Task: Search one way flight ticket for 3 adults, 3 children in premium economy from Champaign/urbana/savoy: University Of Illinois - Willard Airport to Indianapolis: Indianapolis International Airport on 8-5-2023. Choice of flights is Frontier. Number of bags: 1 carry on bag. Price is upto 84000. Outbound departure time preference is 11:45.
Action: Mouse moved to (395, 362)
Screenshot: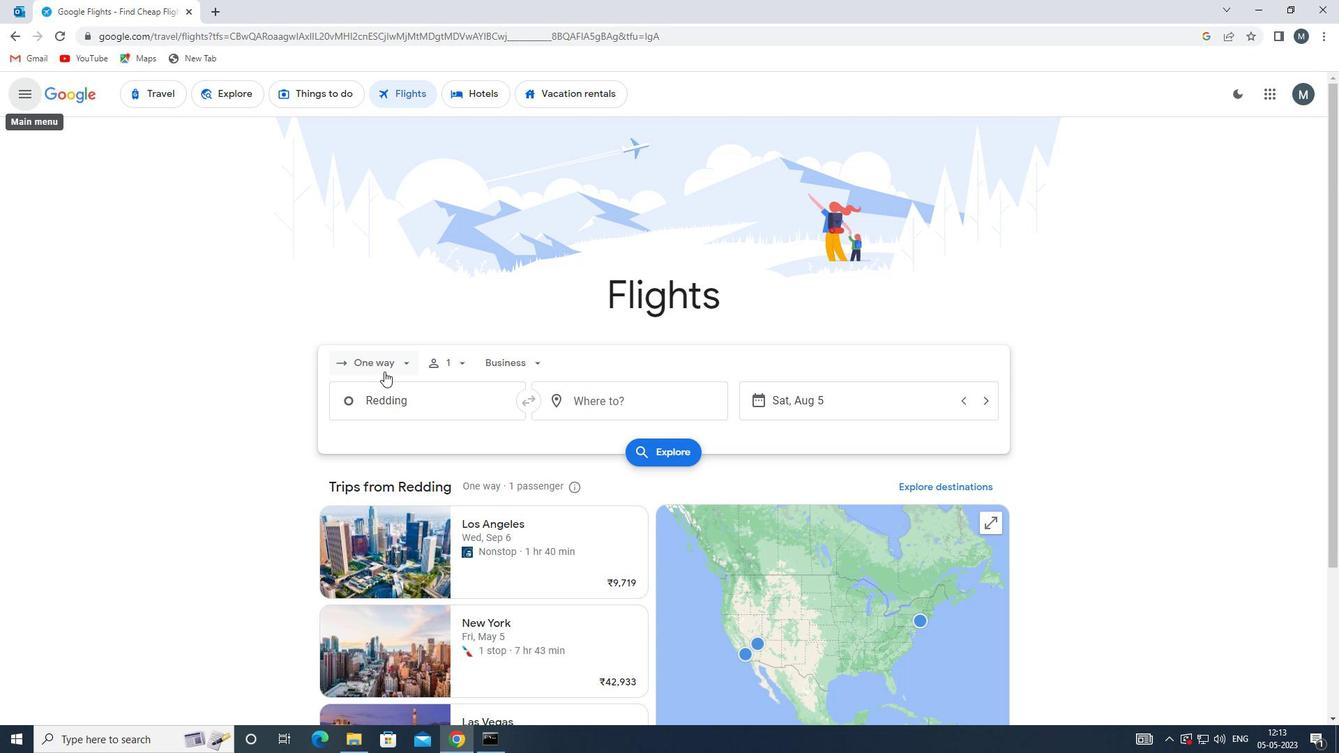 
Action: Mouse pressed left at (395, 362)
Screenshot: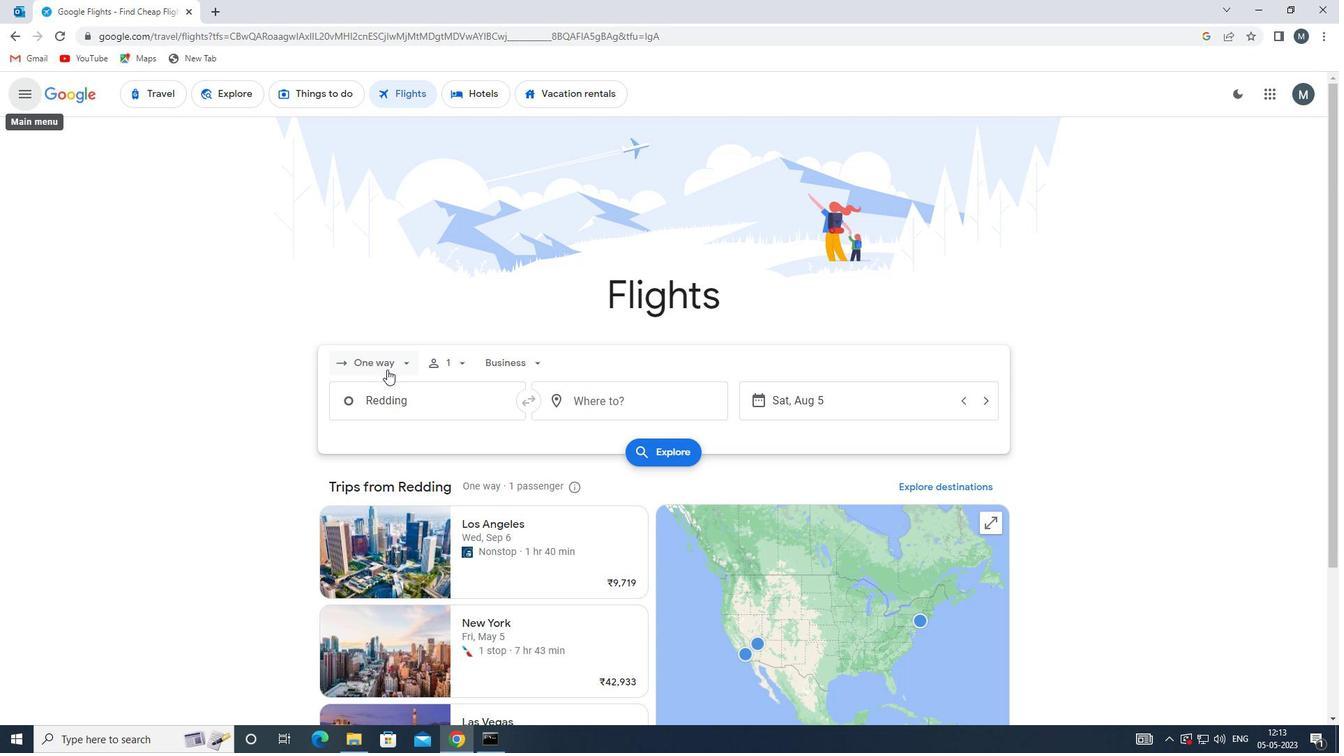 
Action: Mouse moved to (381, 433)
Screenshot: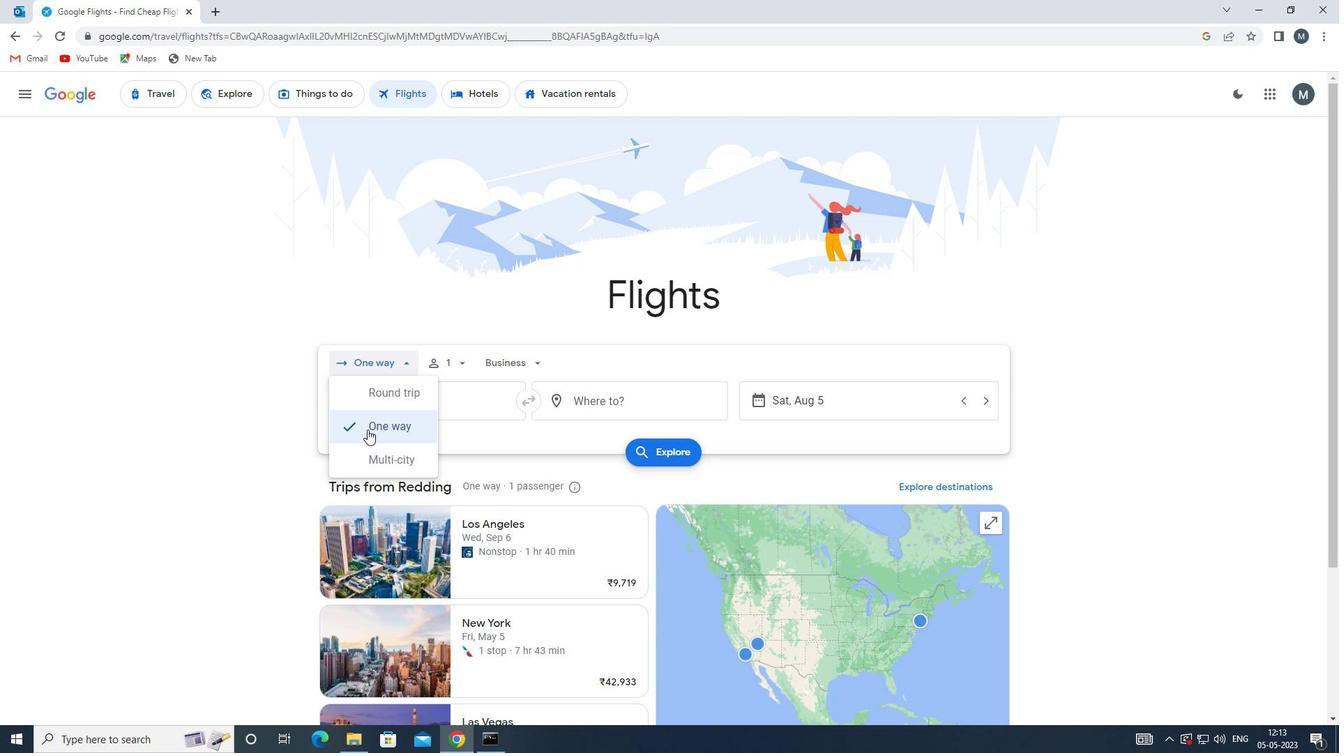 
Action: Mouse pressed left at (381, 433)
Screenshot: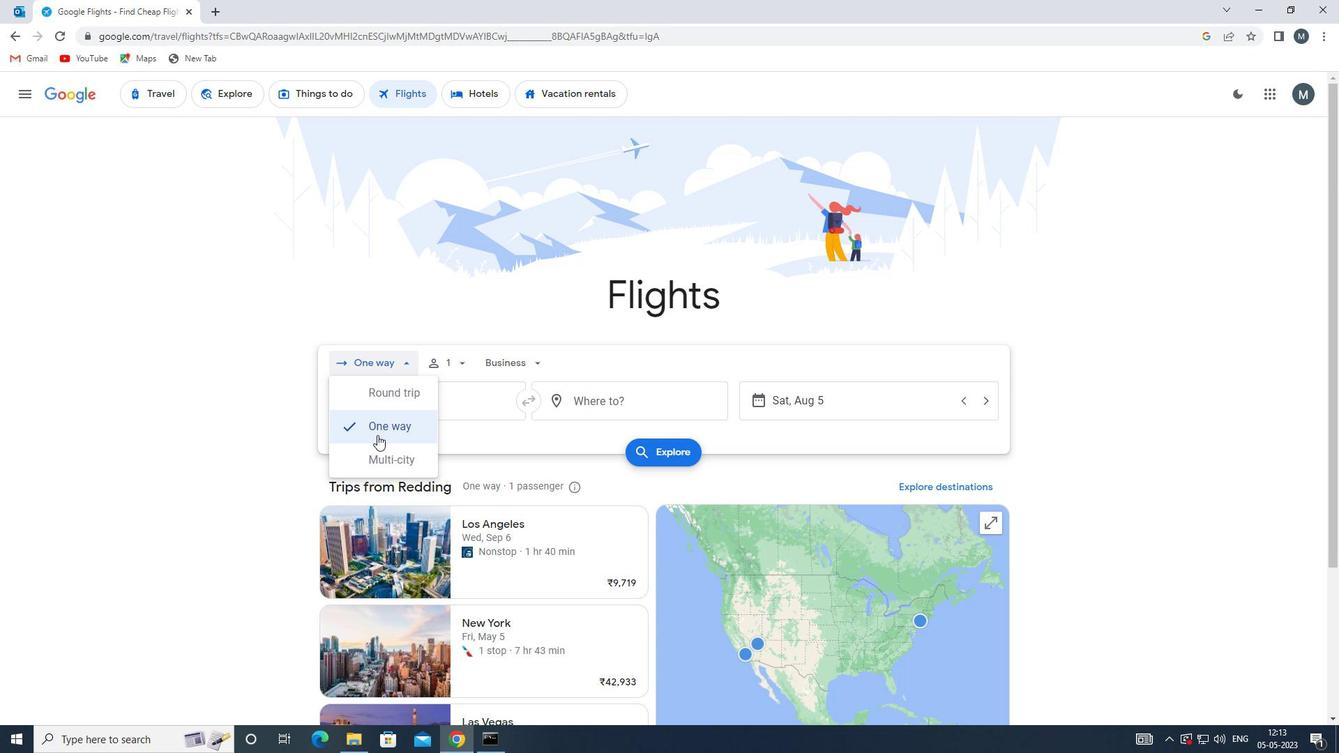 
Action: Mouse moved to (459, 364)
Screenshot: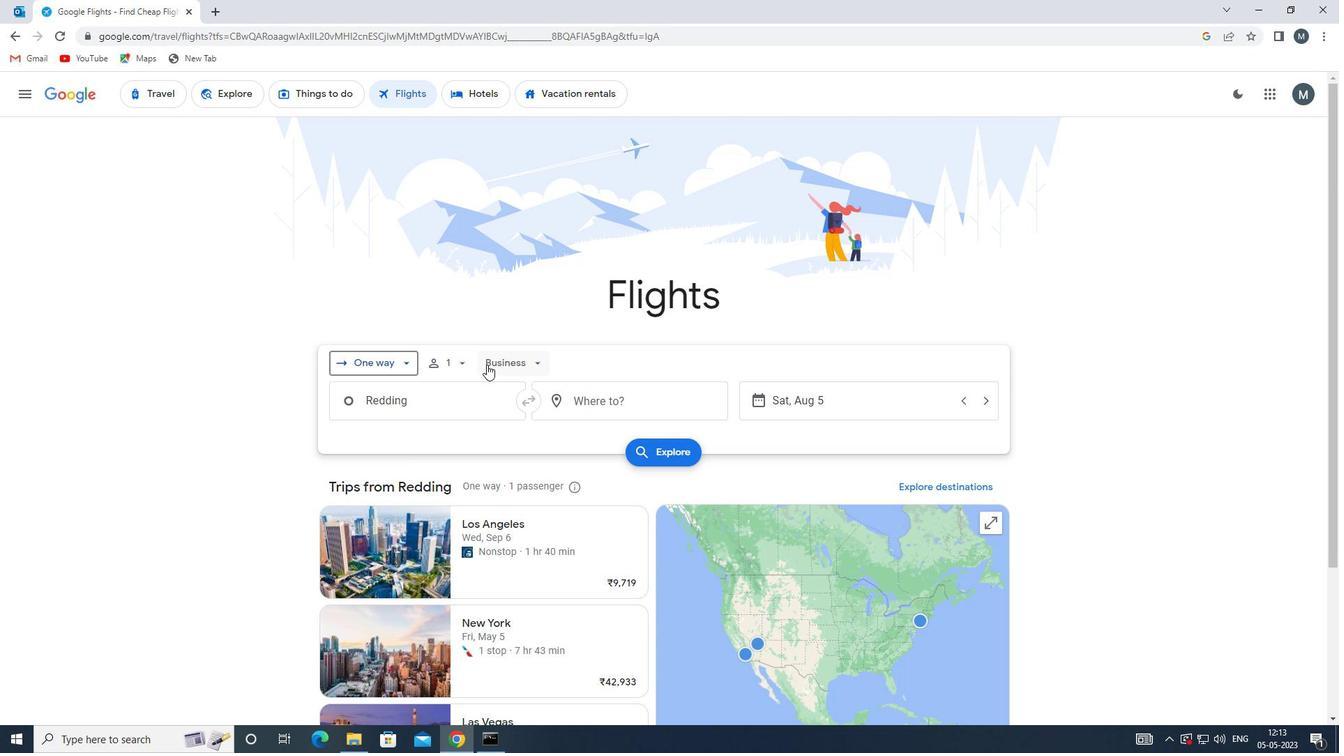 
Action: Mouse pressed left at (459, 364)
Screenshot: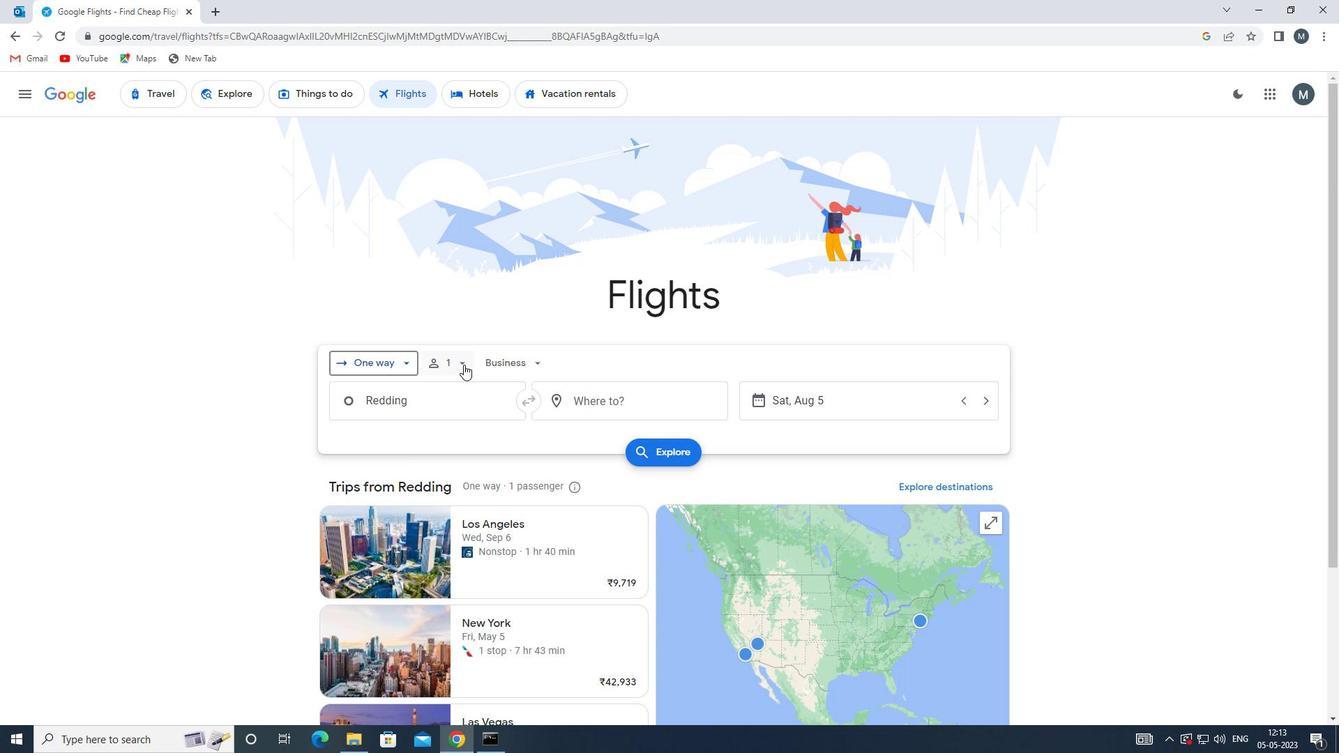 
Action: Mouse moved to (562, 397)
Screenshot: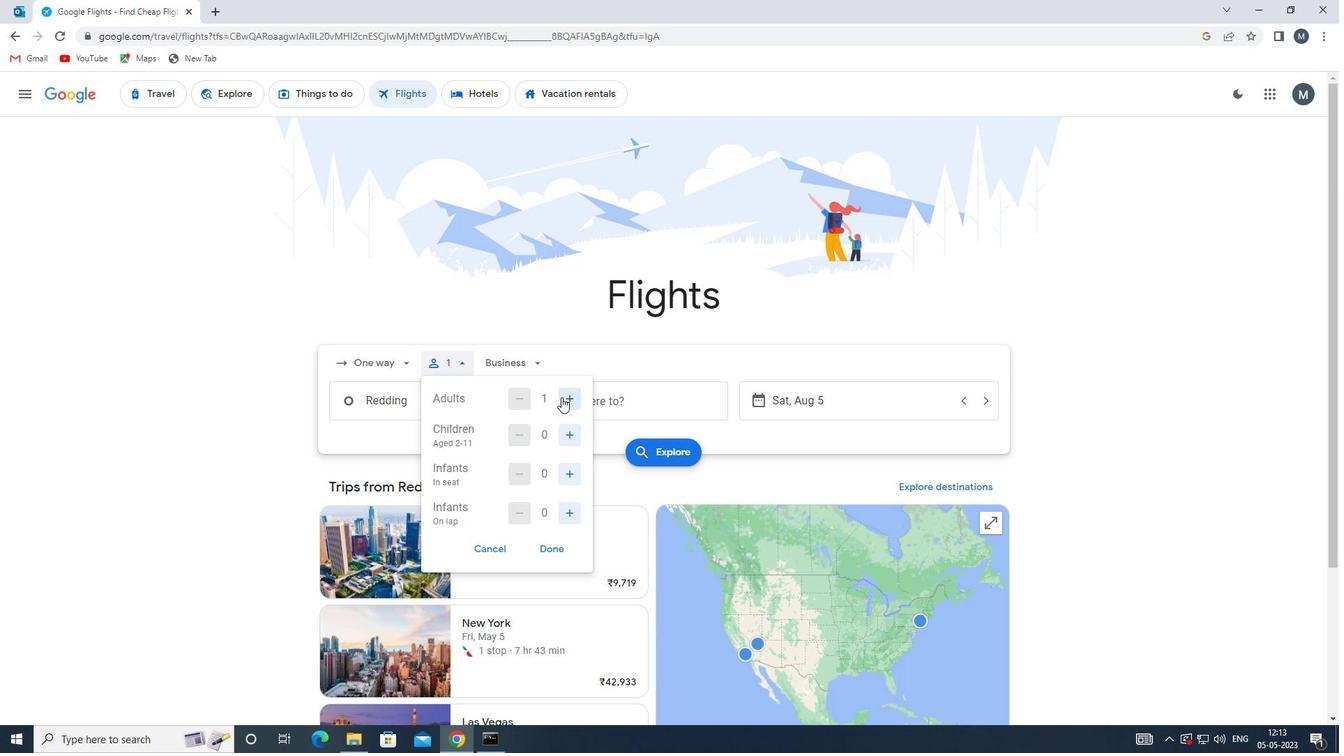 
Action: Mouse pressed left at (562, 397)
Screenshot: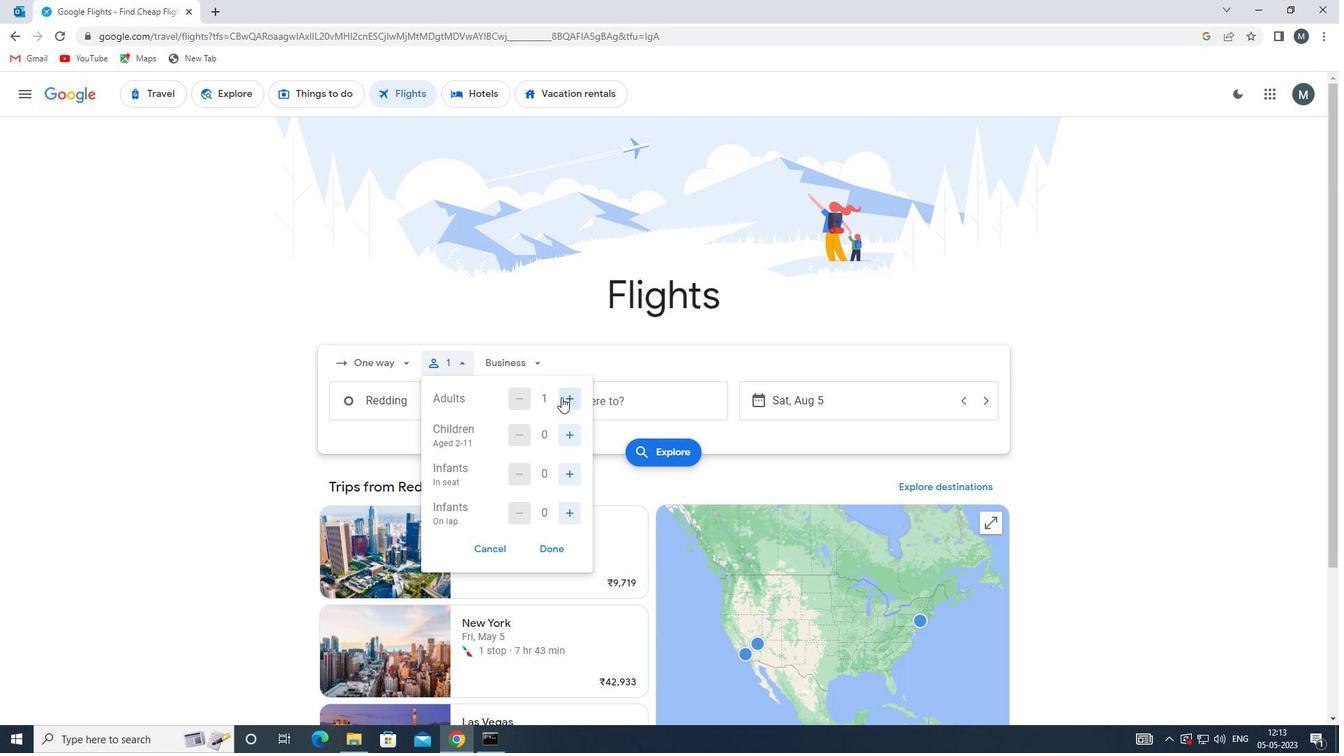 
Action: Mouse moved to (565, 399)
Screenshot: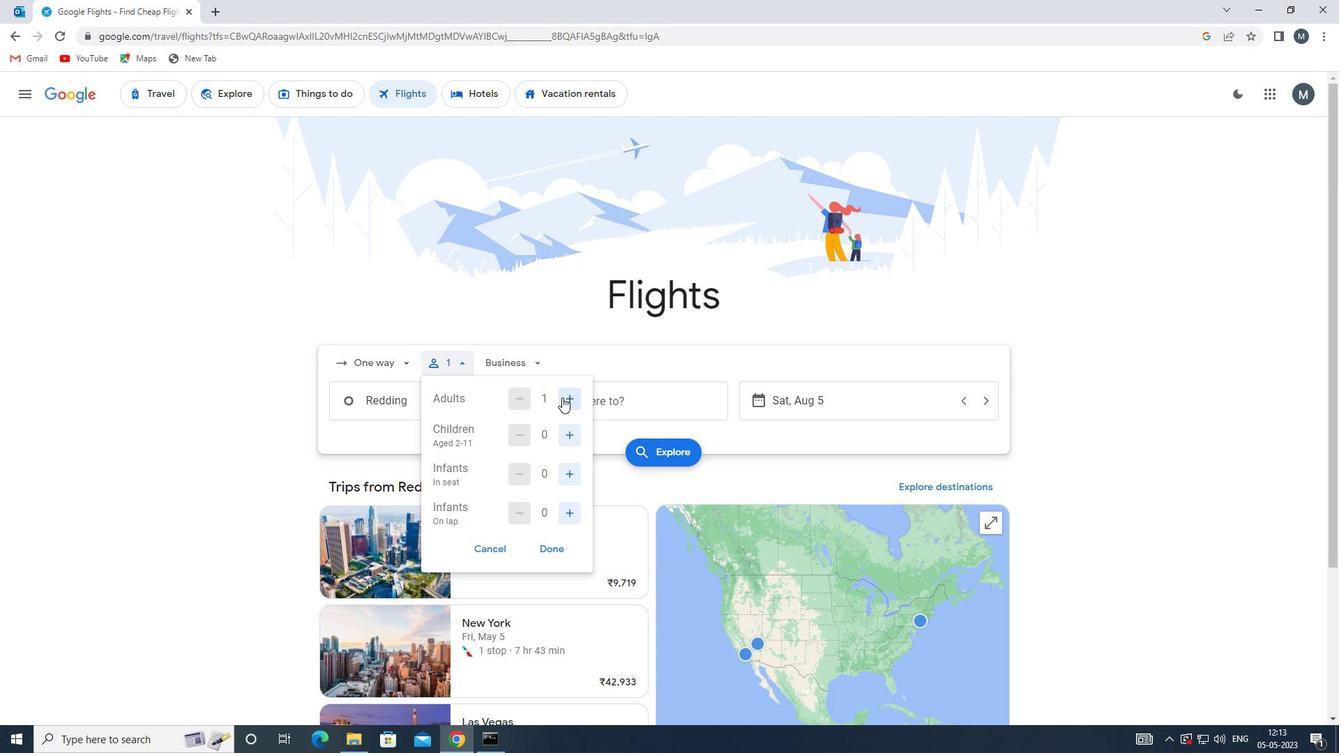 
Action: Mouse pressed left at (565, 399)
Screenshot: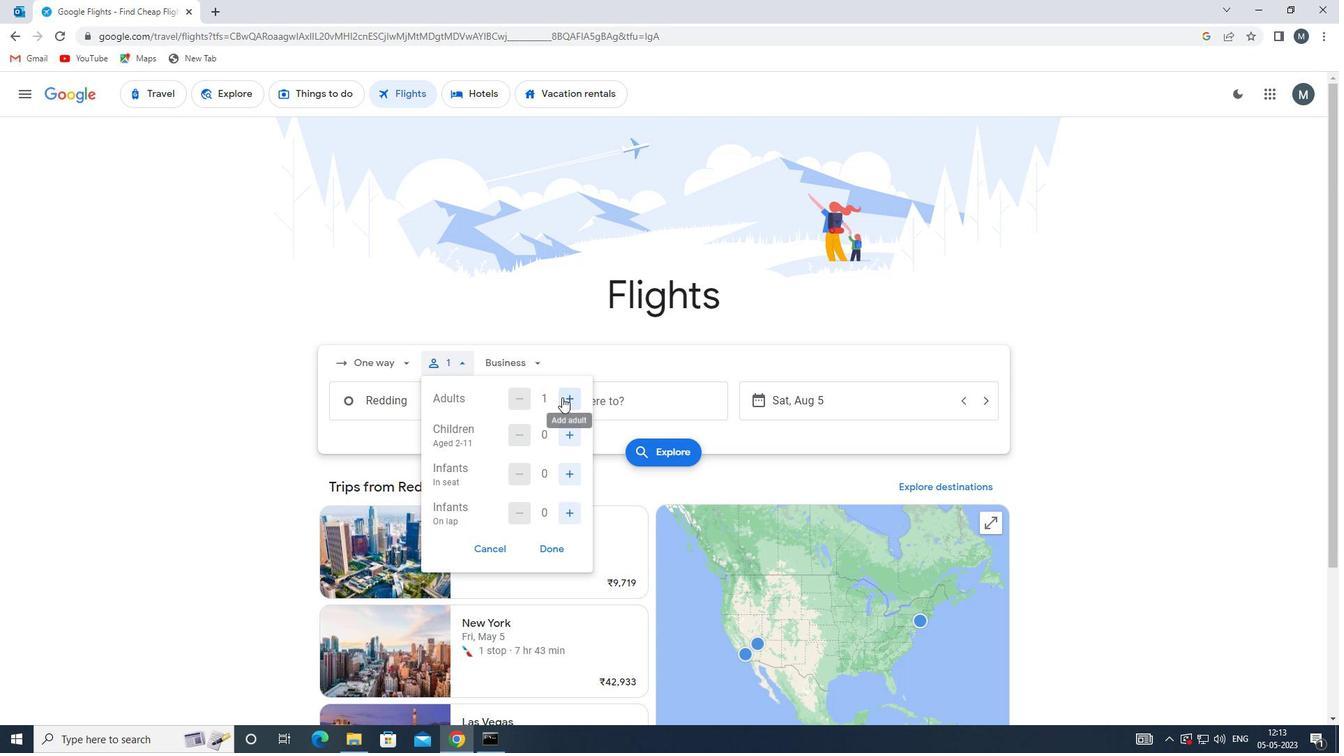 
Action: Mouse moved to (567, 399)
Screenshot: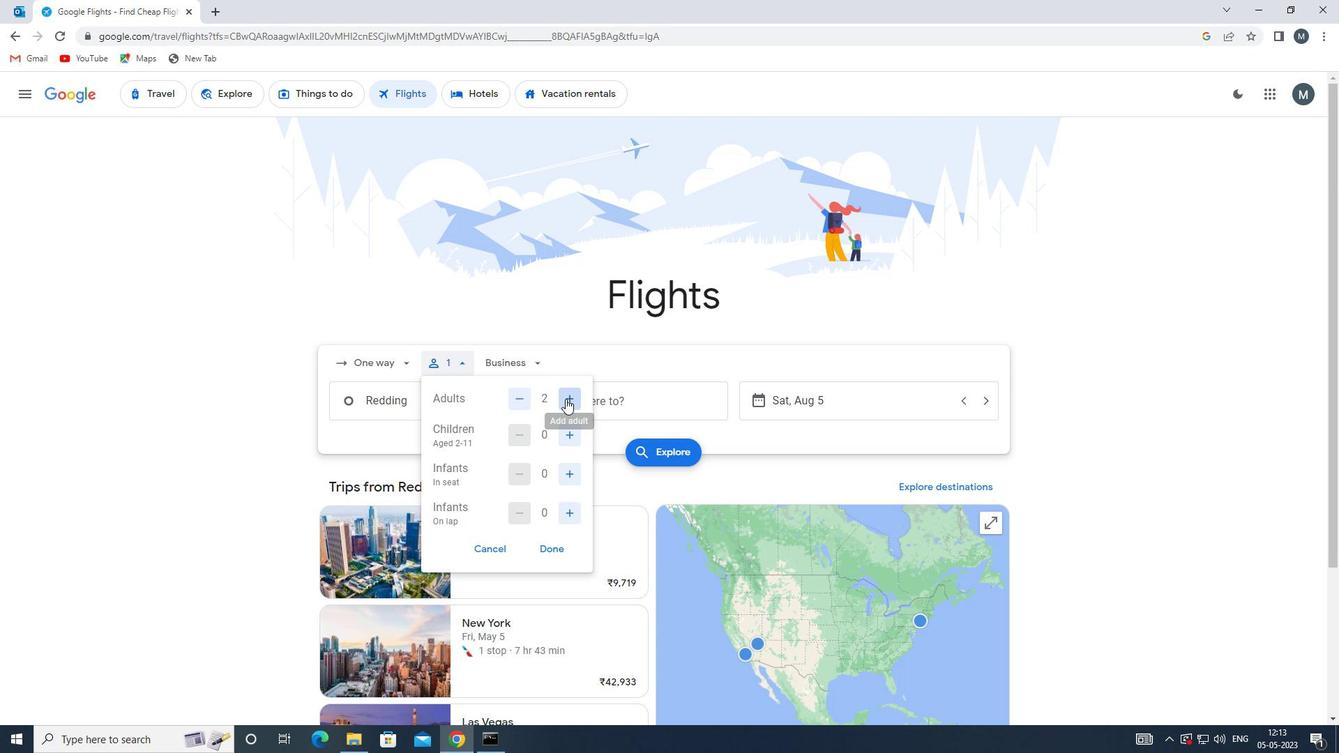 
Action: Mouse pressed left at (567, 399)
Screenshot: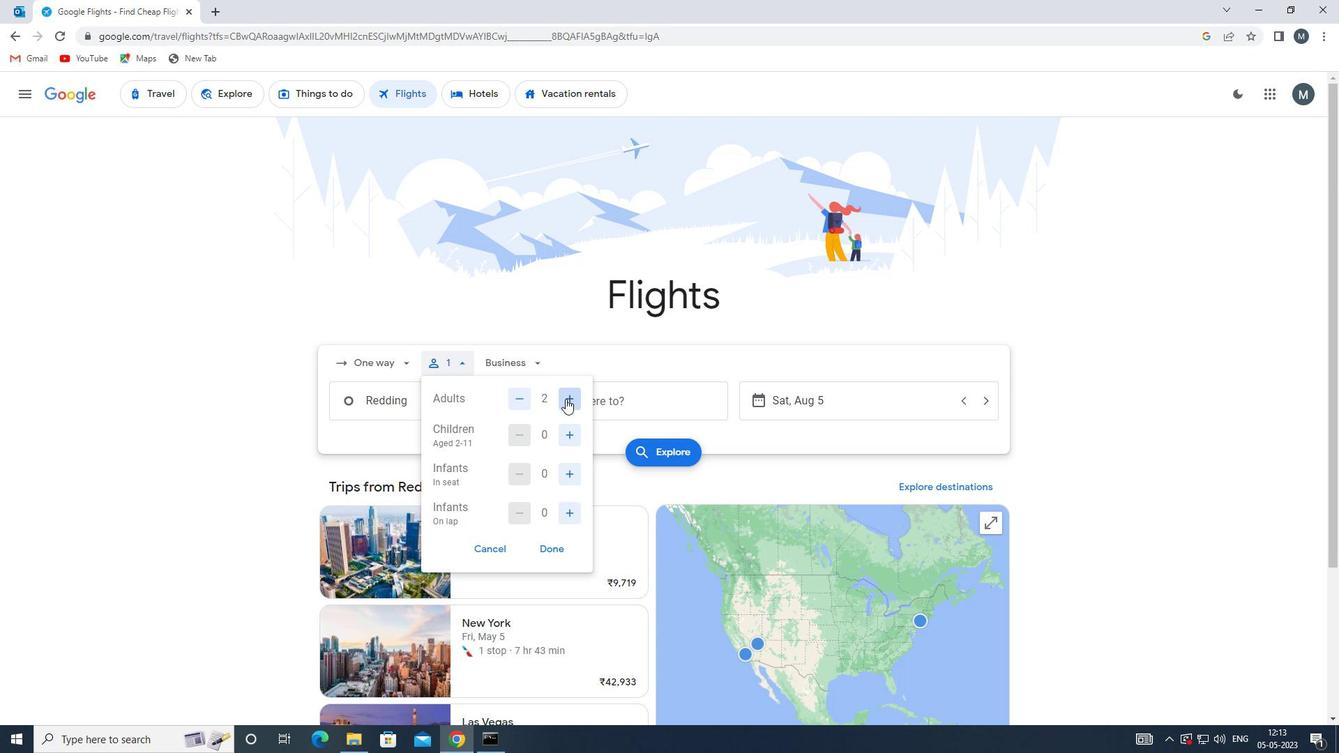 
Action: Mouse moved to (526, 395)
Screenshot: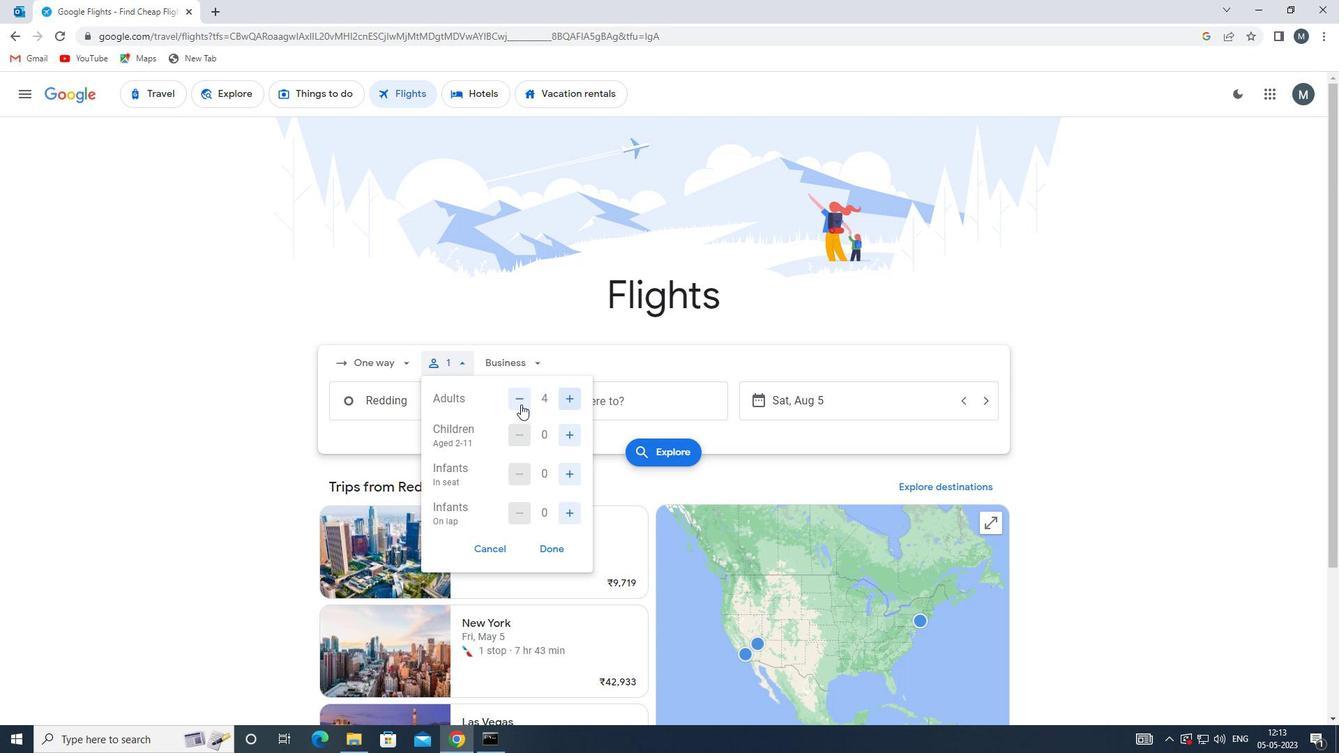 
Action: Mouse pressed left at (526, 395)
Screenshot: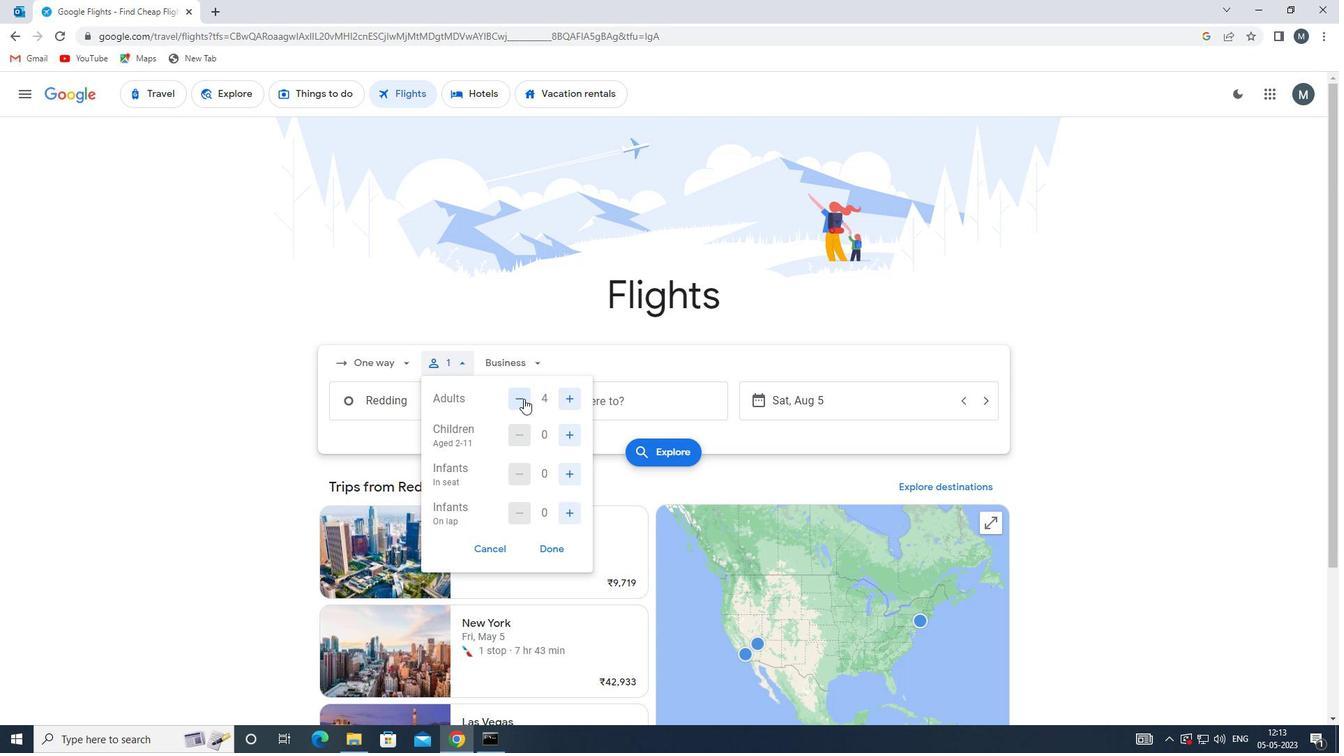 
Action: Mouse moved to (569, 432)
Screenshot: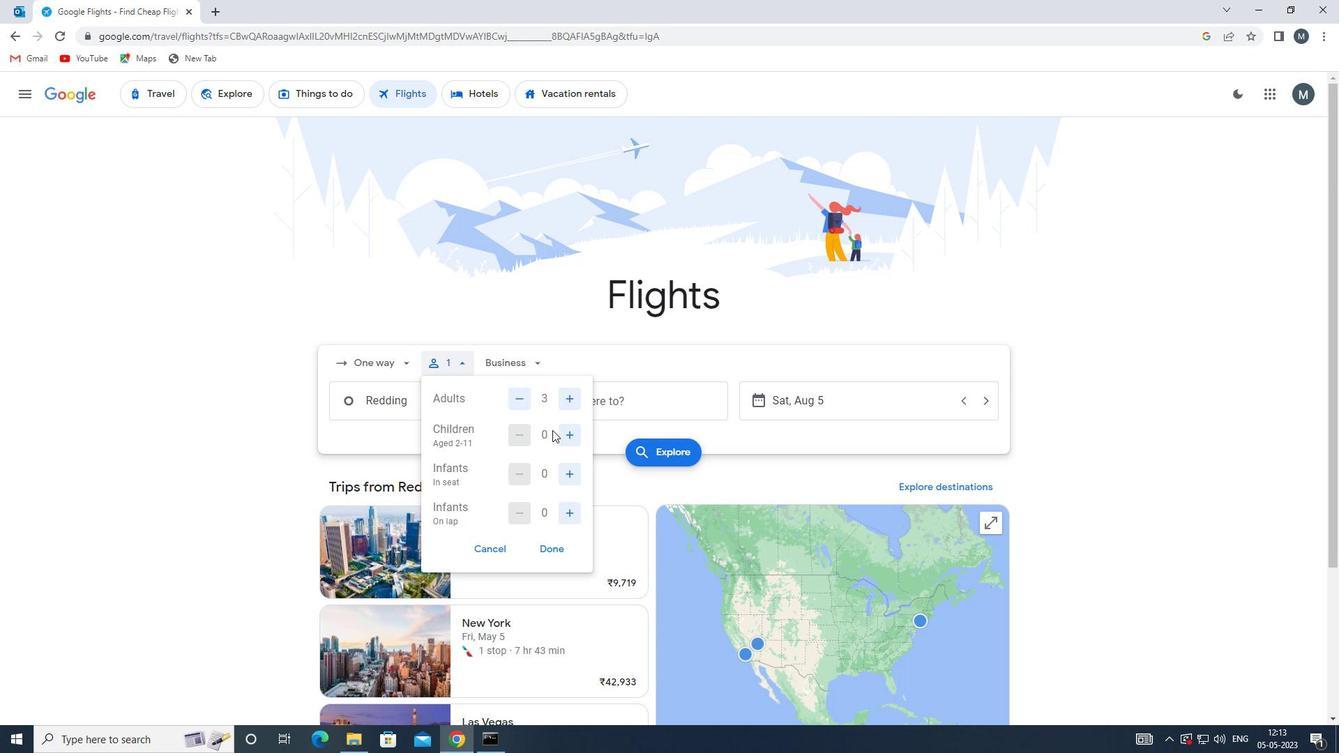 
Action: Mouse pressed left at (569, 432)
Screenshot: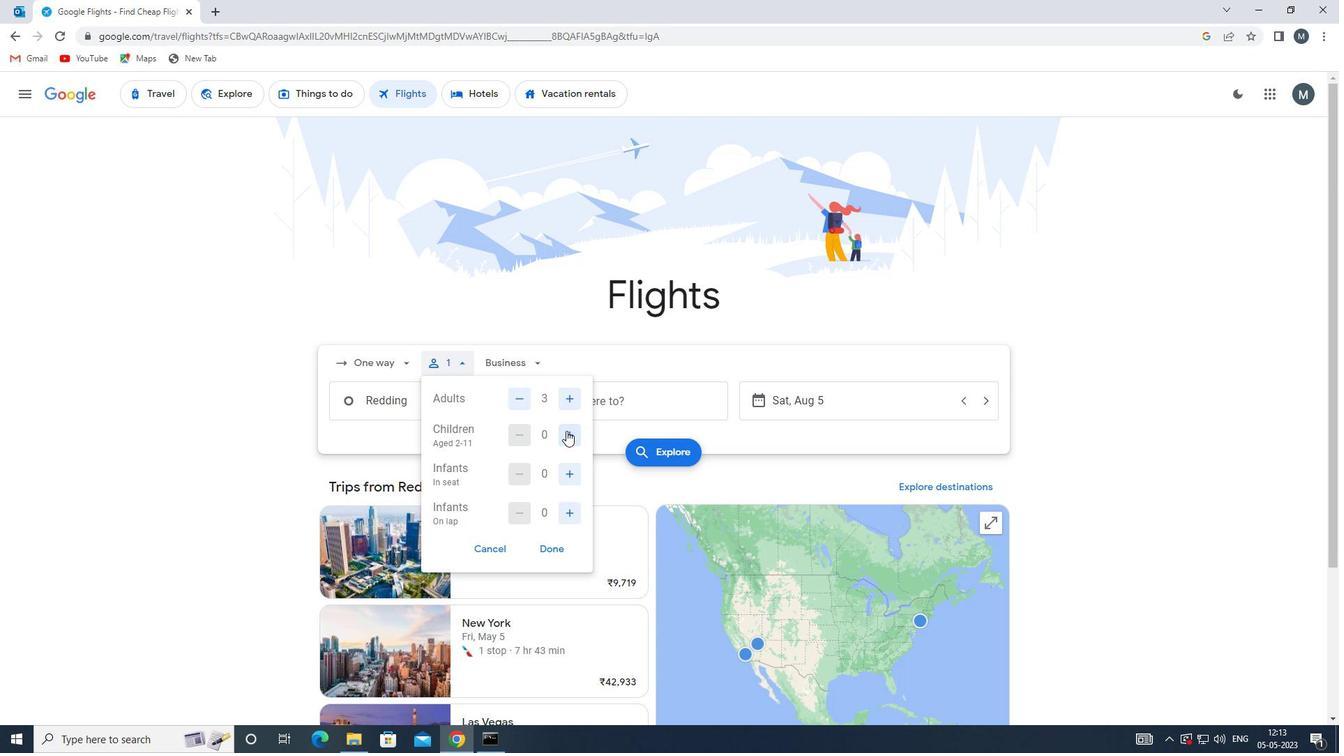 
Action: Mouse moved to (570, 433)
Screenshot: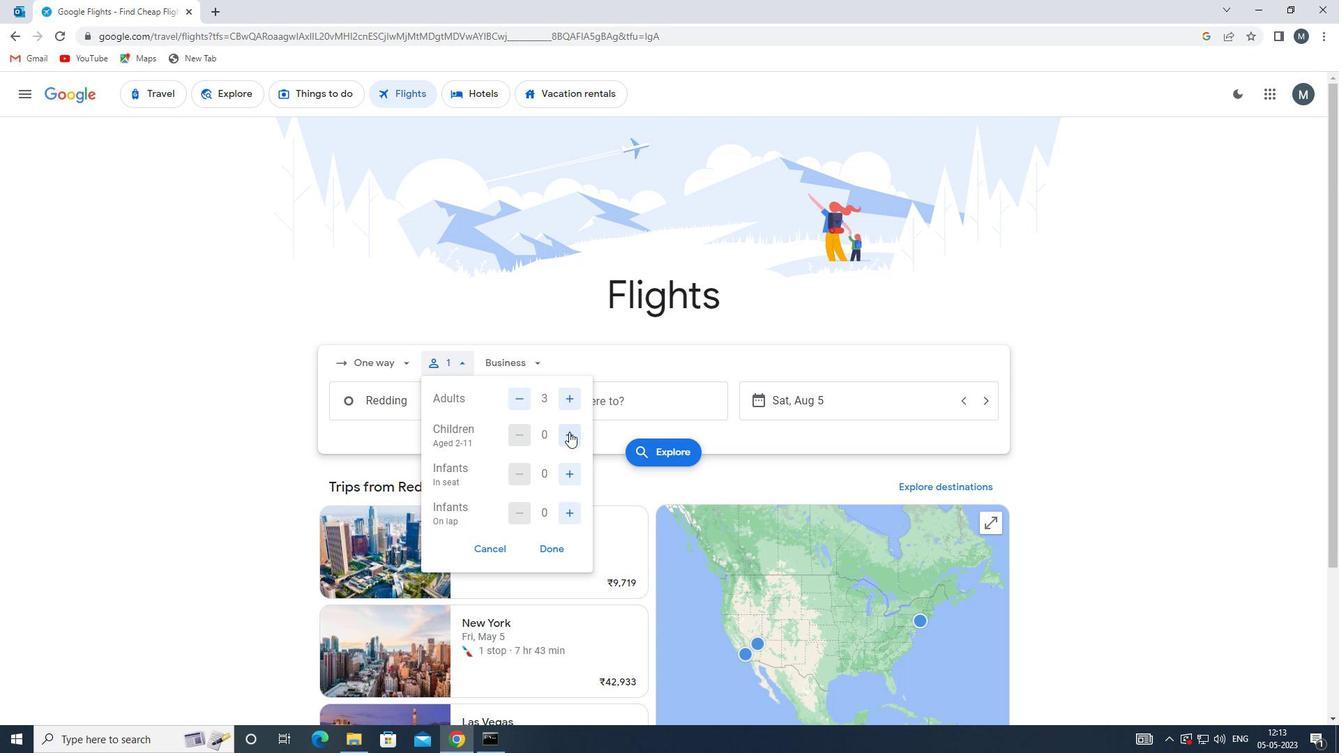 
Action: Mouse pressed left at (570, 433)
Screenshot: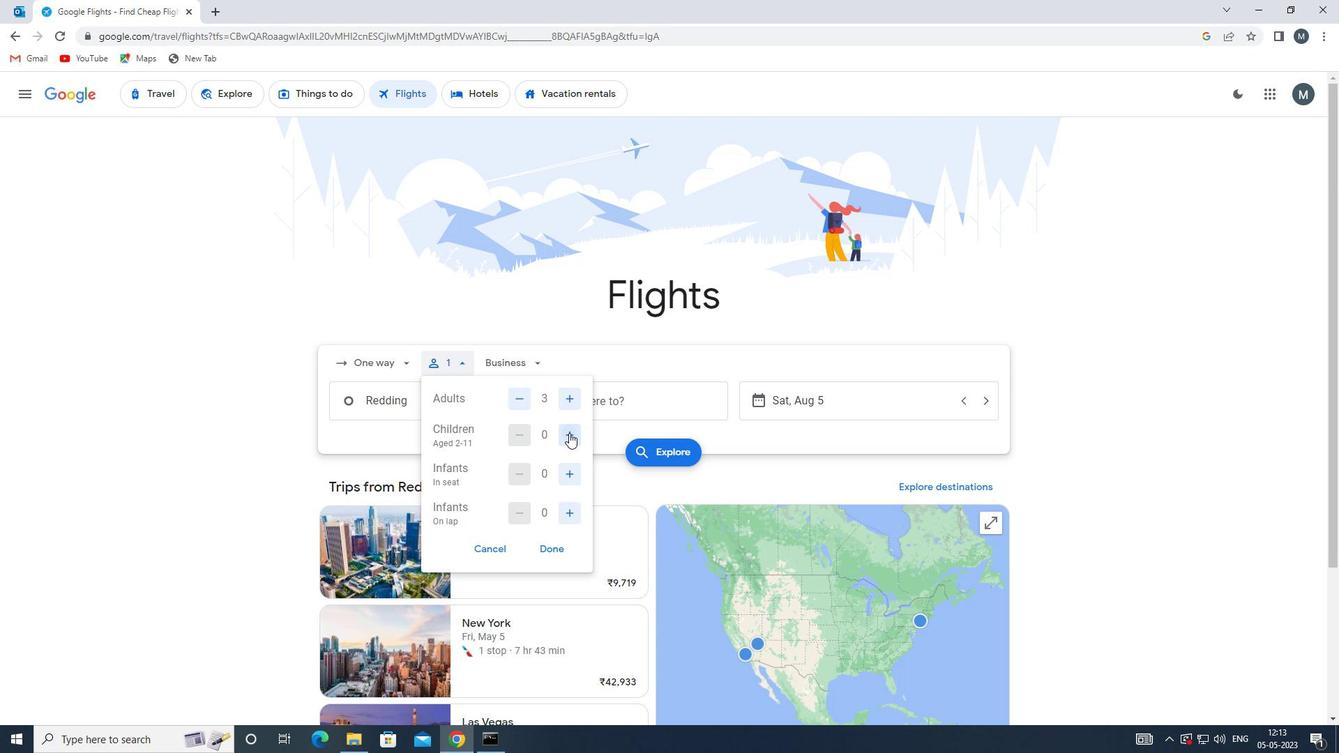 
Action: Mouse moved to (570, 434)
Screenshot: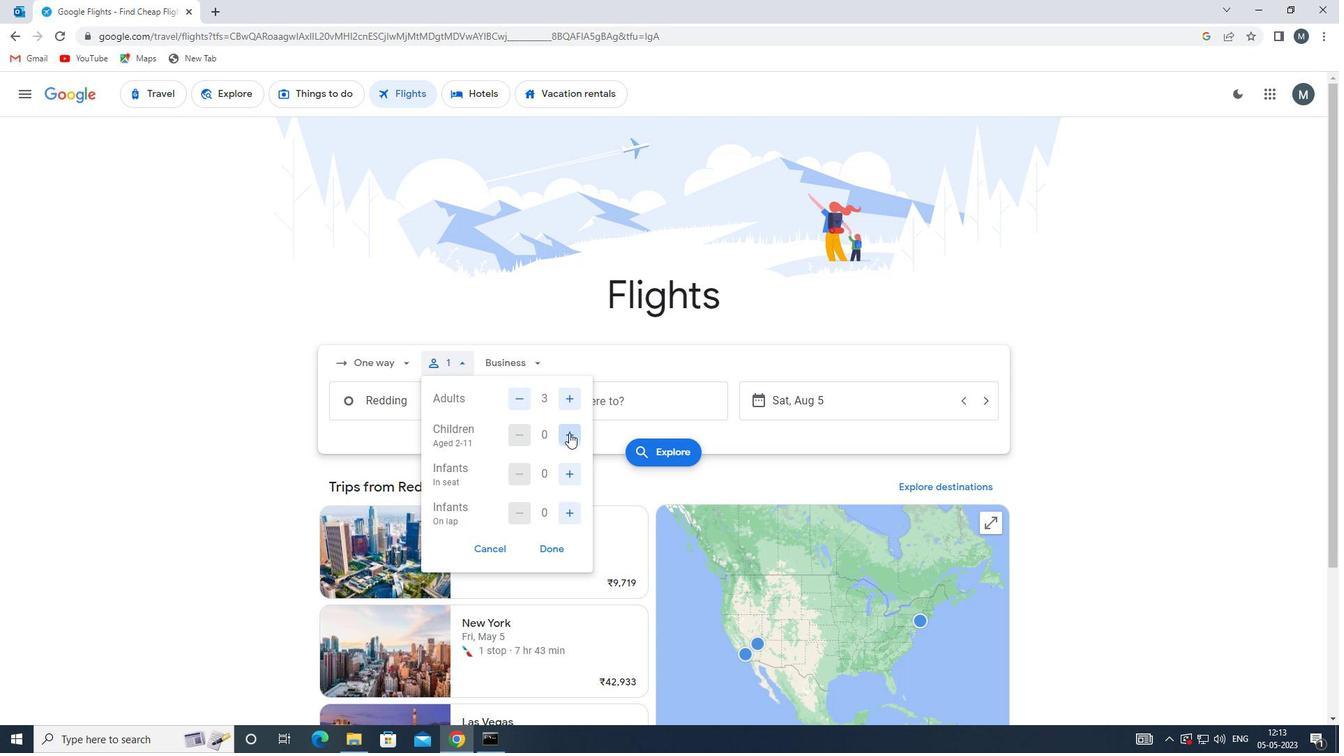 
Action: Mouse pressed left at (570, 434)
Screenshot: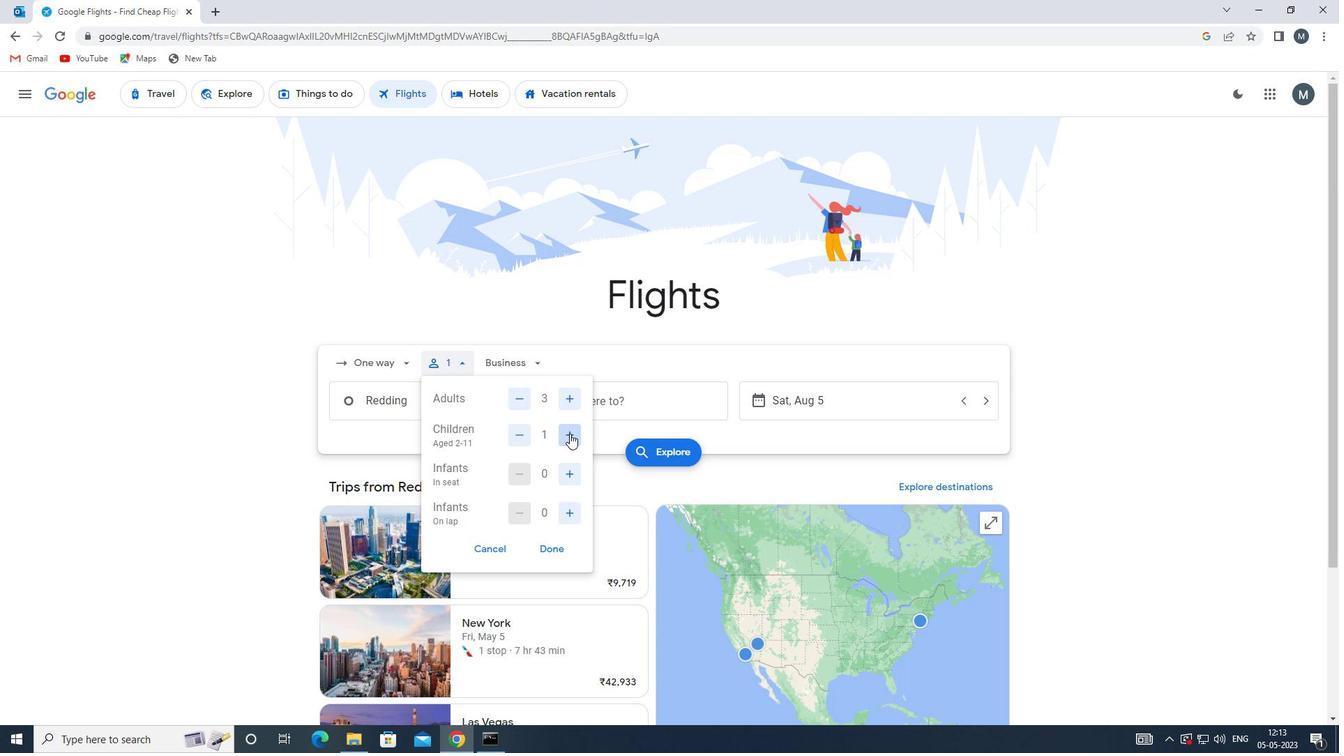 
Action: Mouse moved to (552, 549)
Screenshot: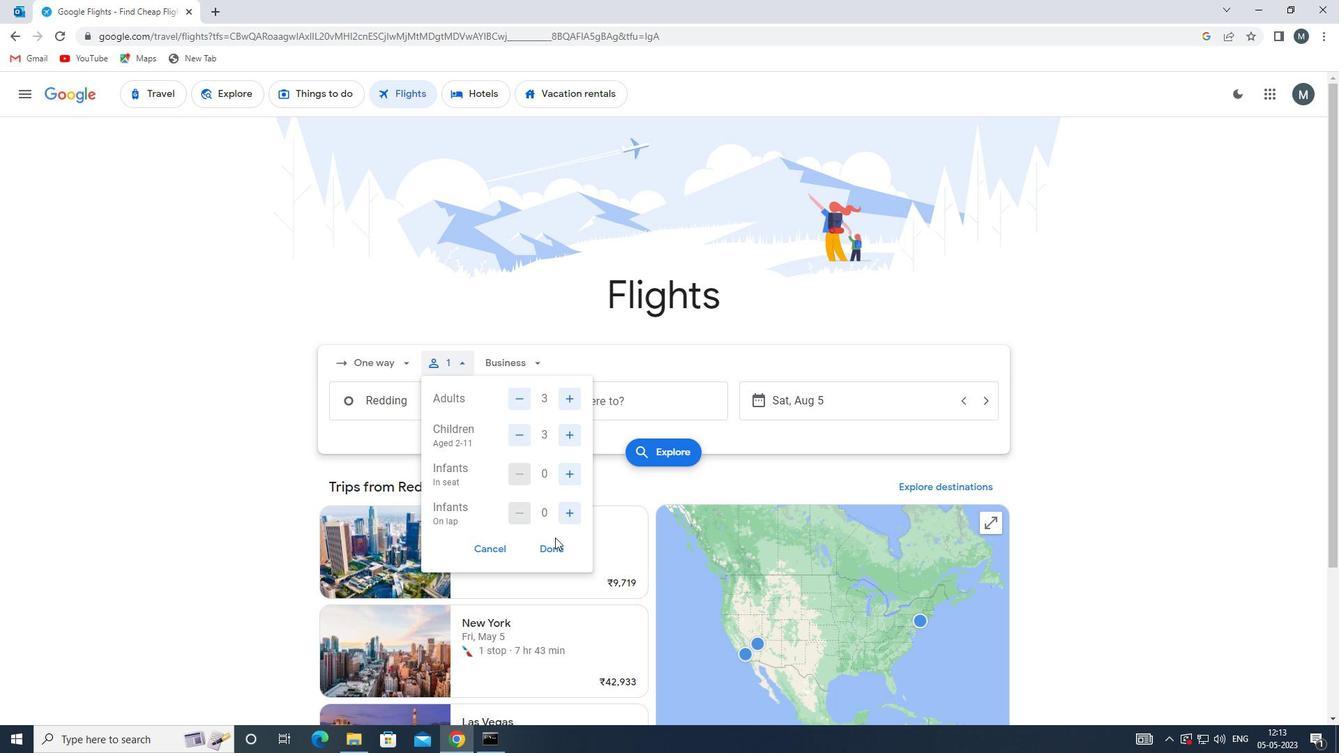 
Action: Mouse pressed left at (552, 549)
Screenshot: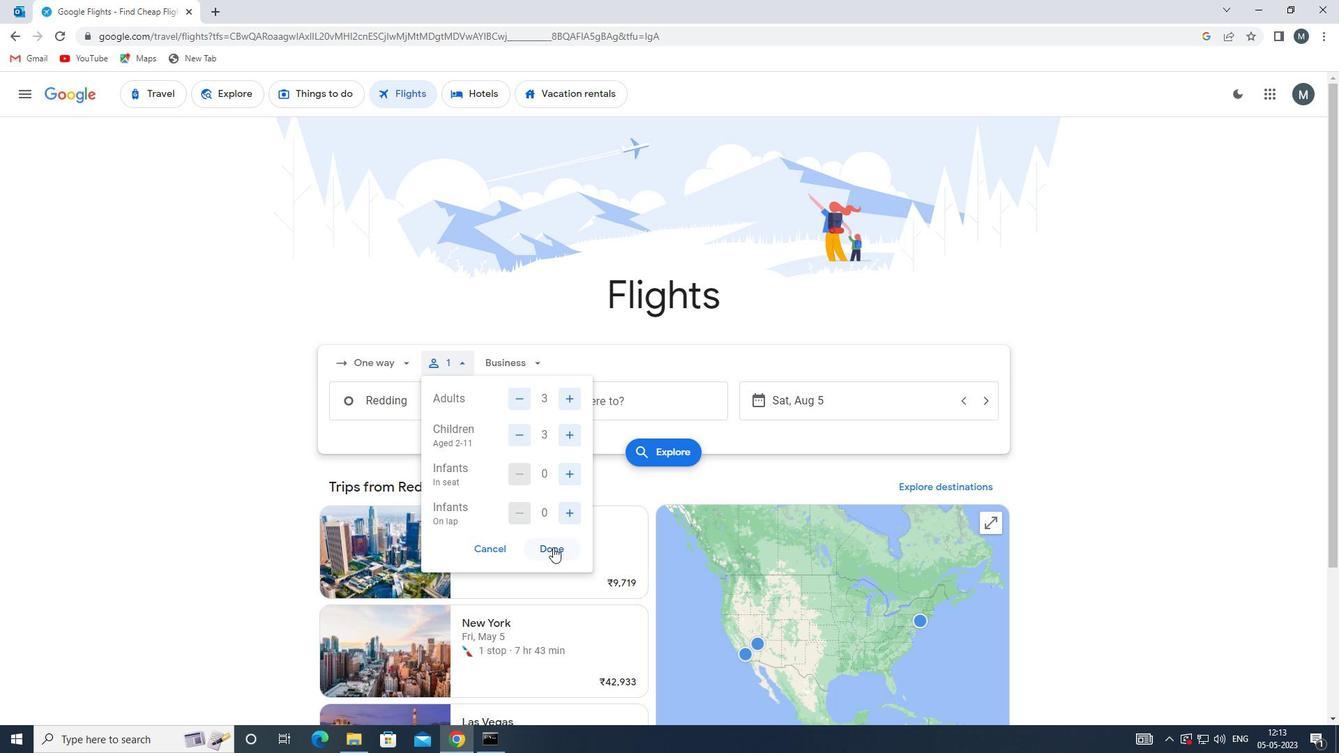 
Action: Mouse moved to (507, 365)
Screenshot: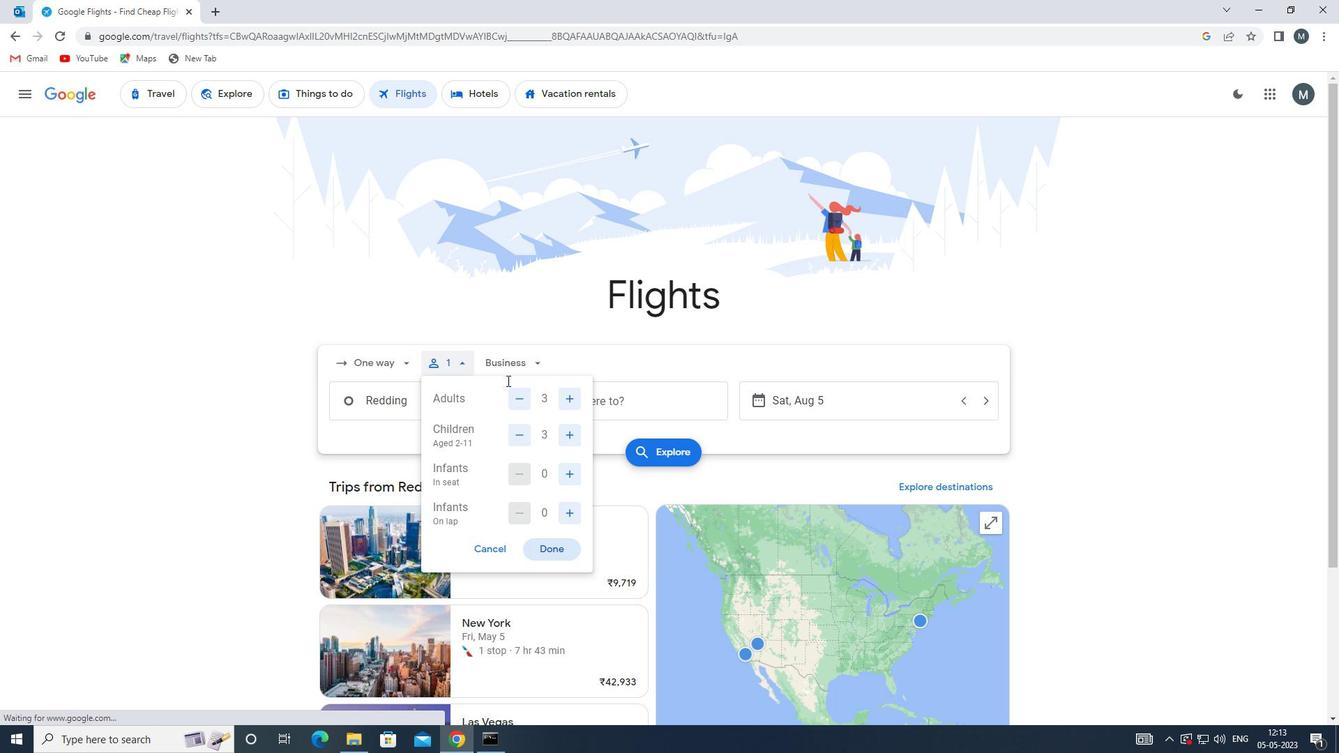 
Action: Mouse pressed left at (507, 365)
Screenshot: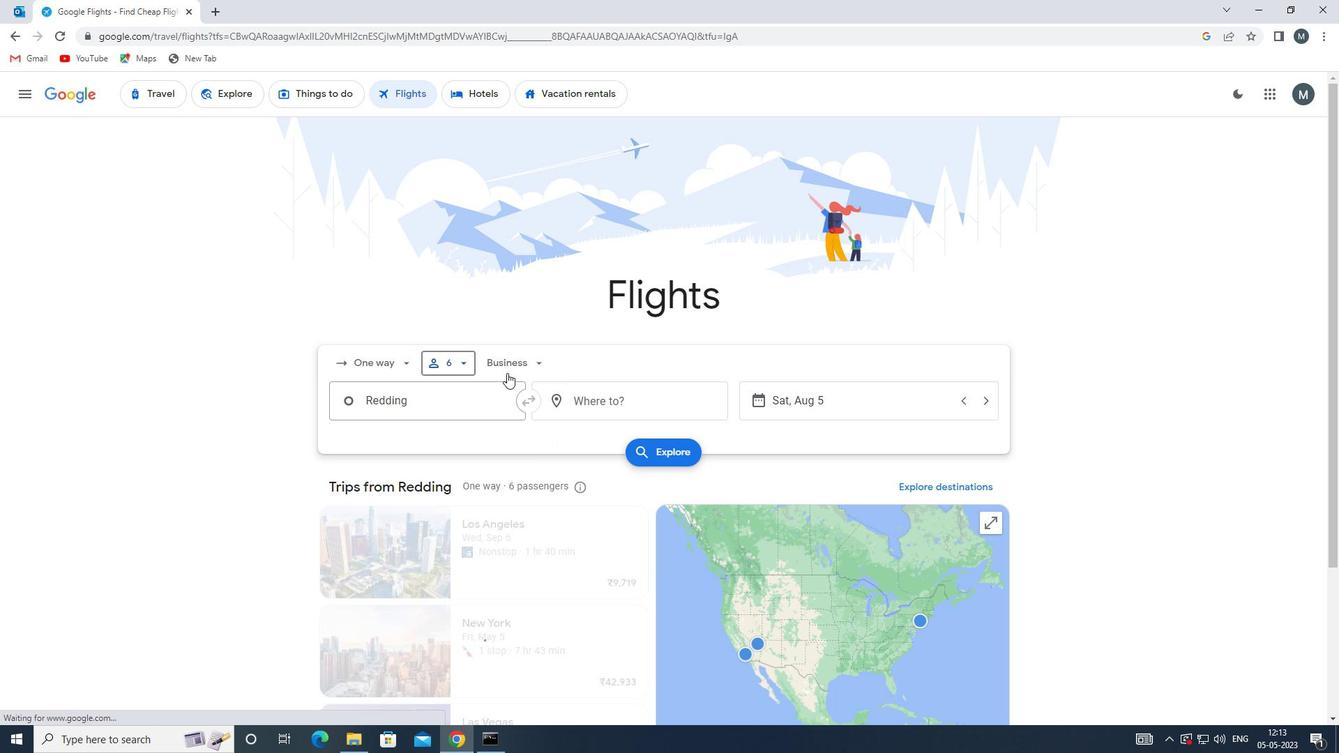 
Action: Mouse moved to (540, 426)
Screenshot: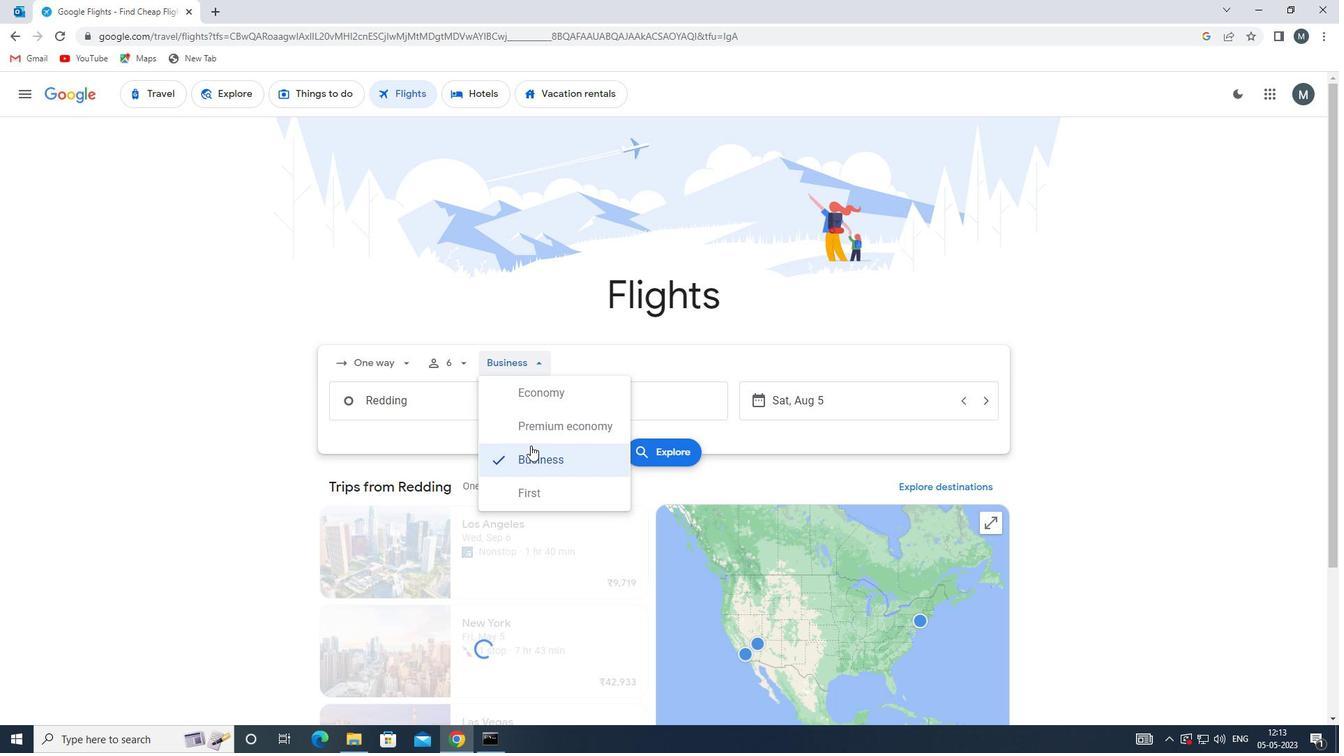 
Action: Mouse pressed left at (540, 426)
Screenshot: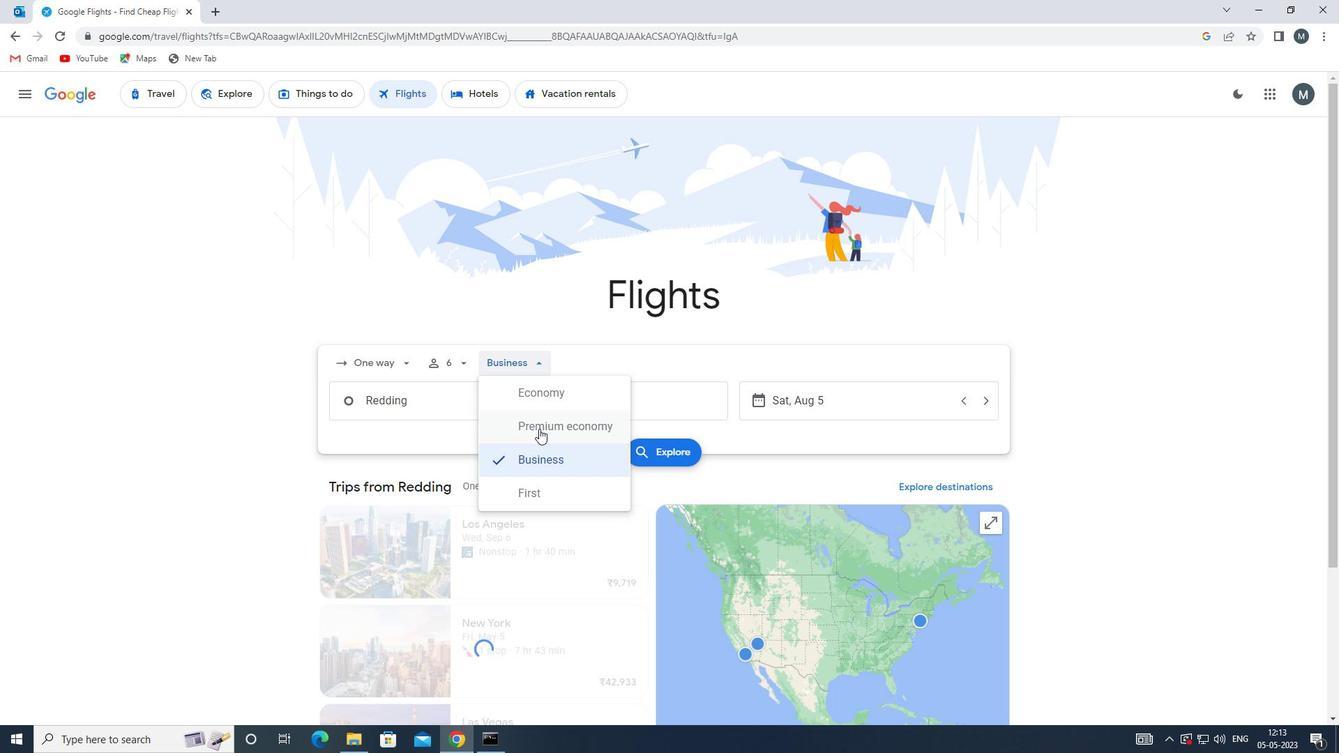 
Action: Mouse moved to (431, 407)
Screenshot: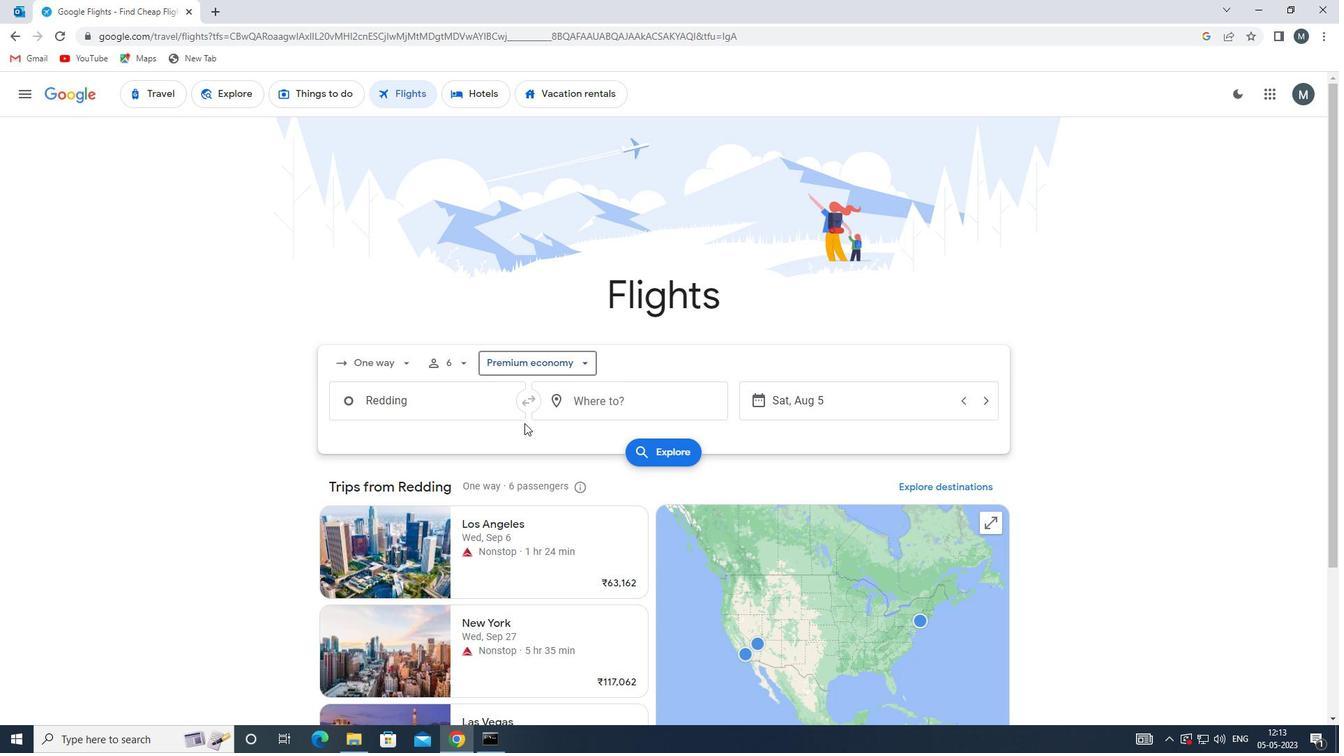 
Action: Mouse pressed left at (431, 407)
Screenshot: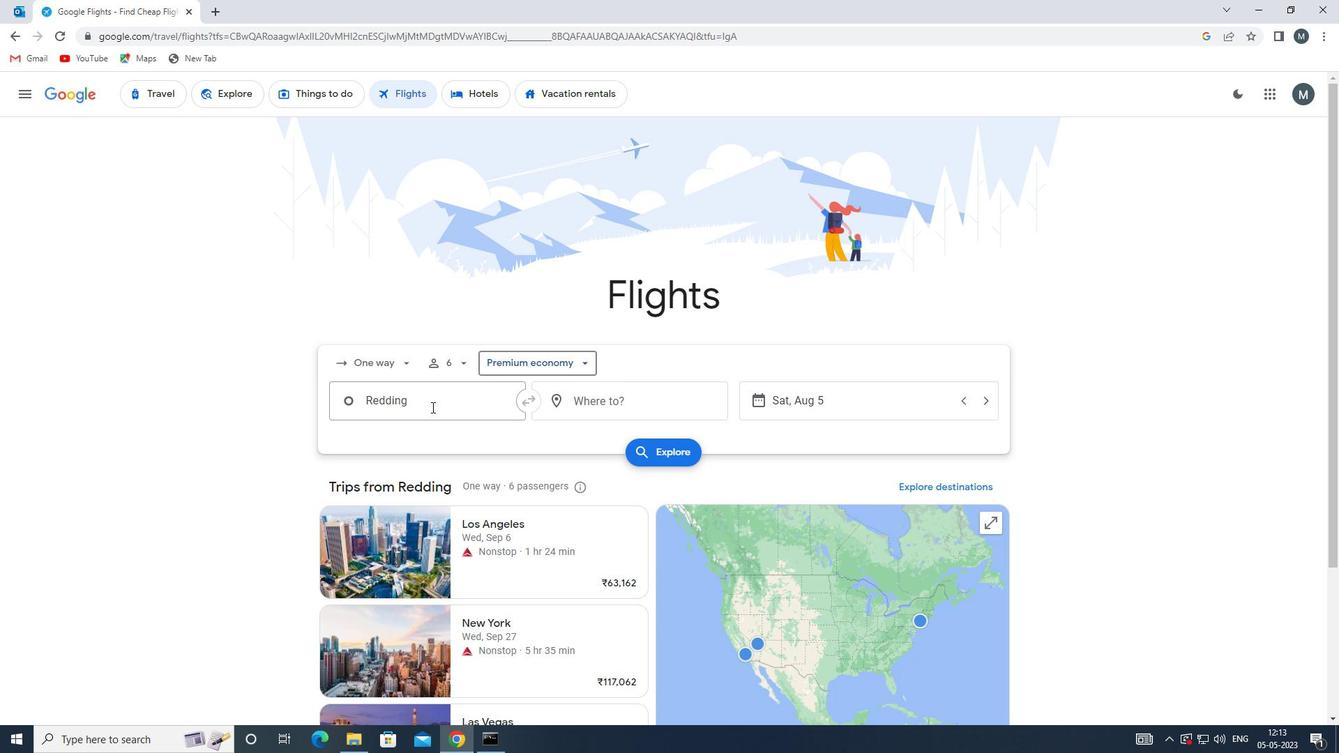
Action: Key pressed ord
Screenshot: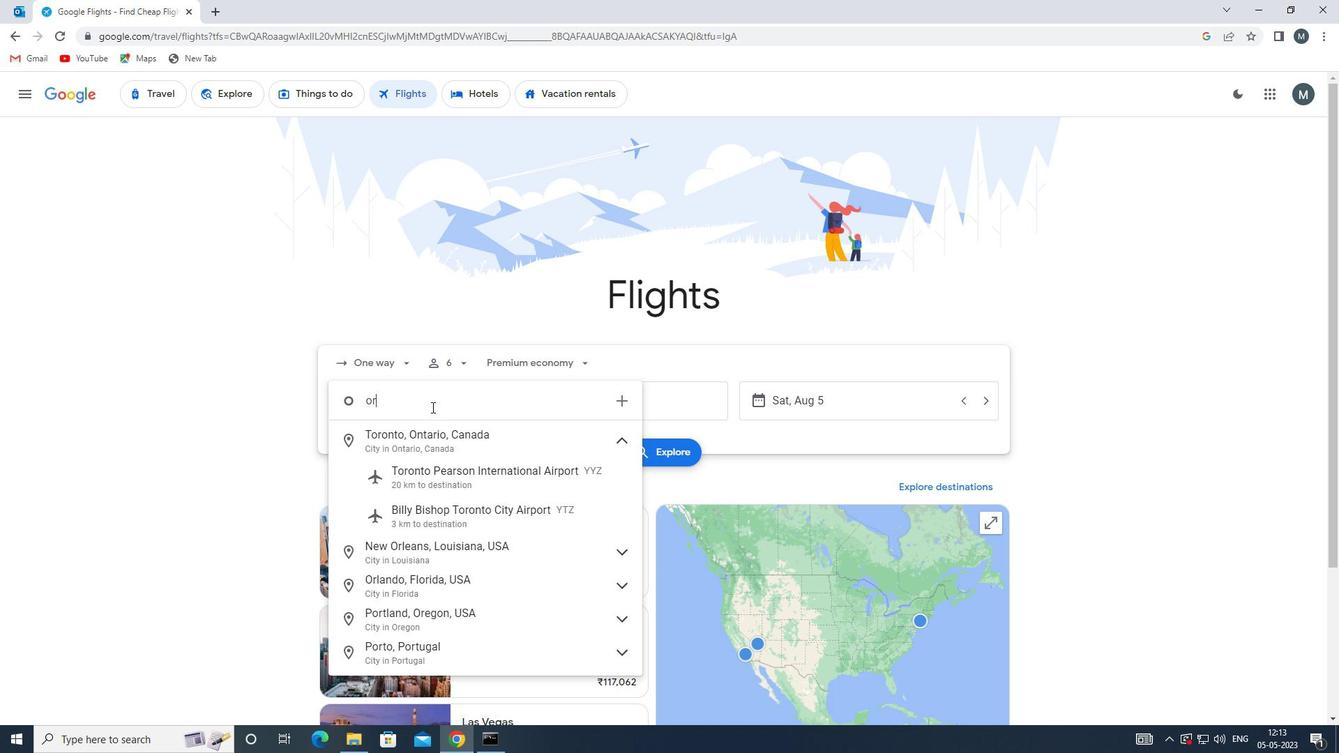 
Action: Mouse moved to (447, 439)
Screenshot: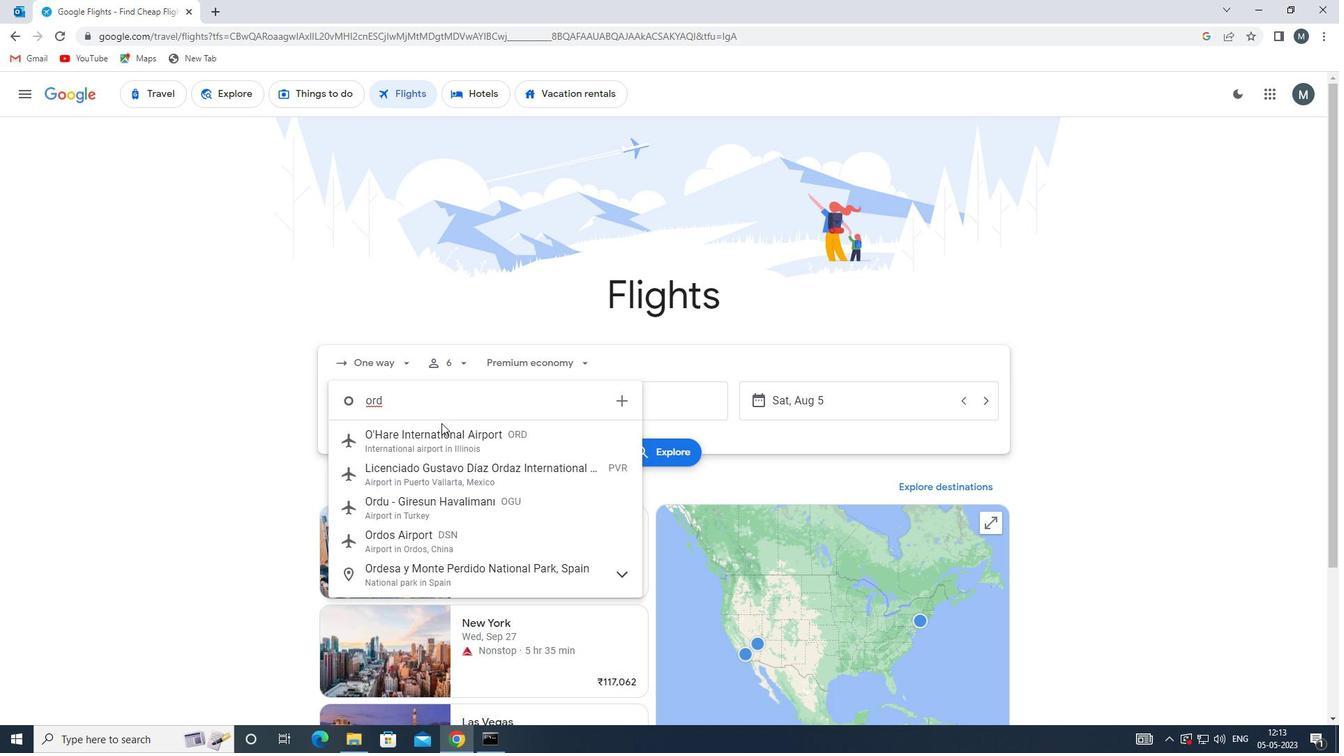 
Action: Key pressed <Key.backspace><Key.backspace><Key.backspace><Key.backspace>savoy
Screenshot: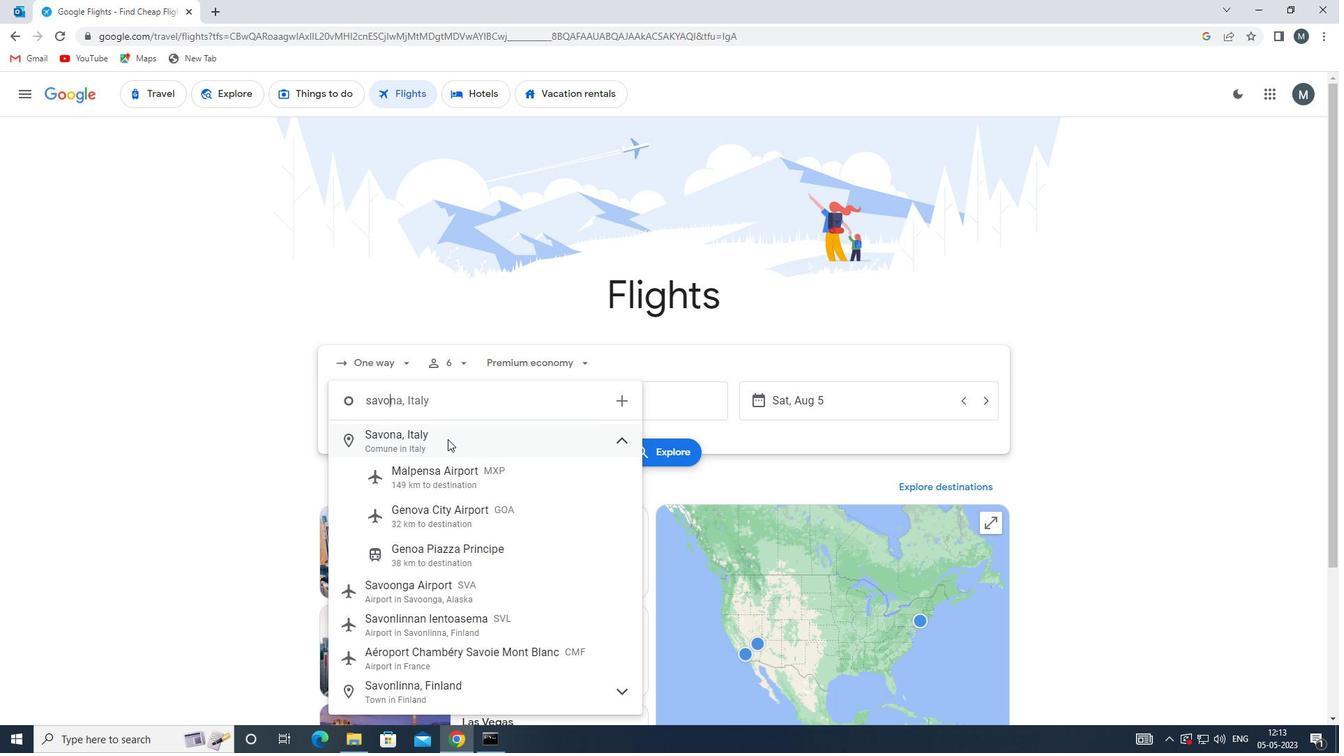 
Action: Mouse moved to (478, 473)
Screenshot: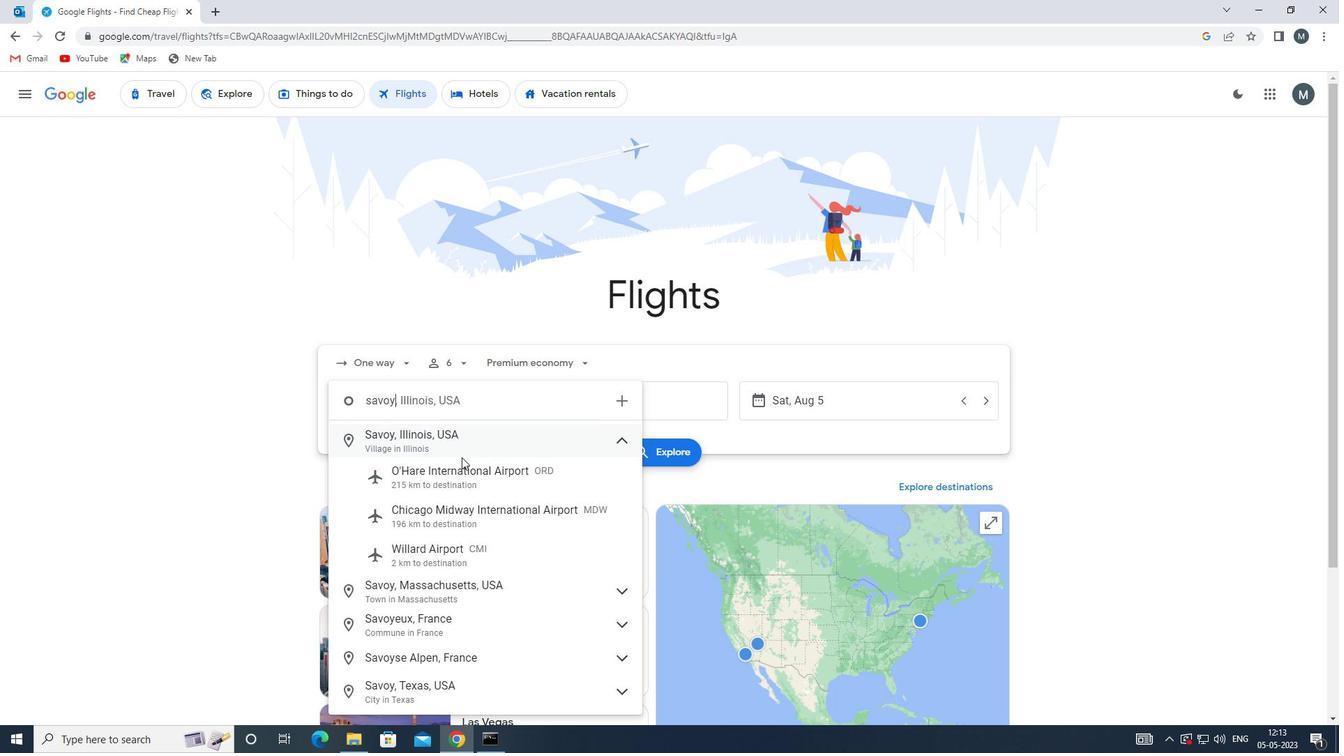 
Action: Mouse pressed left at (478, 473)
Screenshot: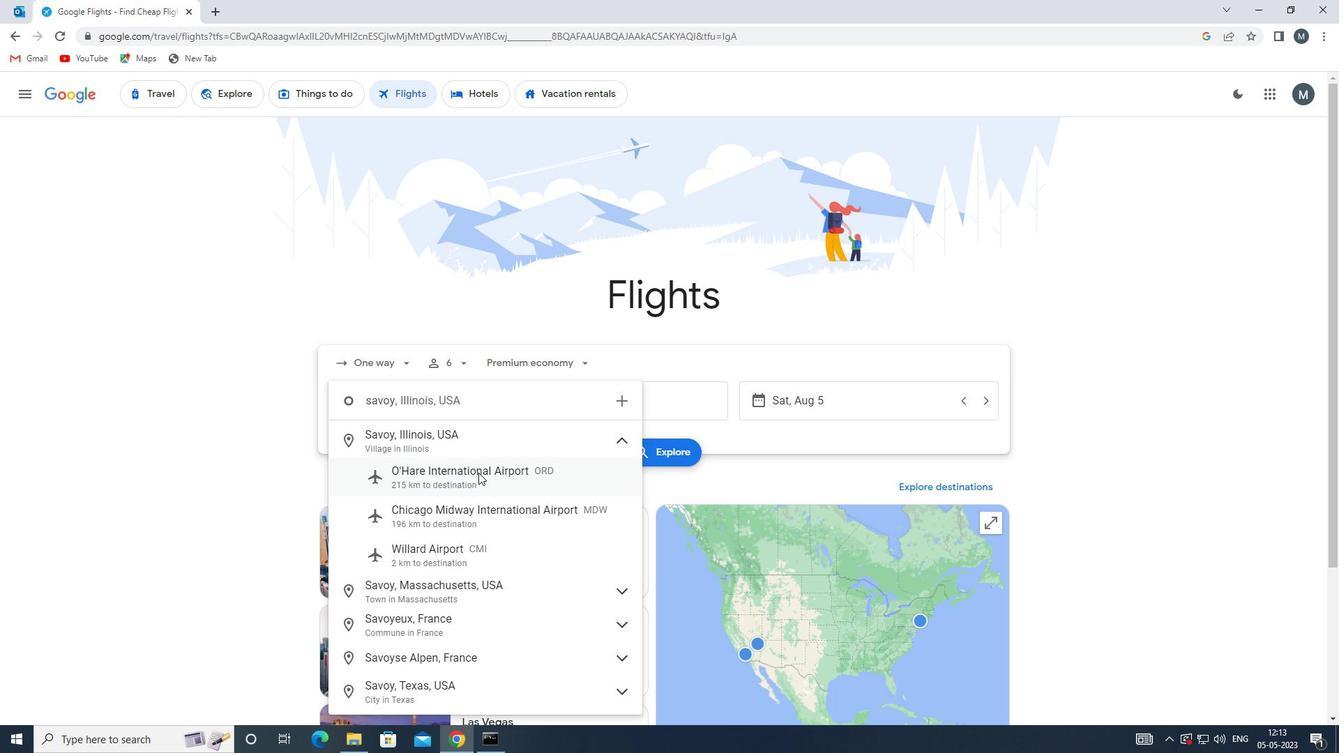 
Action: Mouse moved to (600, 402)
Screenshot: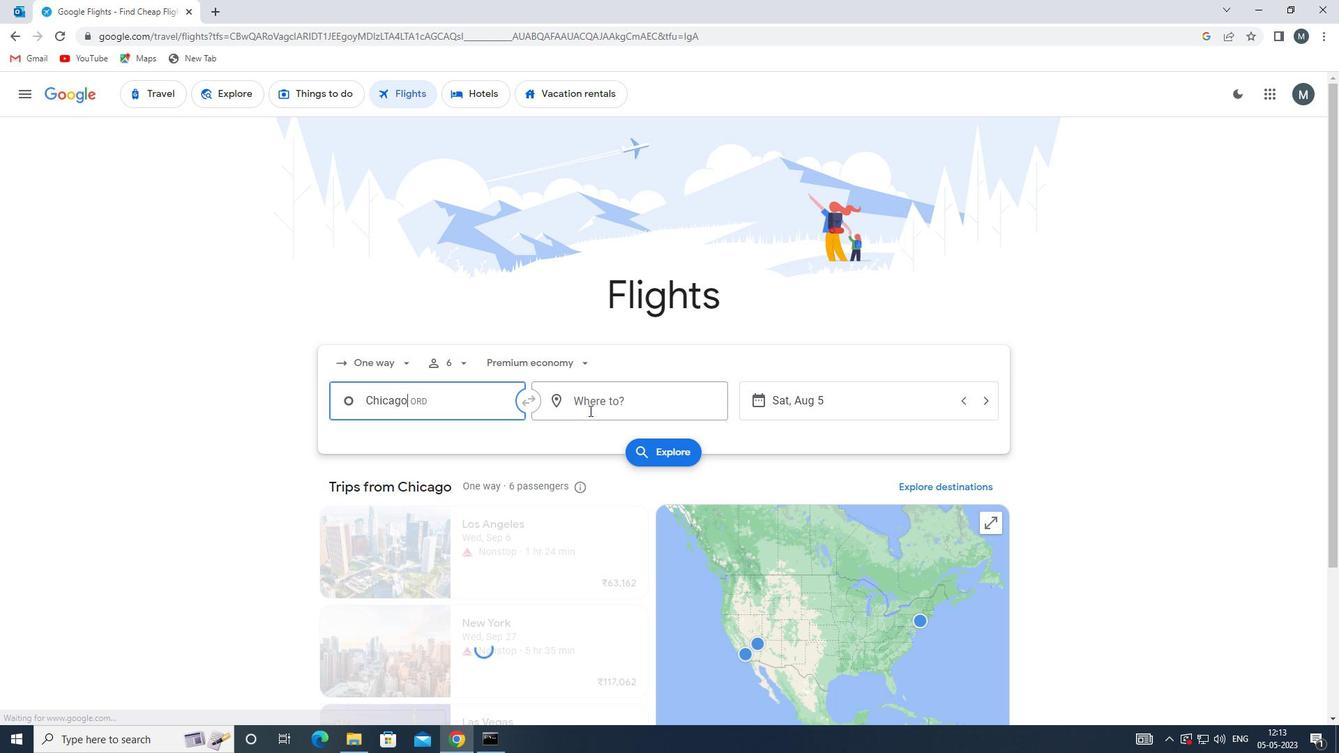 
Action: Mouse pressed left at (600, 402)
Screenshot: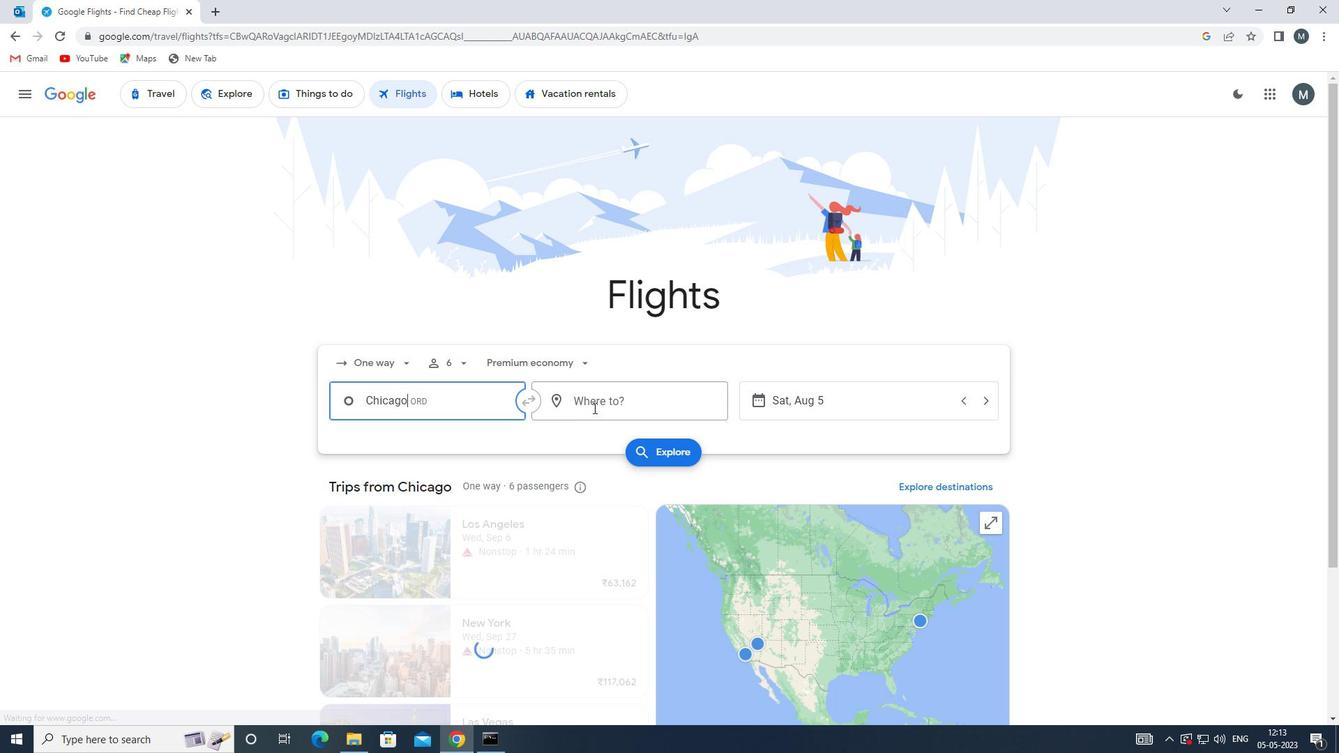
Action: Mouse moved to (600, 401)
Screenshot: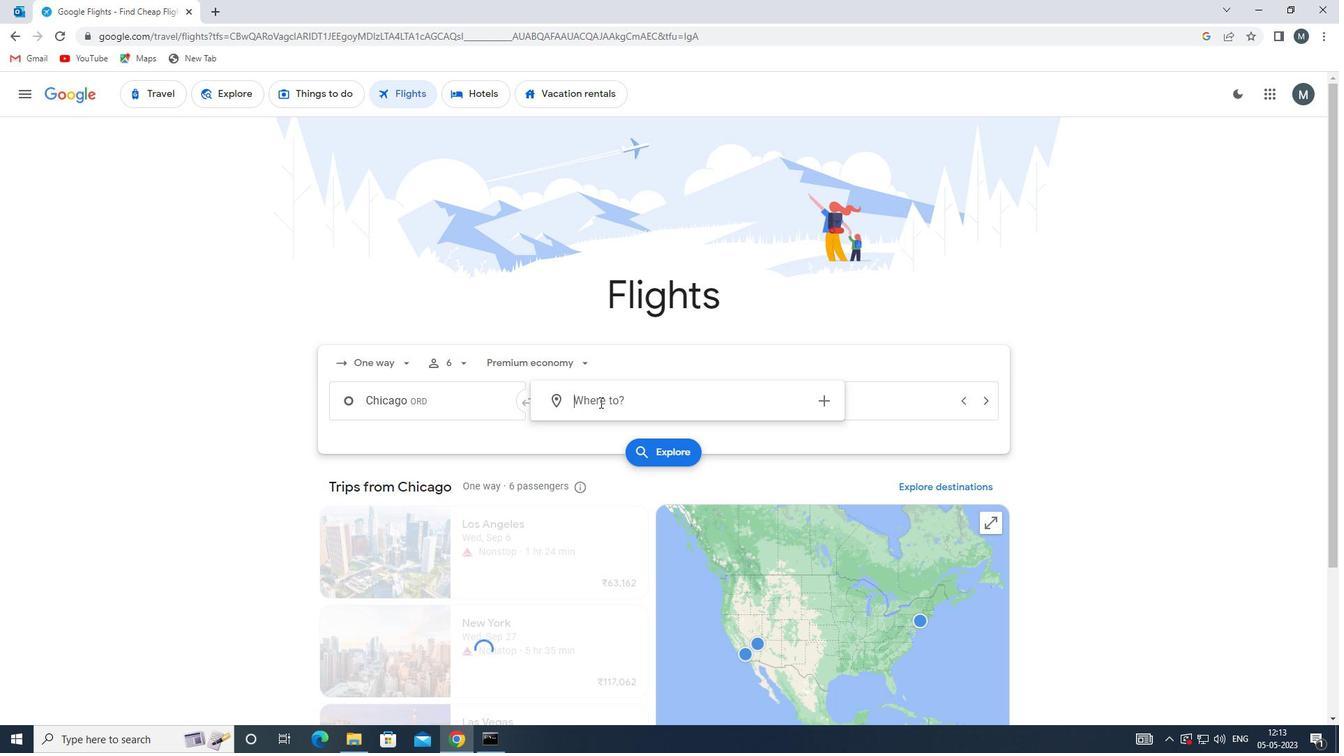 
Action: Key pressed ind
Screenshot: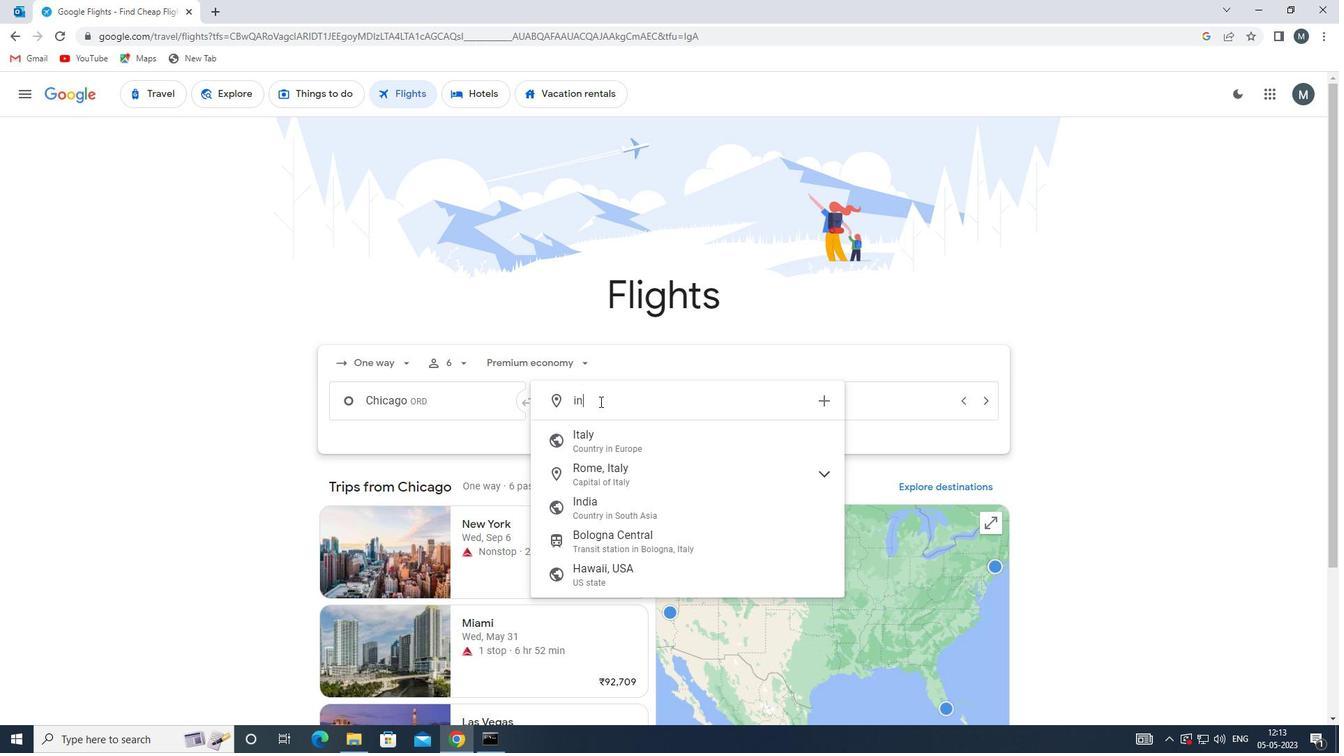 
Action: Mouse moved to (629, 448)
Screenshot: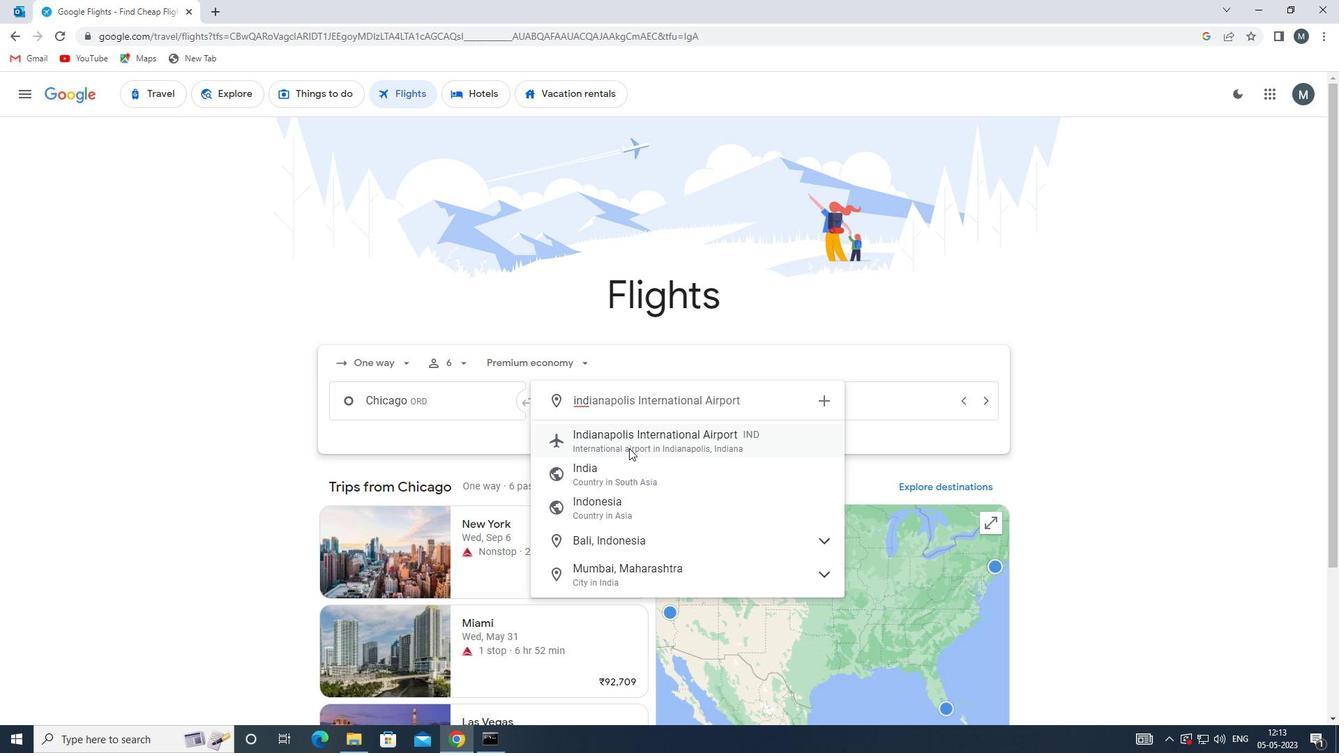
Action: Mouse pressed left at (629, 448)
Screenshot: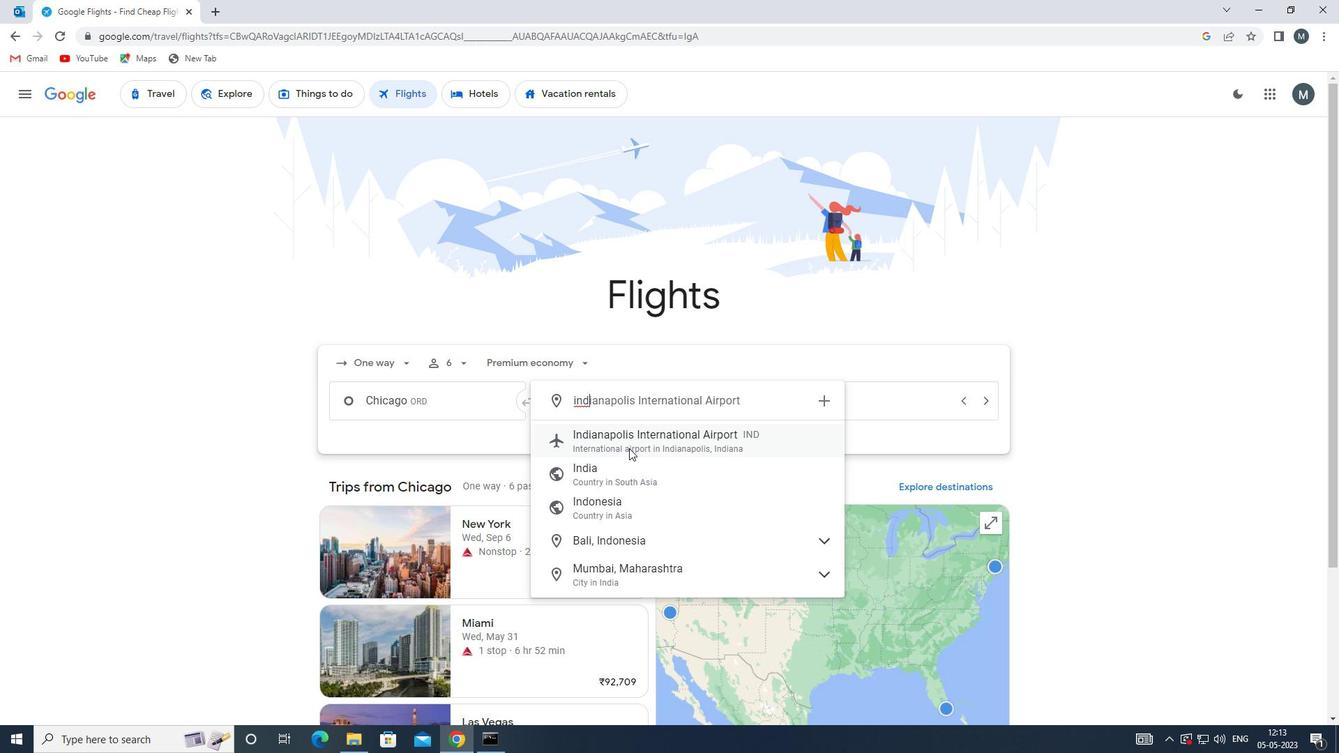 
Action: Mouse moved to (781, 413)
Screenshot: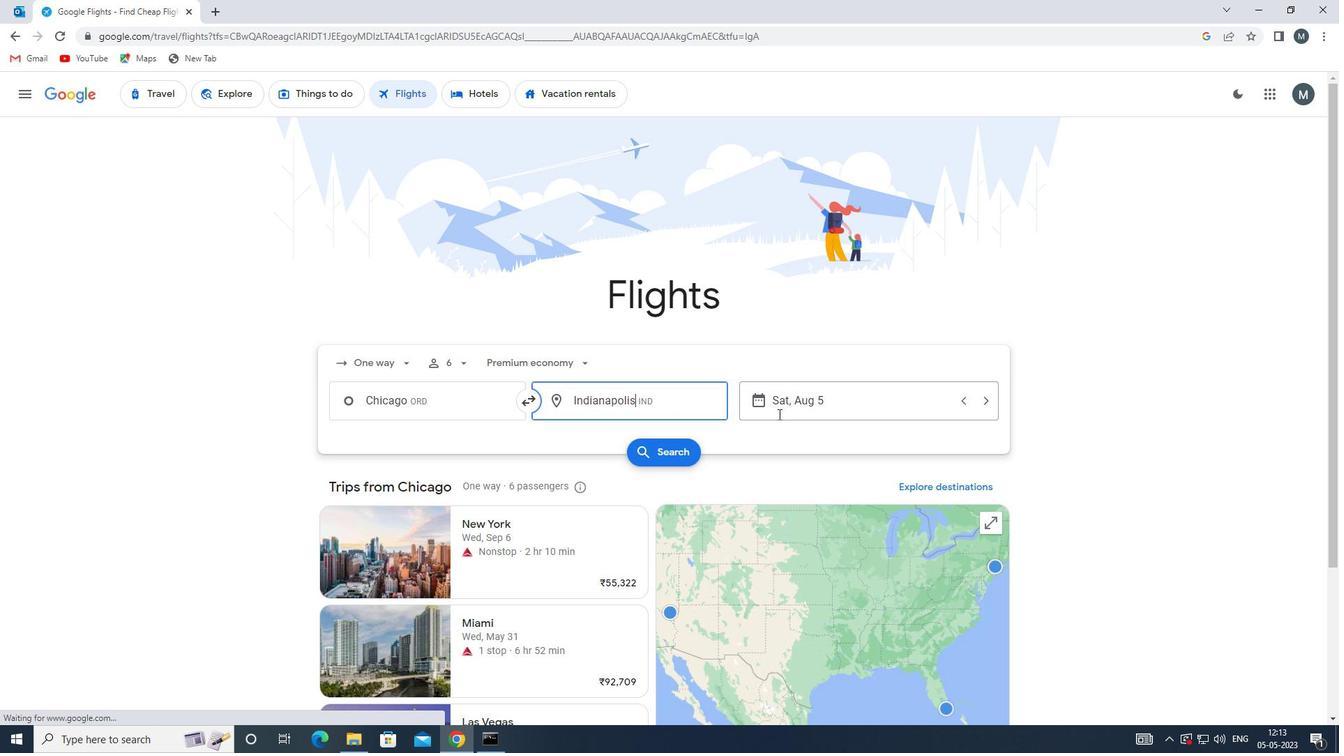 
Action: Mouse pressed left at (781, 413)
Screenshot: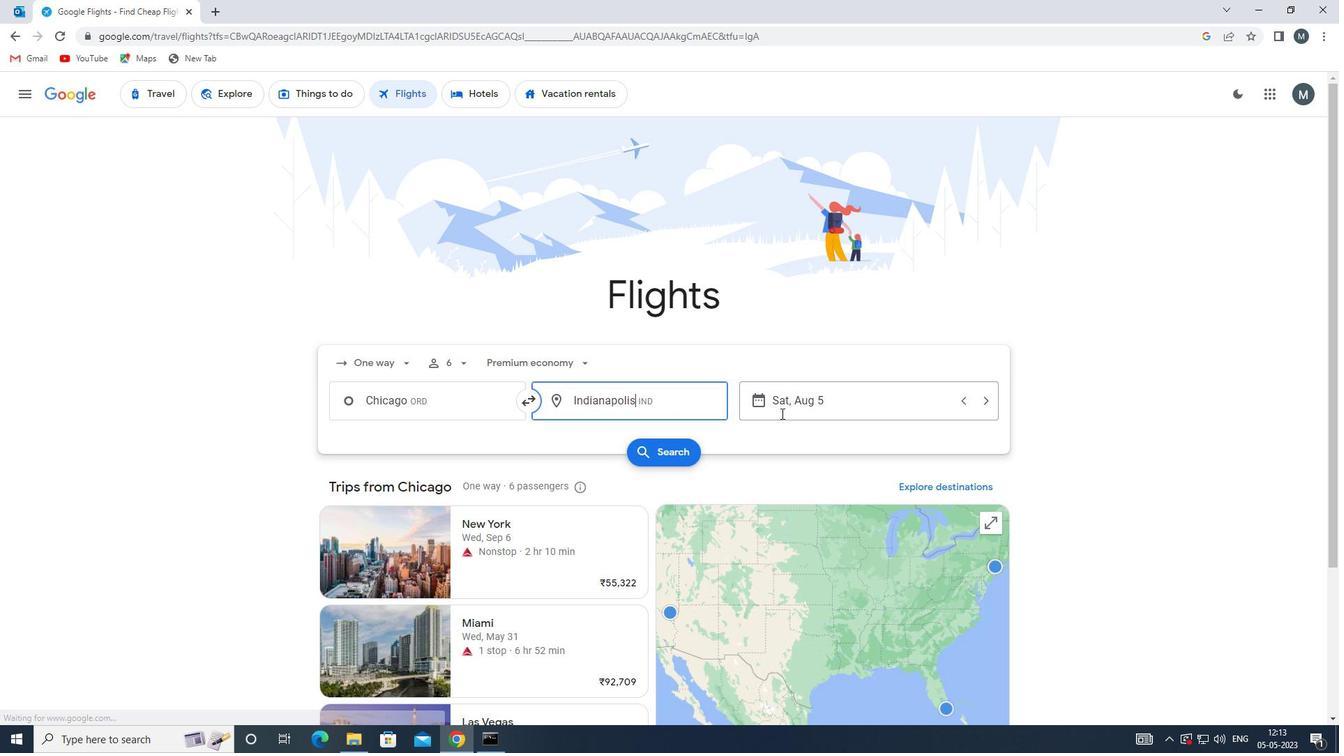 
Action: Mouse moved to (703, 480)
Screenshot: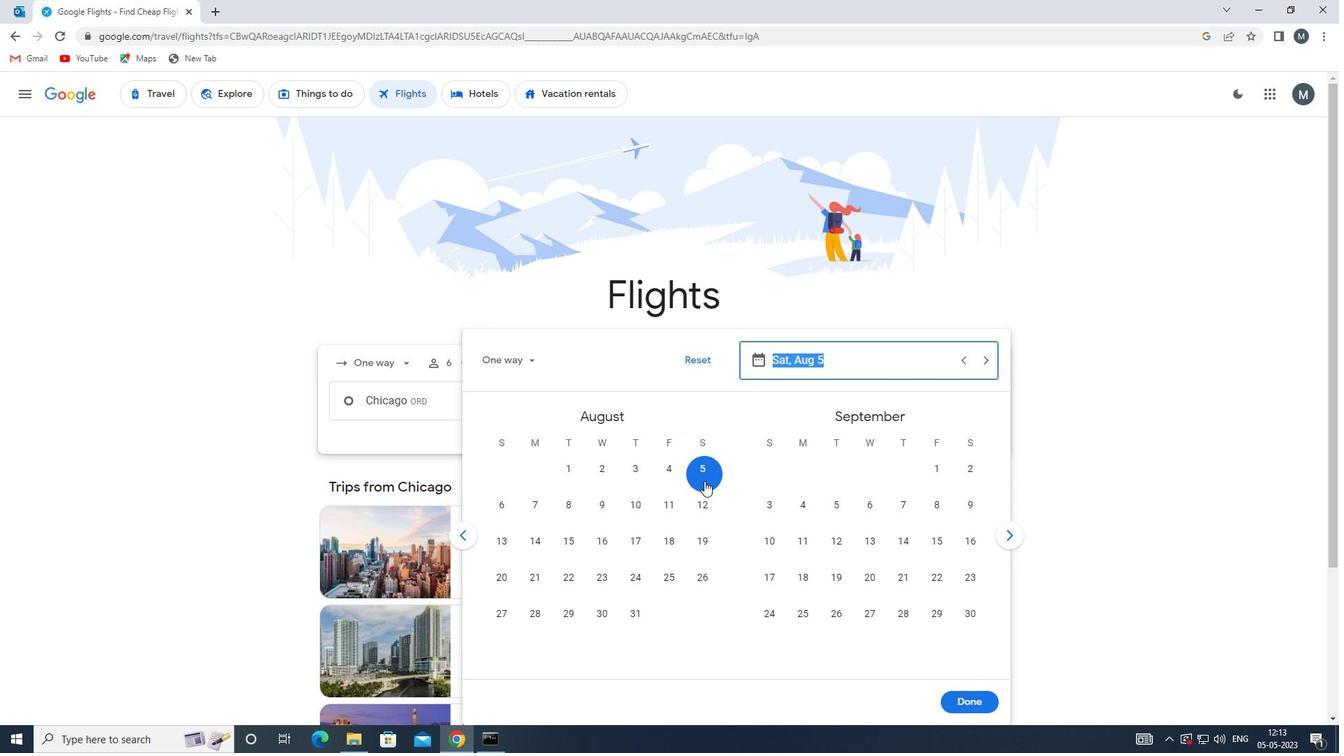 
Action: Mouse pressed left at (703, 480)
Screenshot: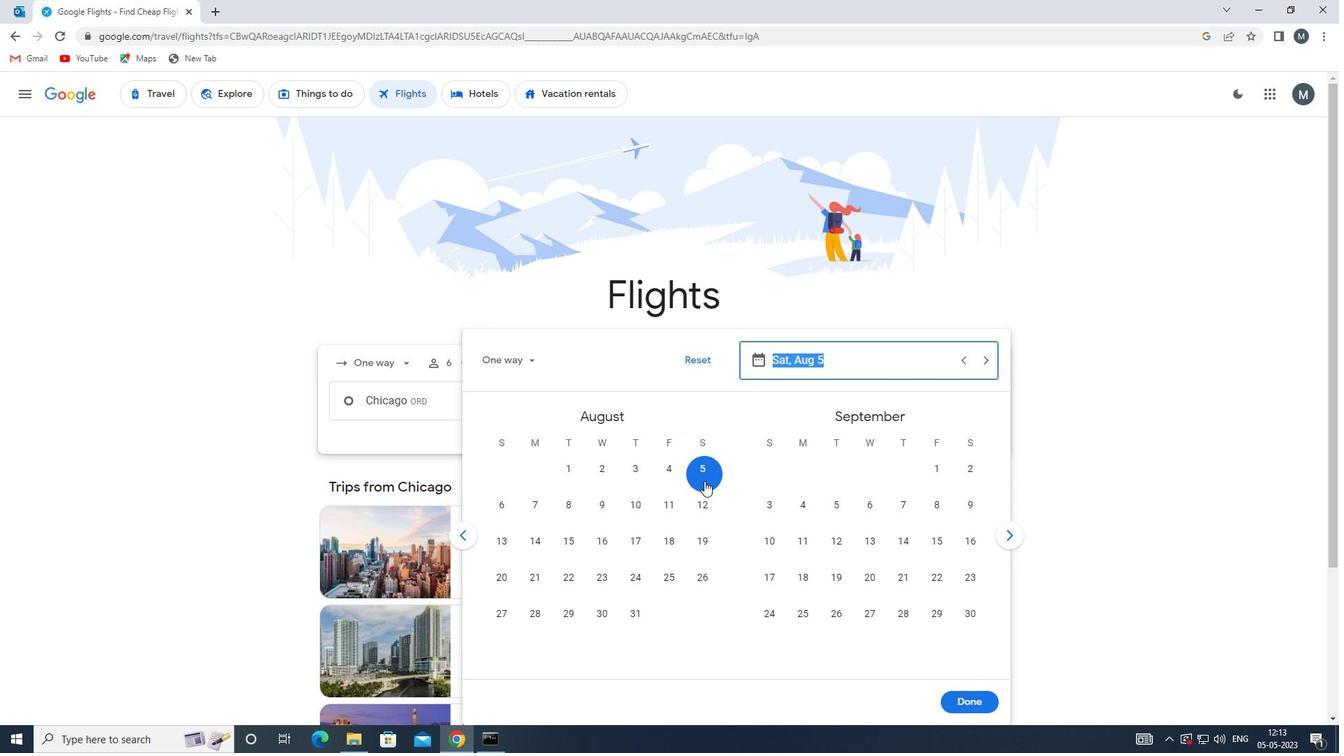 
Action: Mouse moved to (957, 706)
Screenshot: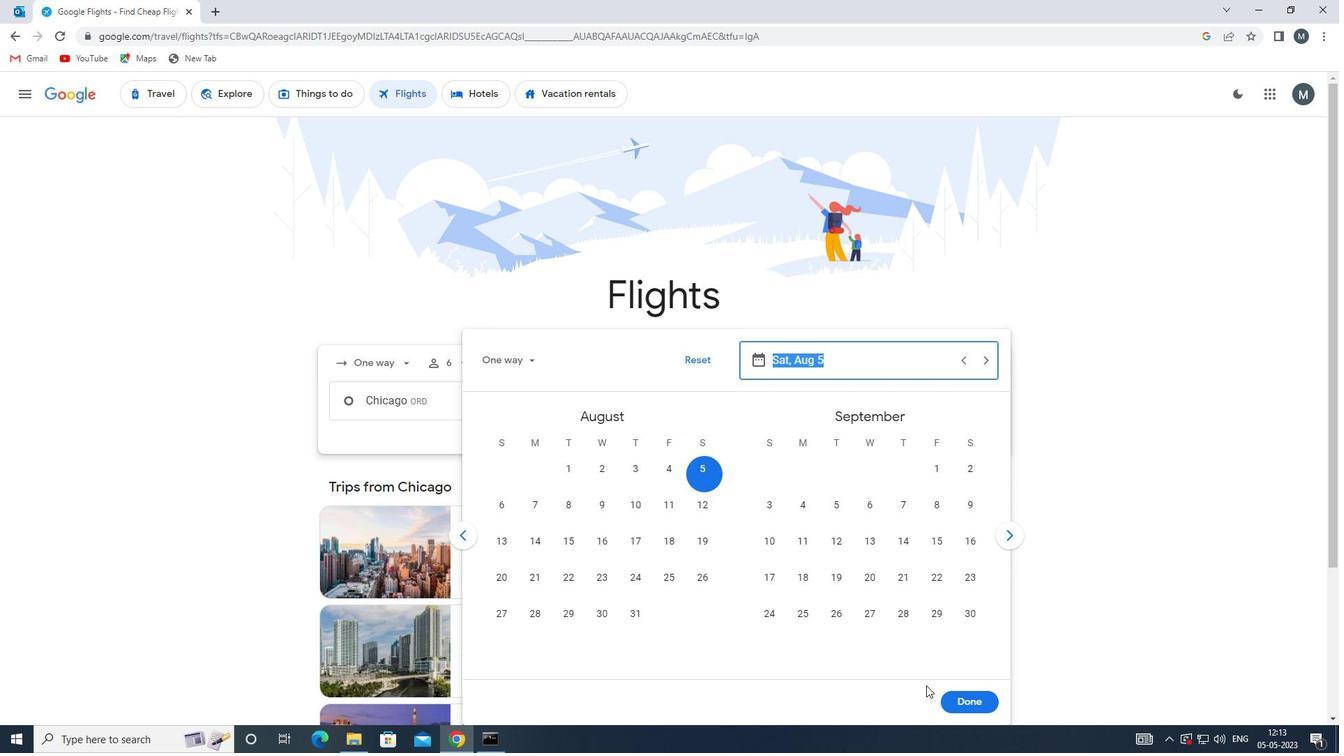 
Action: Mouse pressed left at (957, 706)
Screenshot: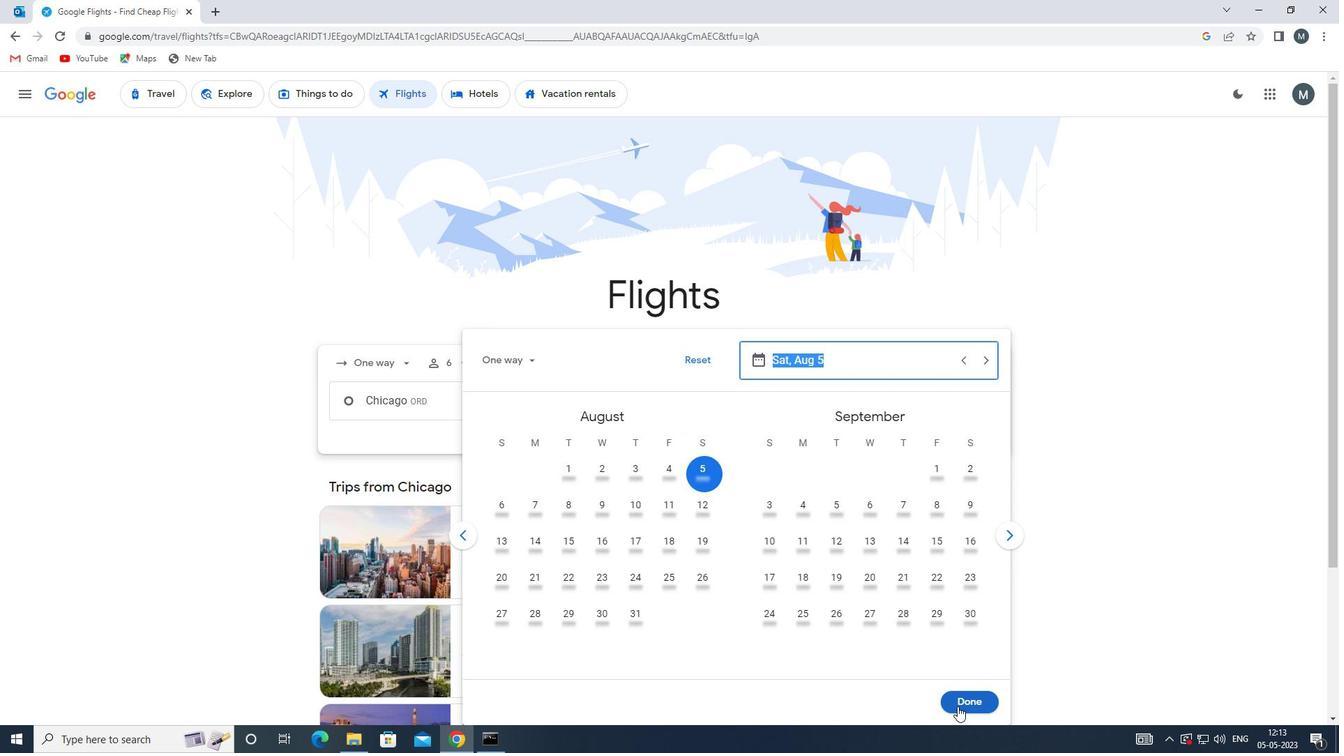 
Action: Mouse moved to (664, 452)
Screenshot: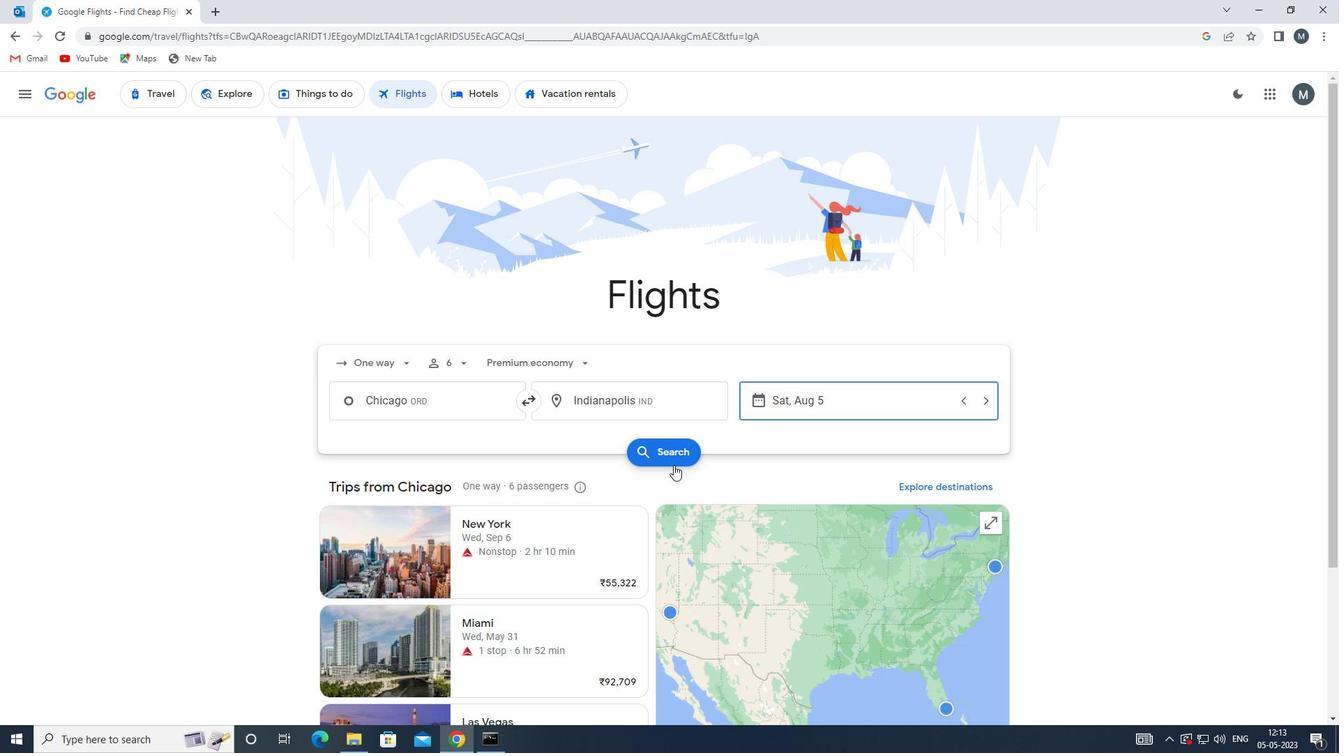 
Action: Mouse pressed left at (664, 452)
Screenshot: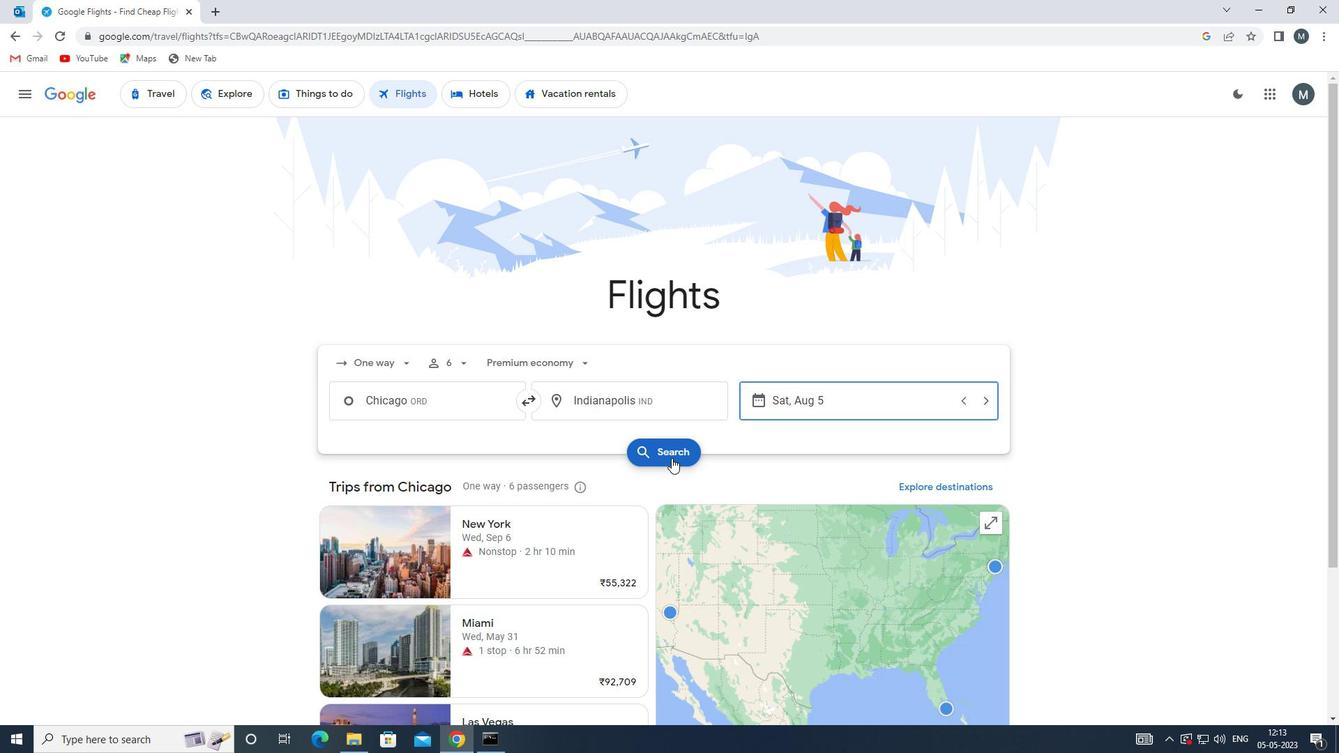 
Action: Mouse moved to (339, 215)
Screenshot: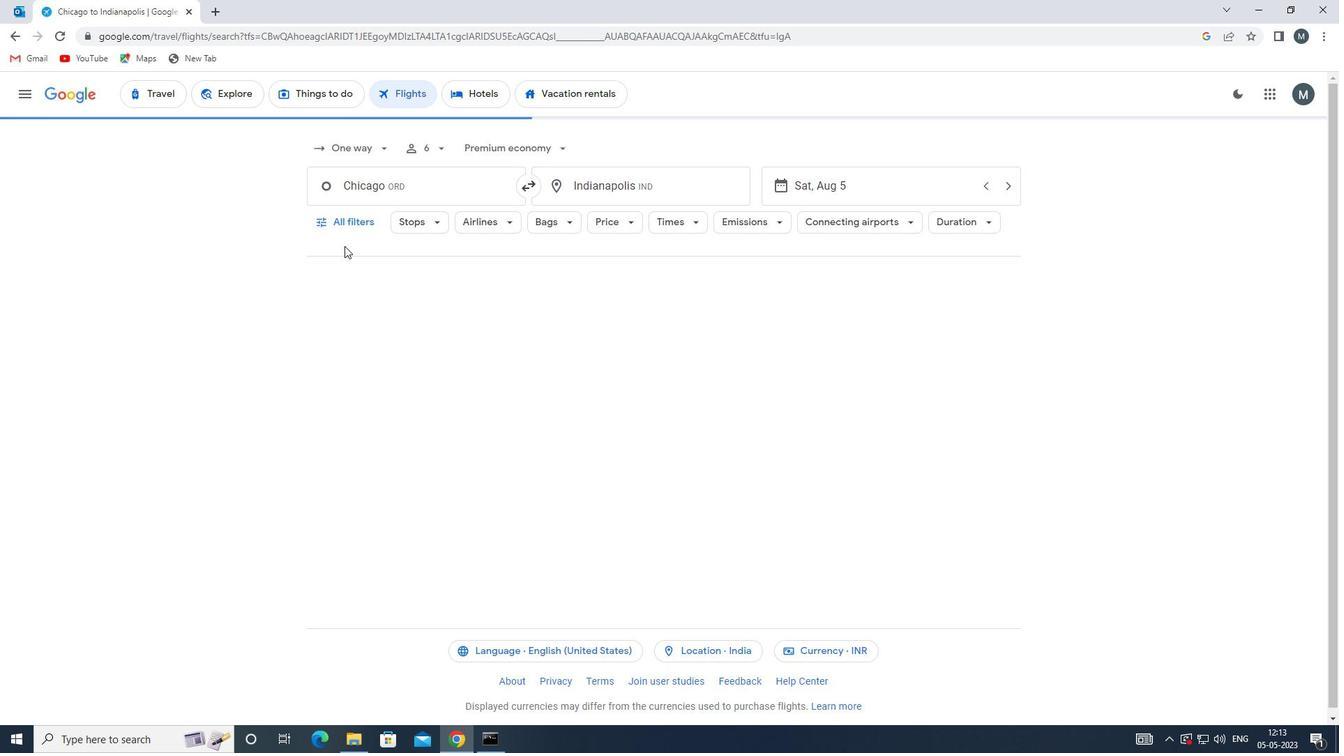 
Action: Mouse pressed left at (339, 215)
Screenshot: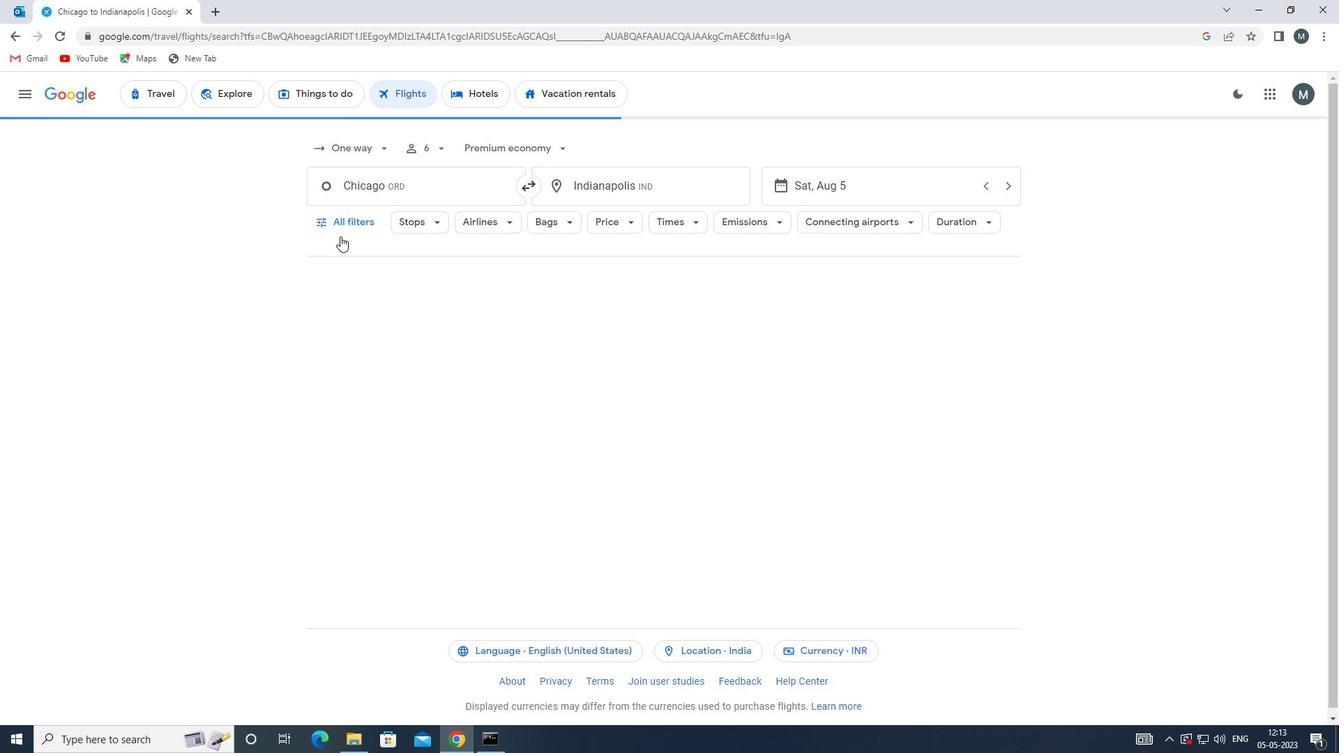 
Action: Mouse moved to (446, 376)
Screenshot: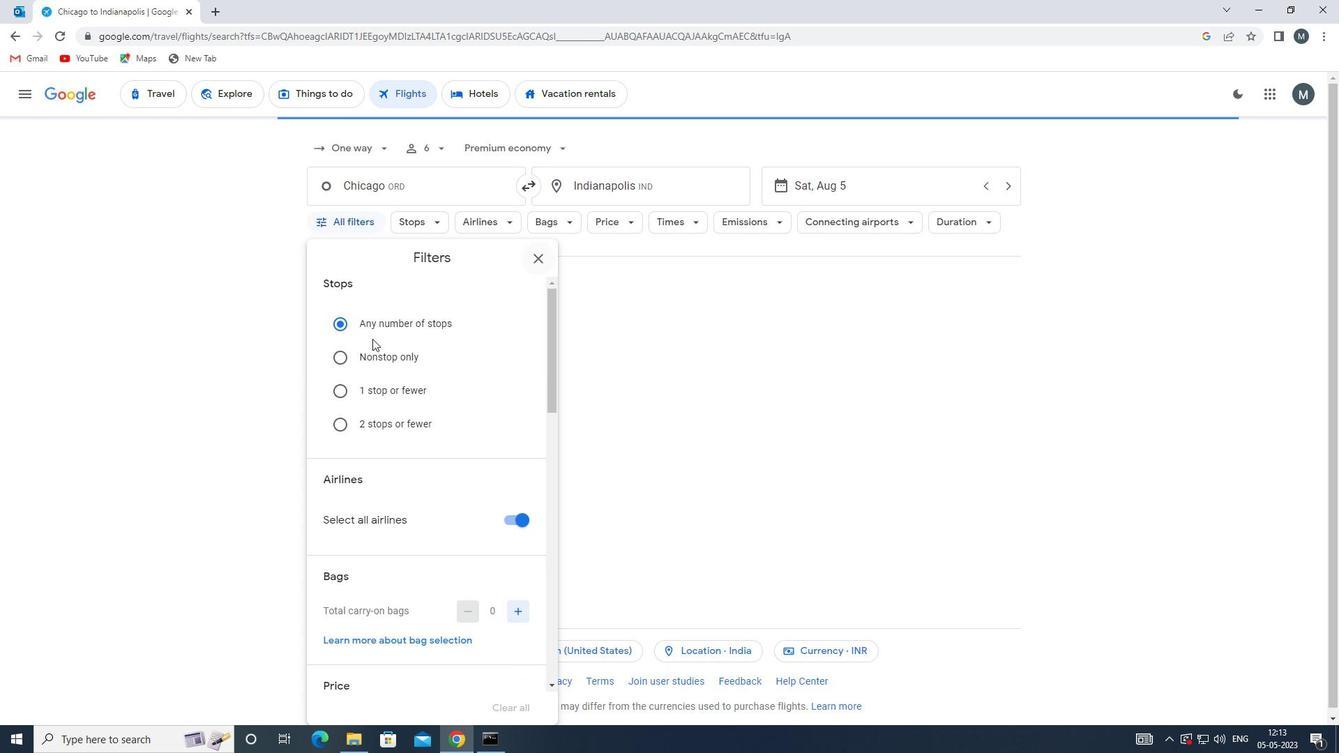 
Action: Mouse scrolled (446, 376) with delta (0, 0)
Screenshot: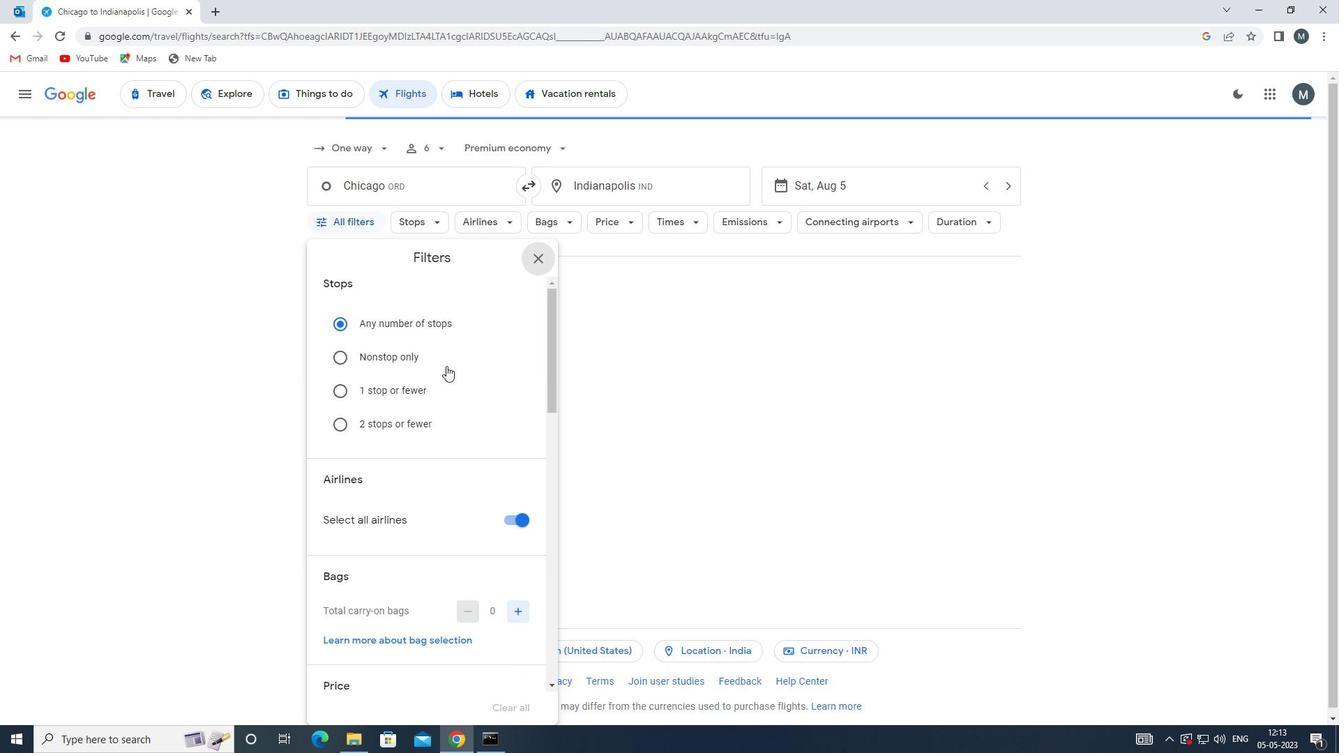 
Action: Mouse moved to (447, 383)
Screenshot: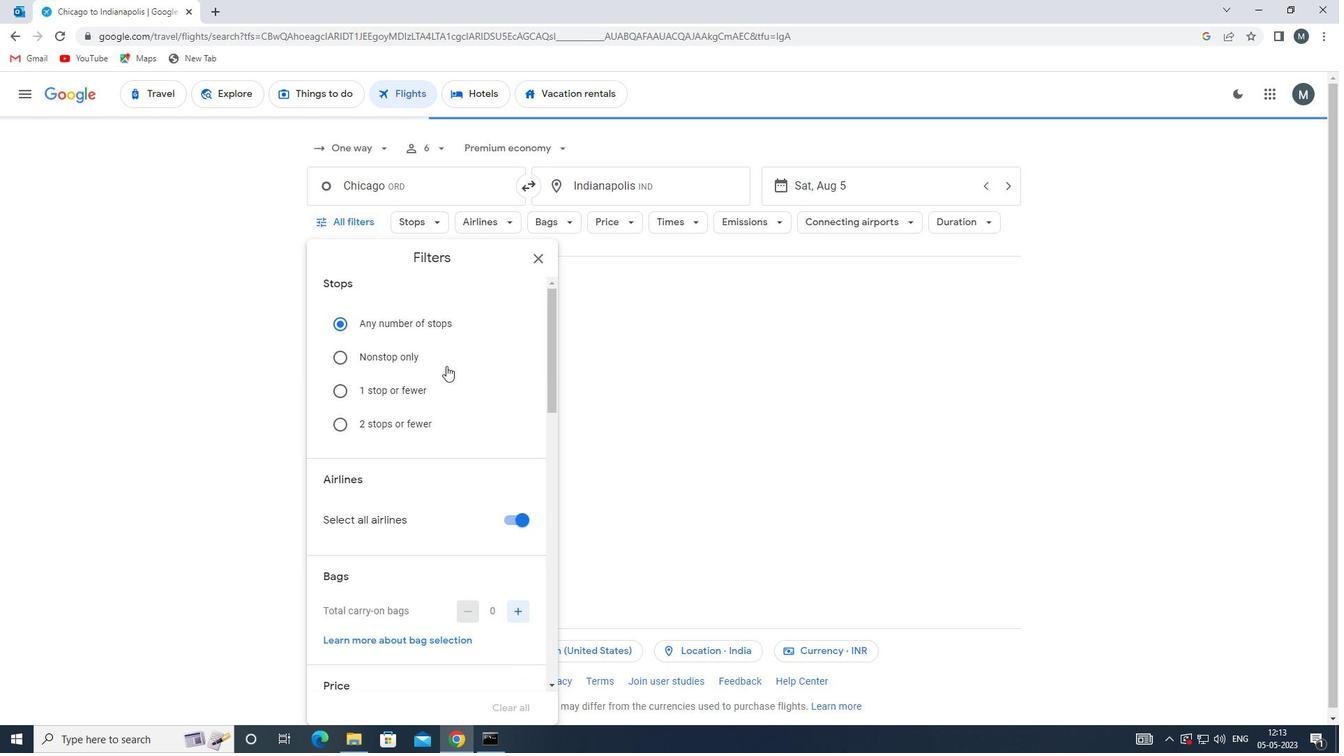
Action: Mouse scrolled (447, 383) with delta (0, 0)
Screenshot: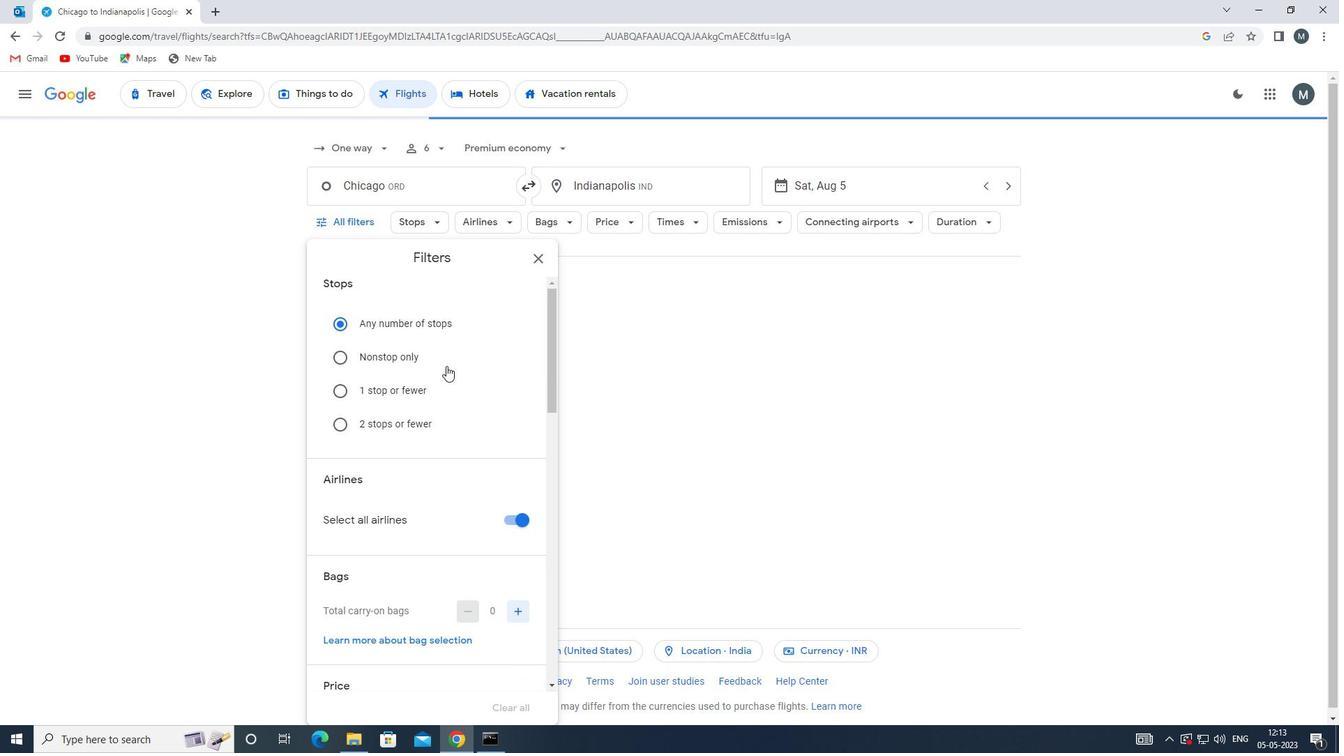
Action: Mouse moved to (516, 383)
Screenshot: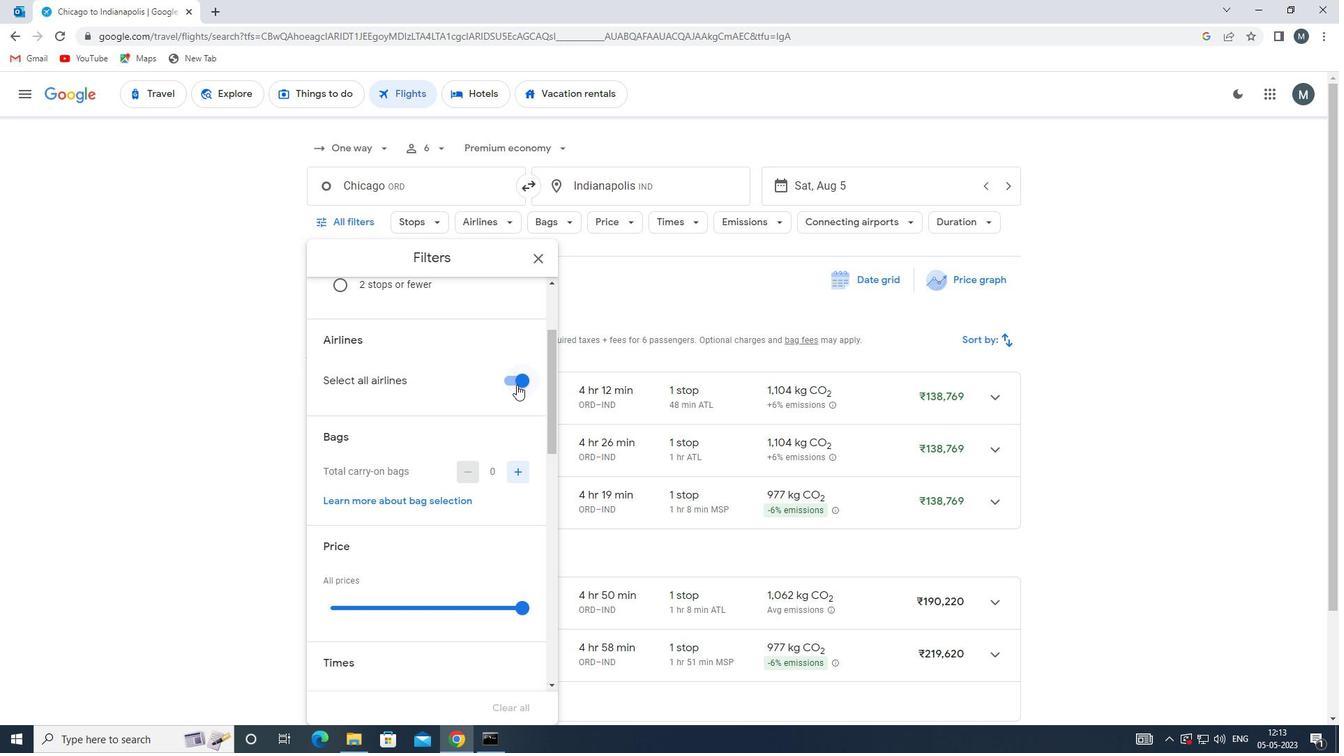 
Action: Mouse pressed left at (516, 383)
Screenshot: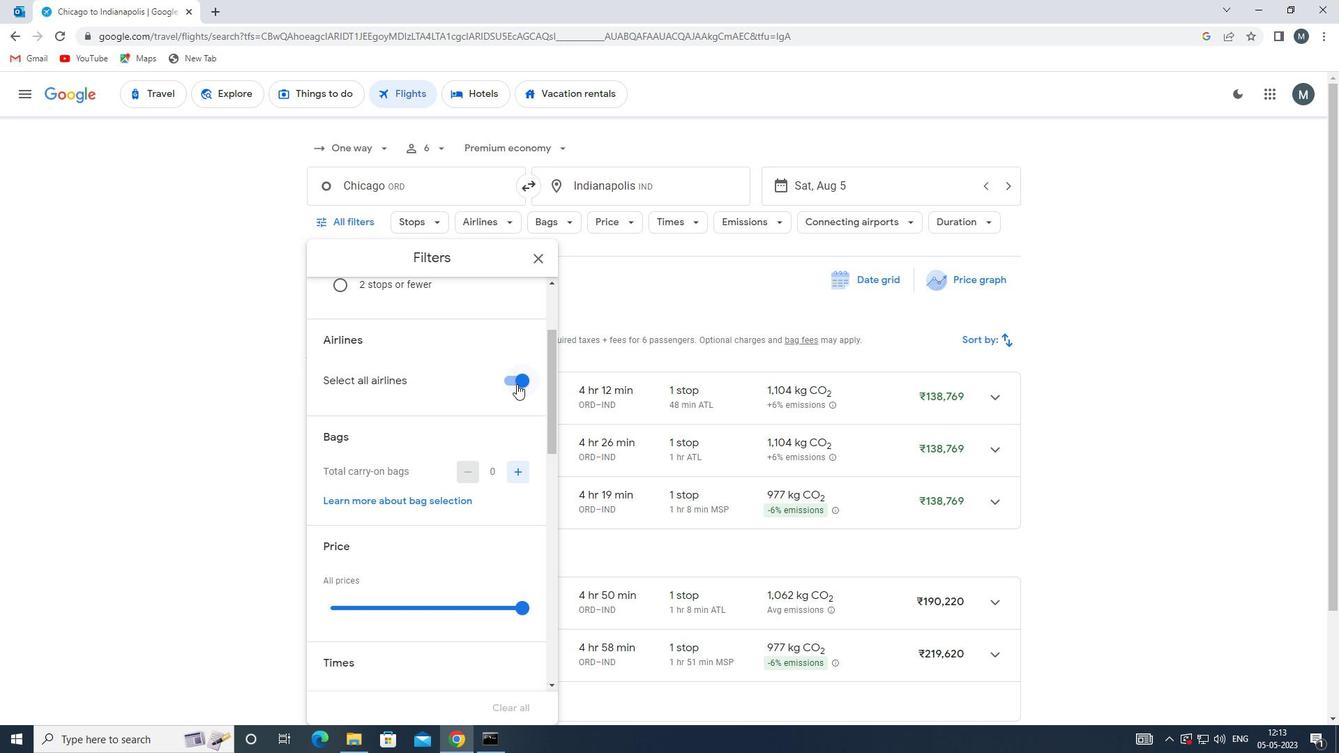 
Action: Mouse moved to (443, 432)
Screenshot: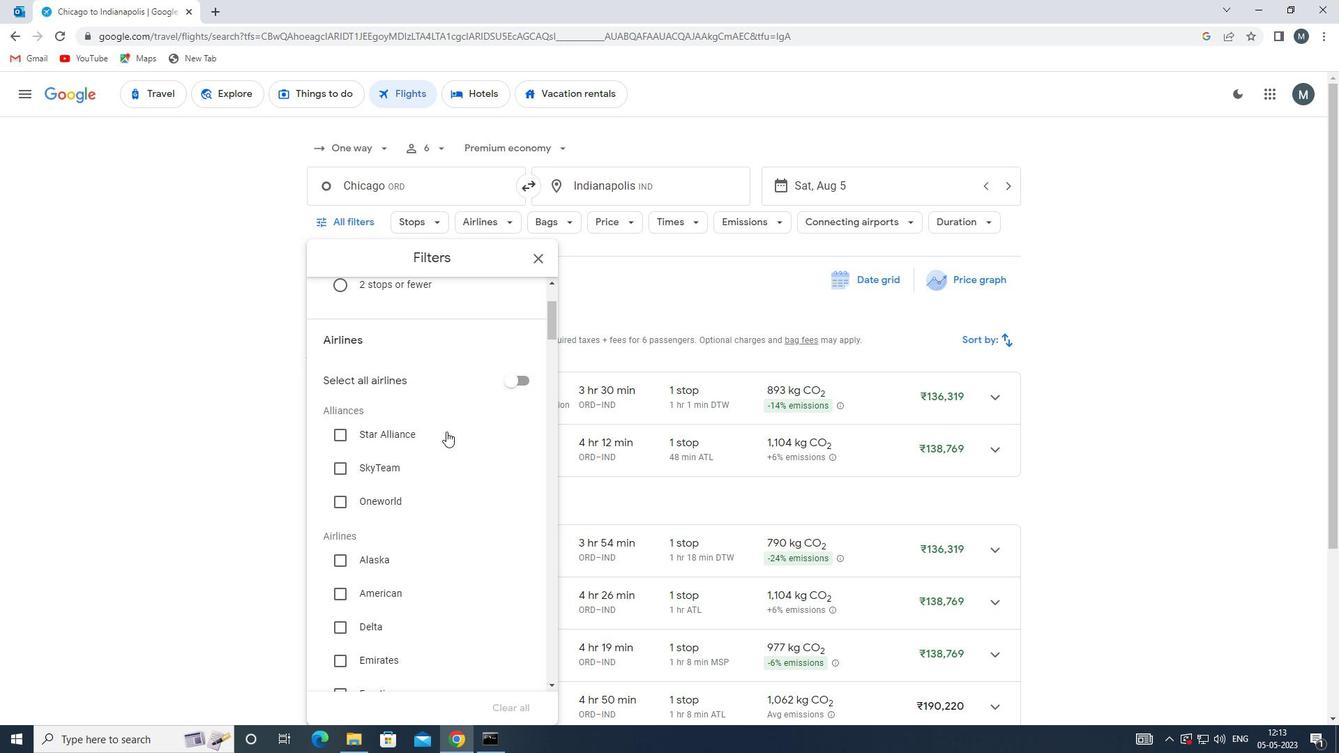 
Action: Mouse scrolled (443, 431) with delta (0, 0)
Screenshot: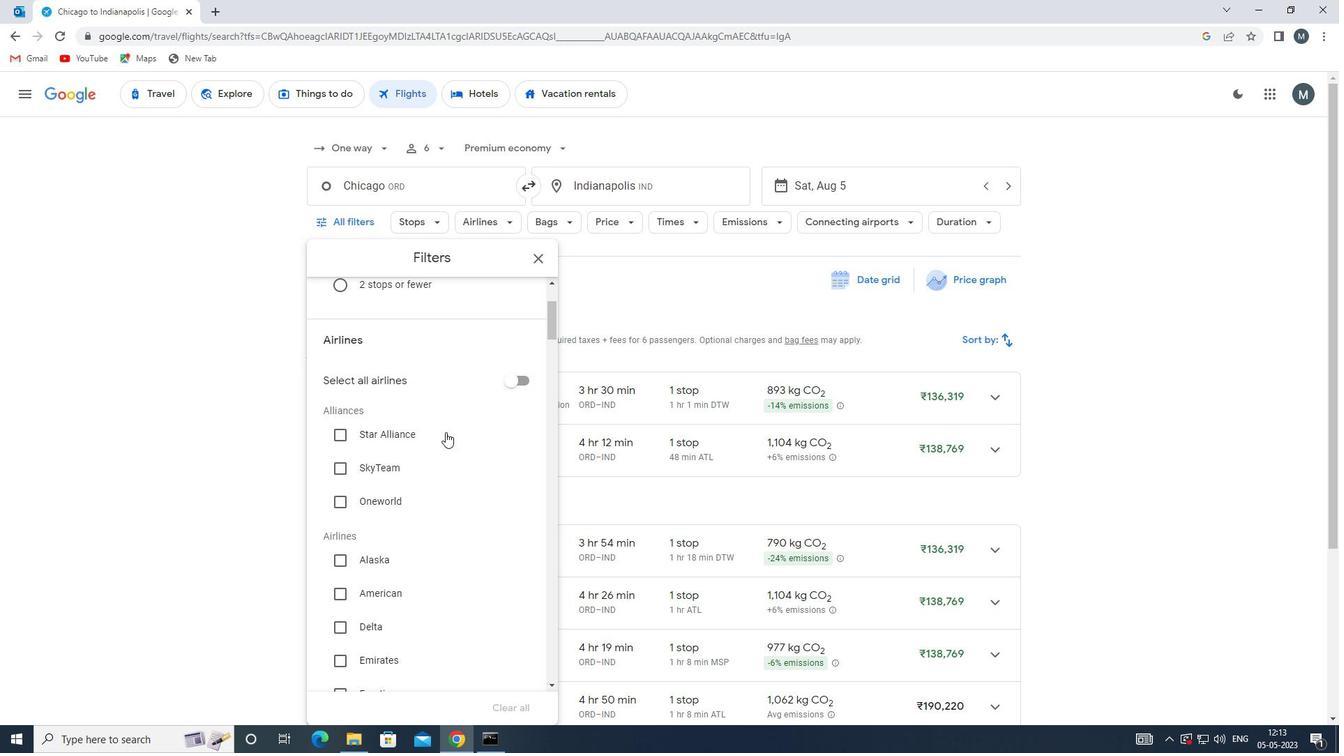 
Action: Mouse scrolled (443, 431) with delta (0, 0)
Screenshot: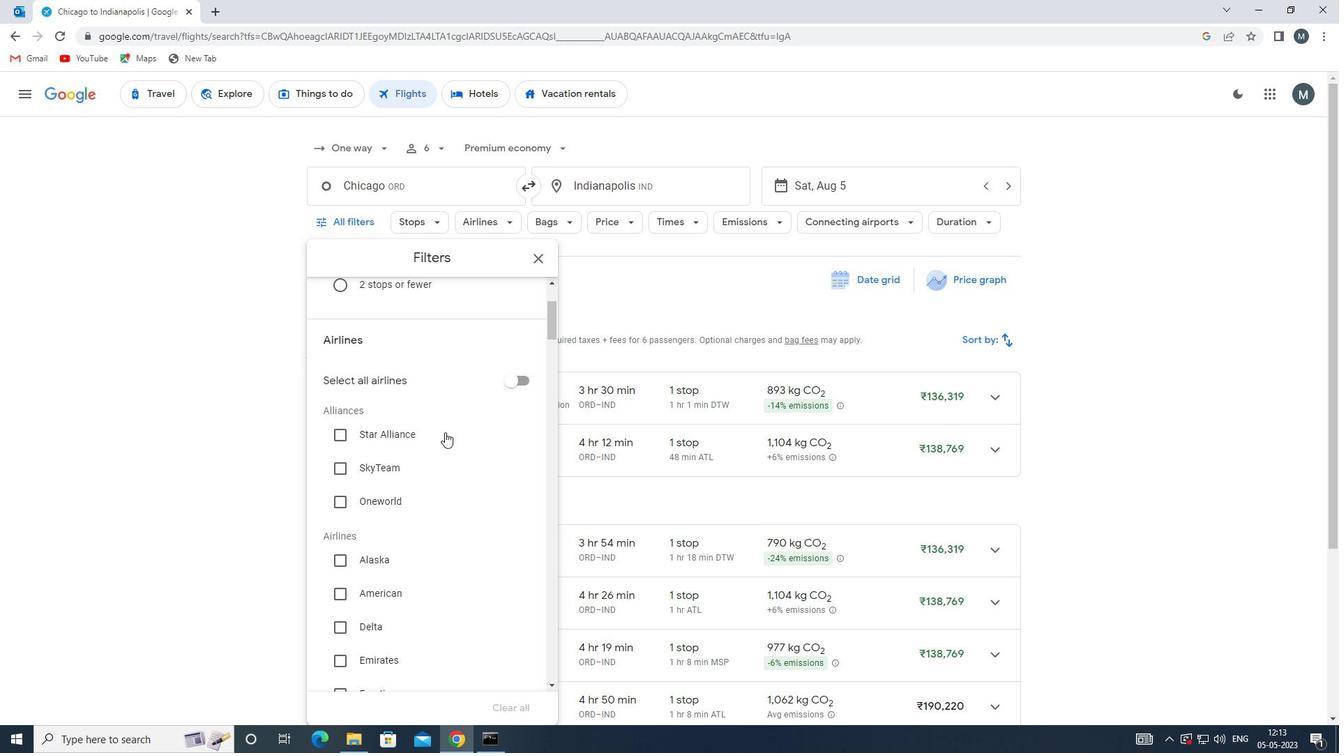 
Action: Mouse moved to (436, 459)
Screenshot: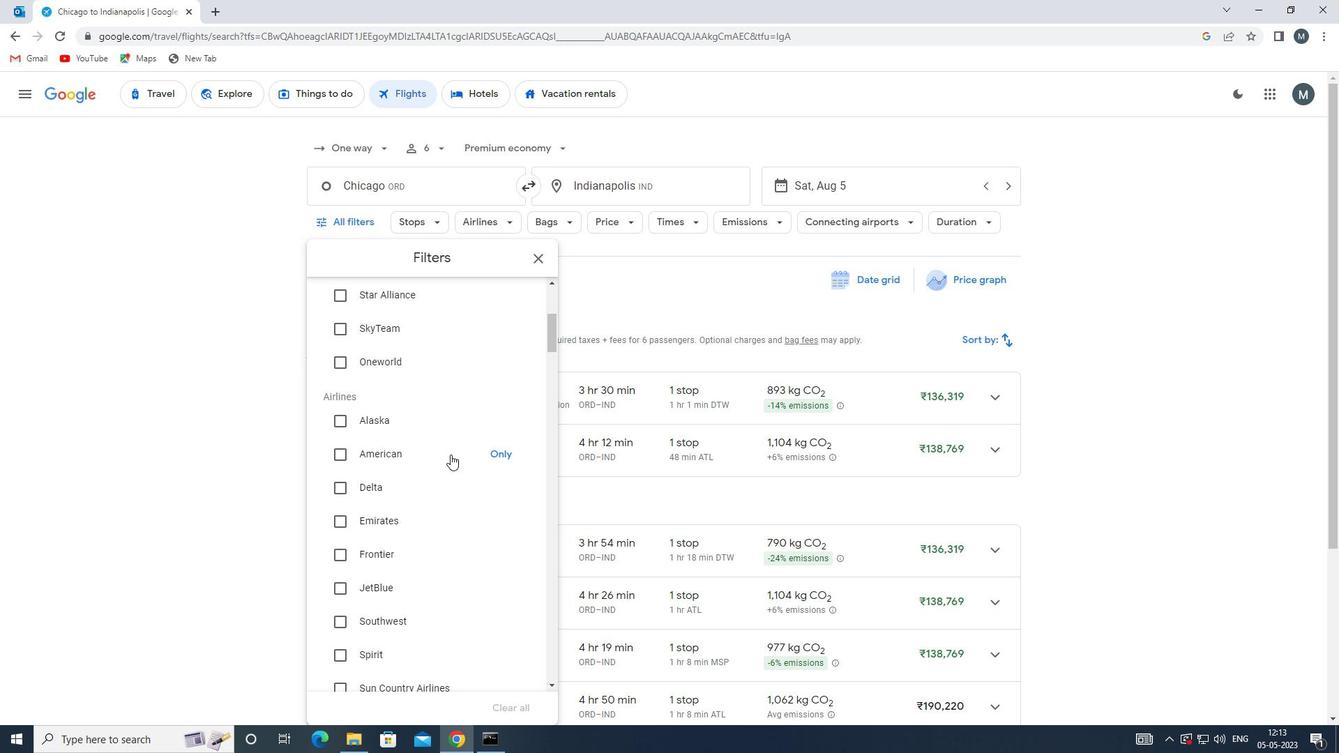 
Action: Mouse scrolled (436, 459) with delta (0, 0)
Screenshot: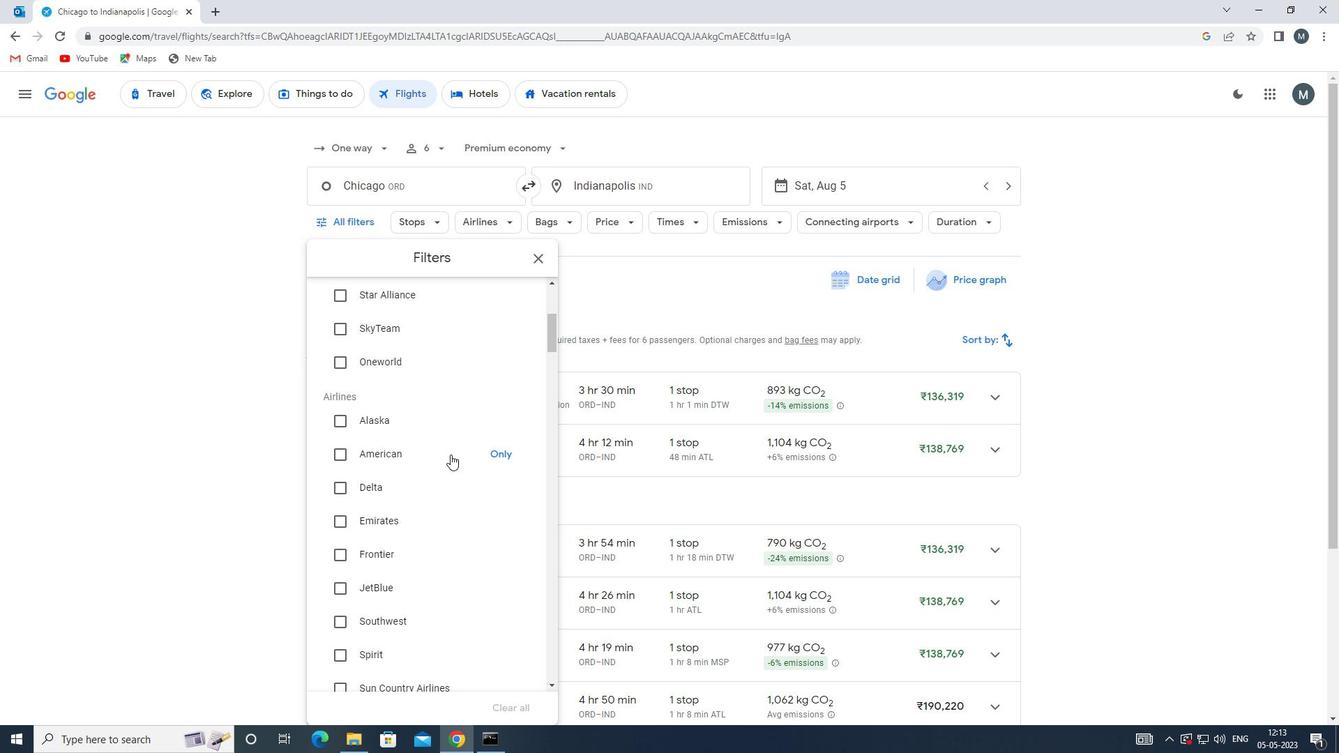 
Action: Mouse moved to (435, 462)
Screenshot: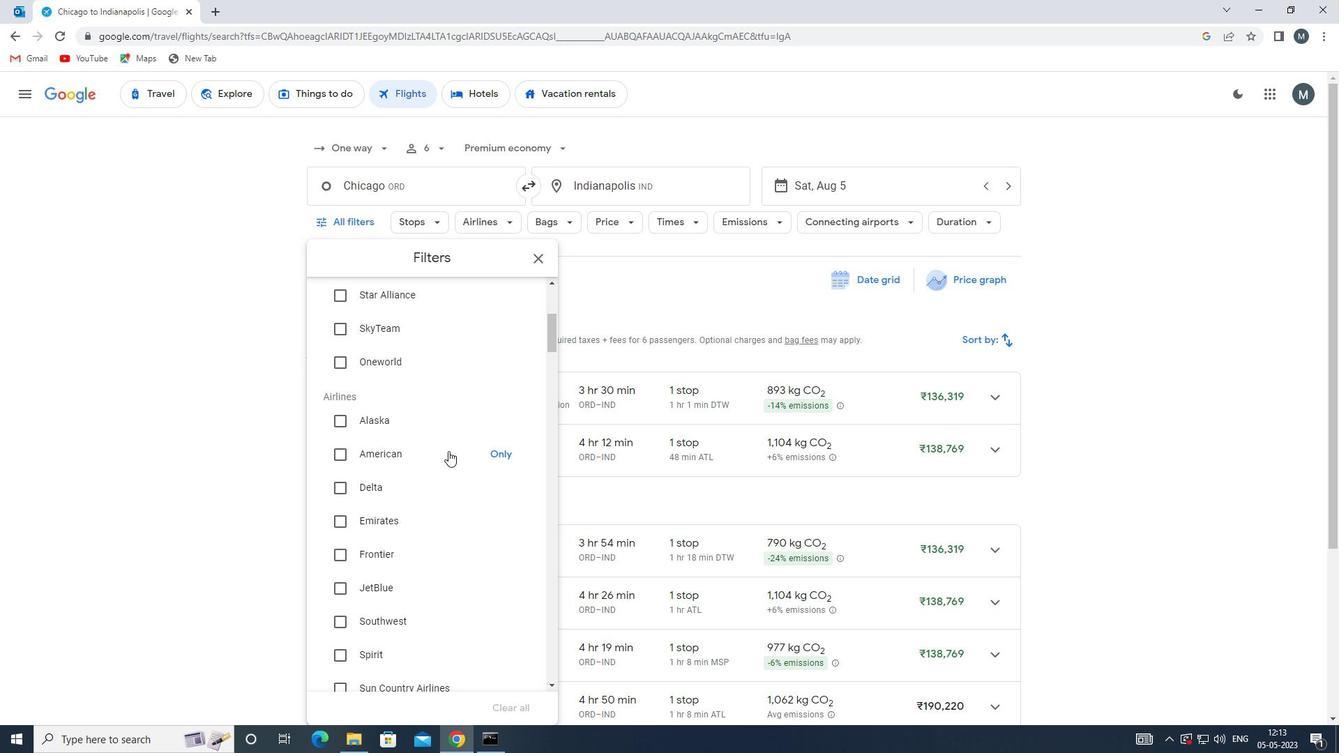 
Action: Mouse scrolled (435, 461) with delta (0, 0)
Screenshot: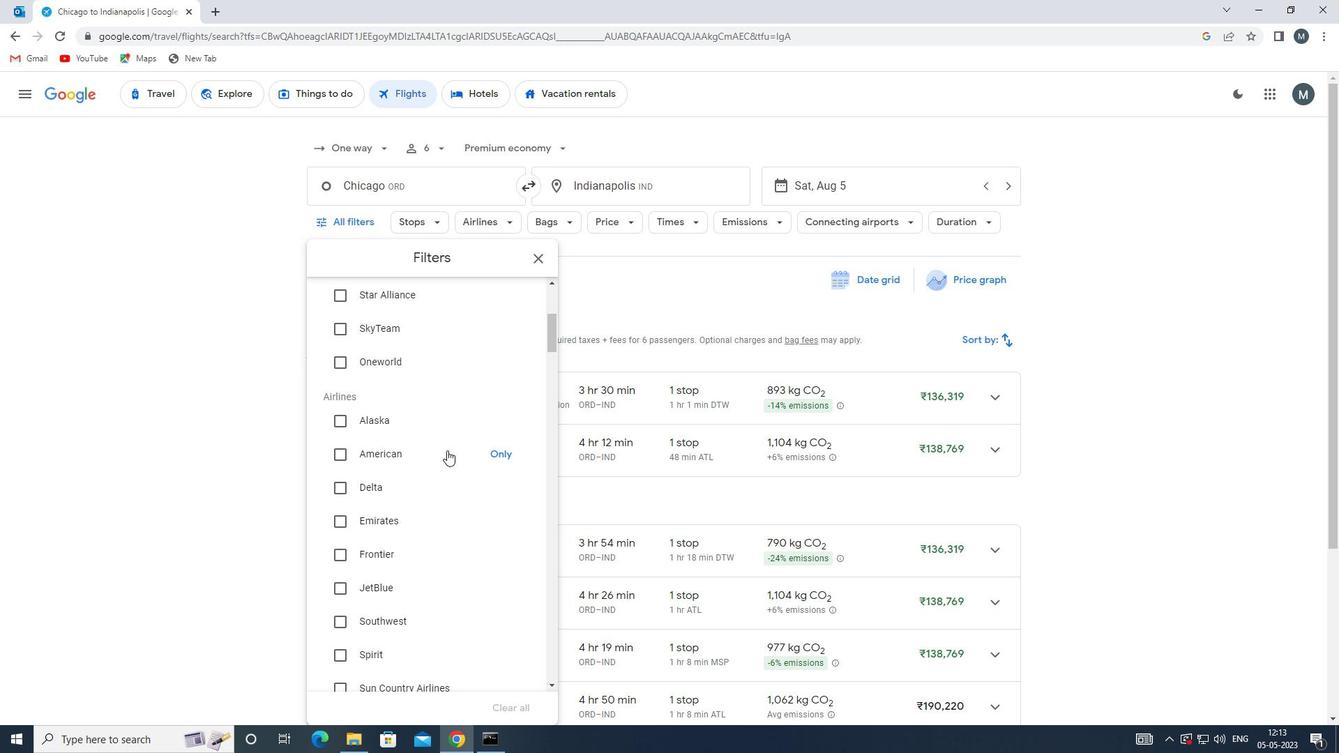 
Action: Mouse moved to (434, 474)
Screenshot: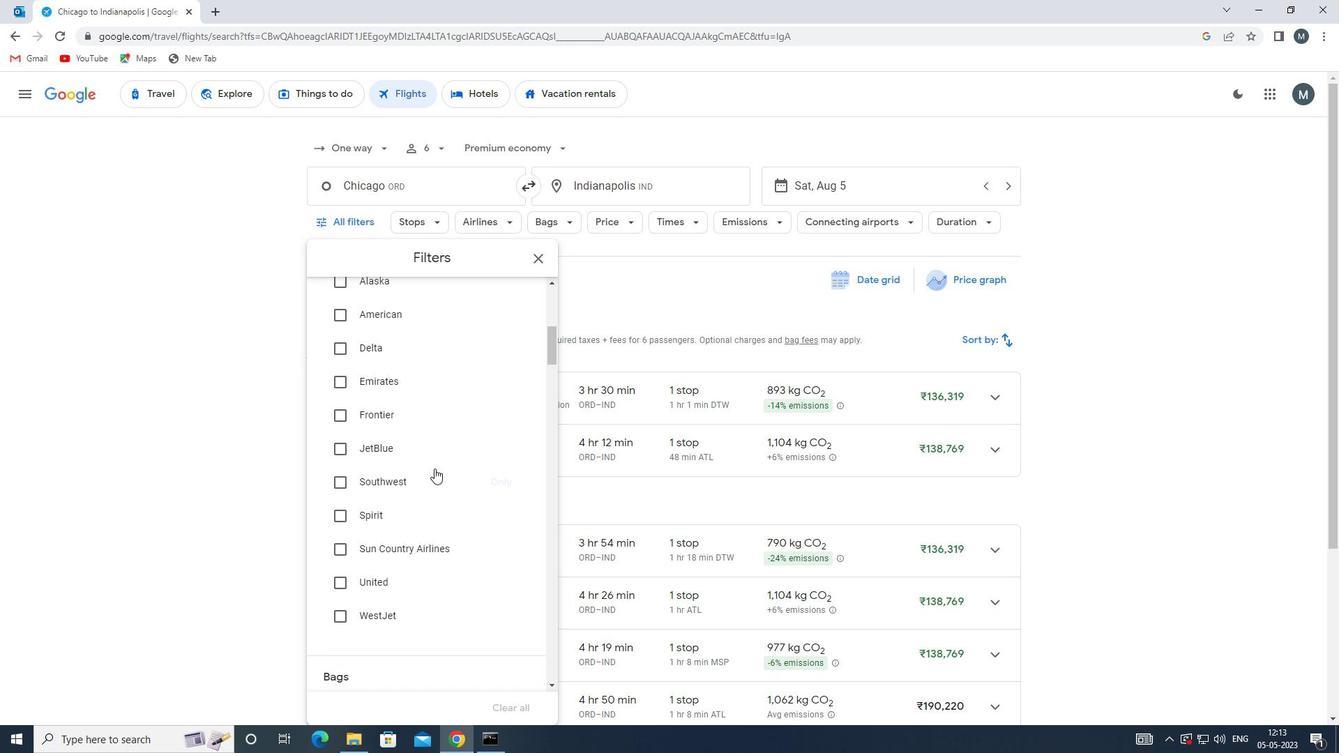 
Action: Mouse scrolled (434, 473) with delta (0, 0)
Screenshot: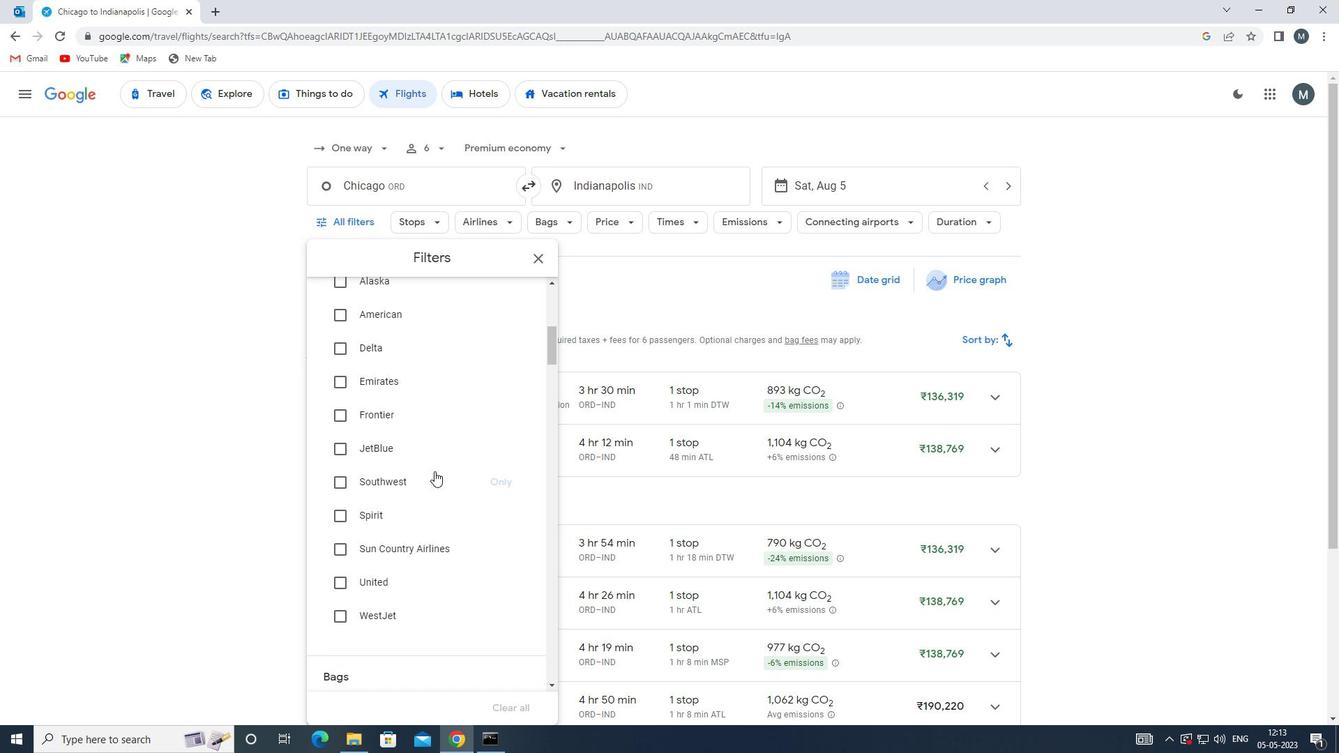 
Action: Mouse moved to (440, 473)
Screenshot: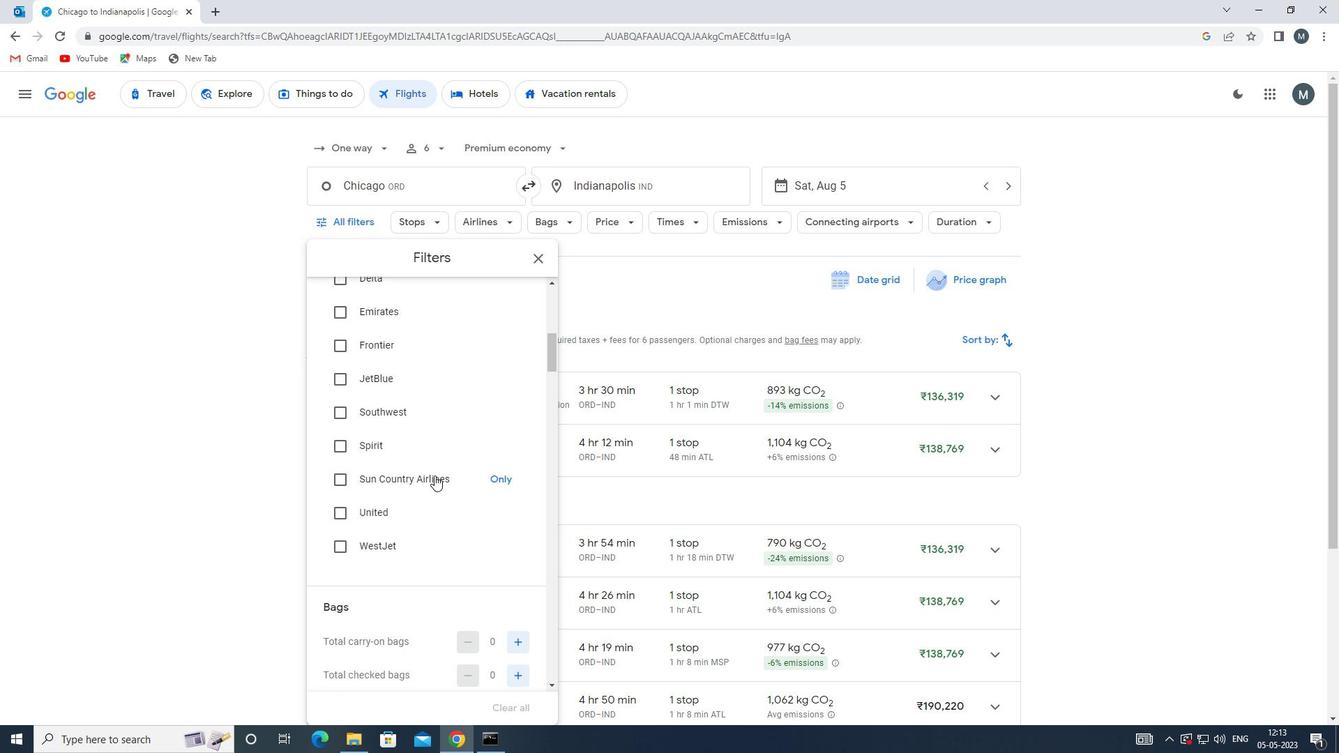 
Action: Mouse scrolled (440, 472) with delta (0, 0)
Screenshot: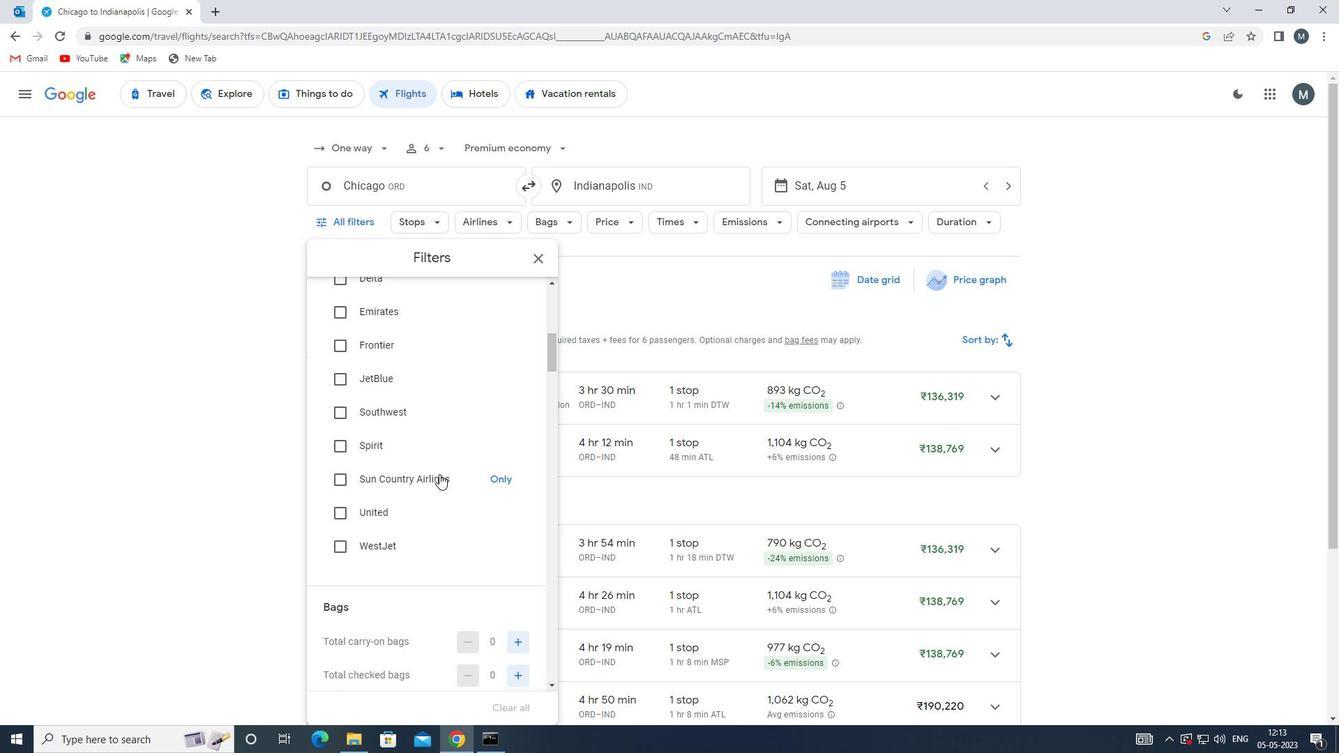 
Action: Mouse moved to (440, 487)
Screenshot: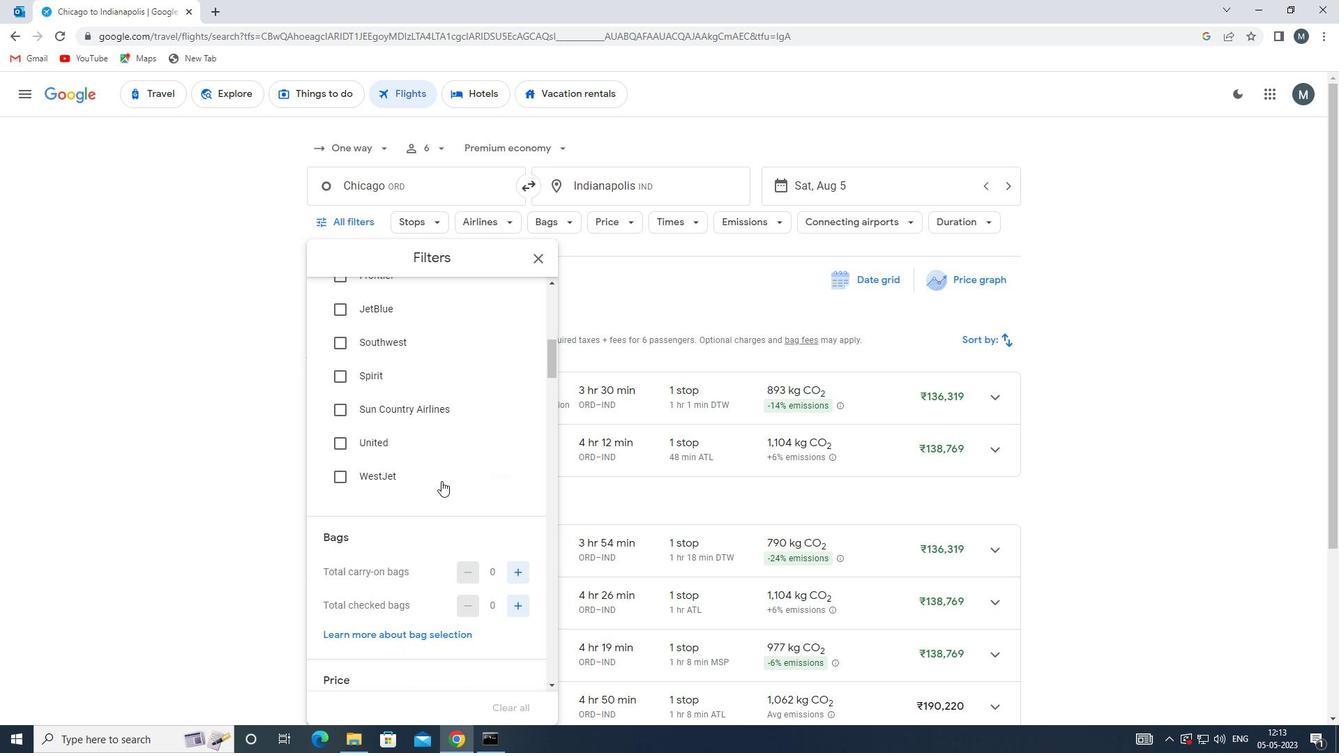 
Action: Mouse scrolled (440, 486) with delta (0, 0)
Screenshot: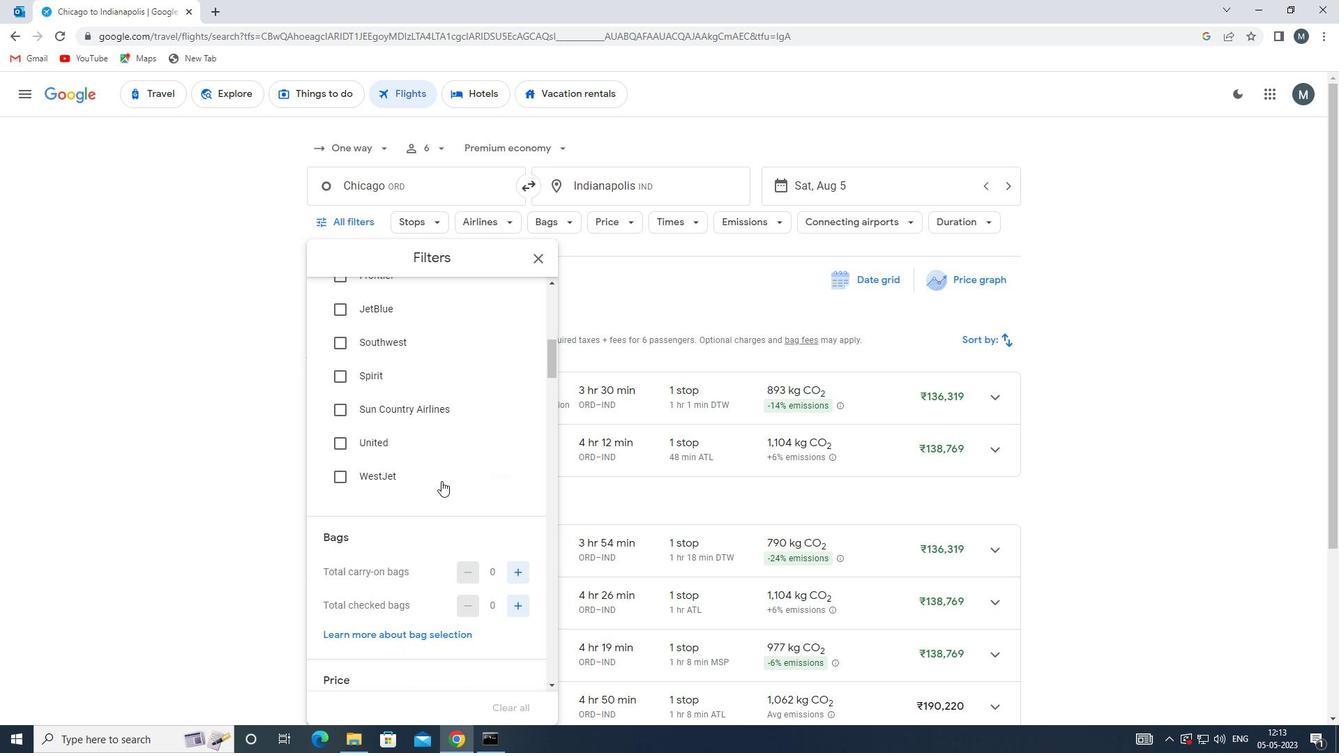 
Action: Mouse moved to (525, 501)
Screenshot: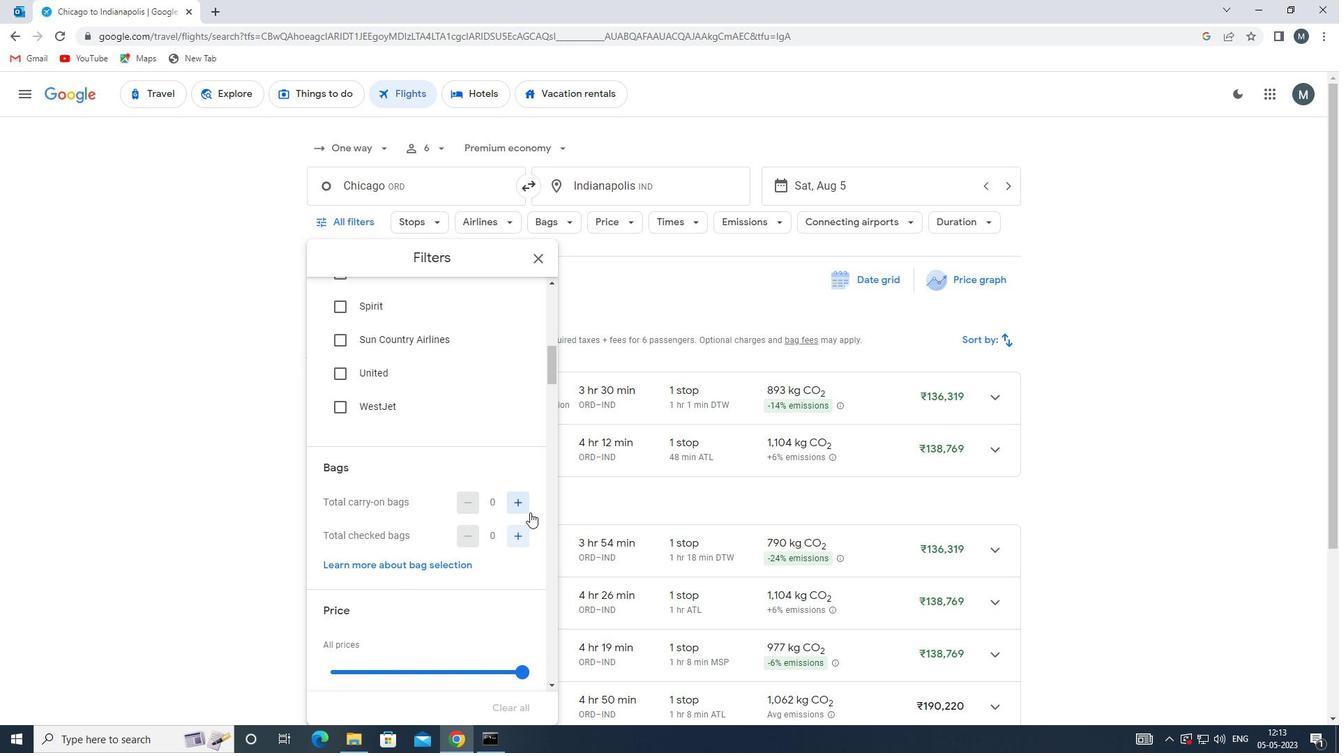 
Action: Mouse pressed left at (525, 501)
Screenshot: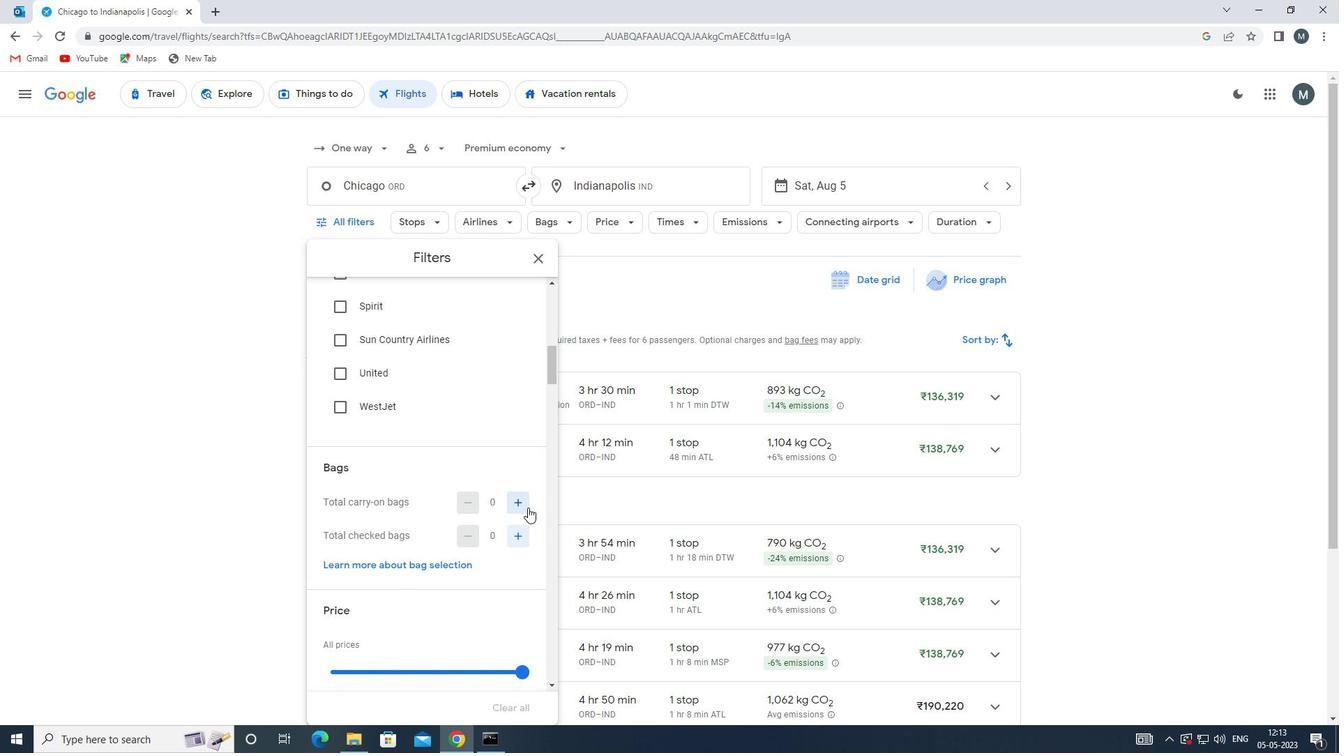 
Action: Mouse moved to (414, 488)
Screenshot: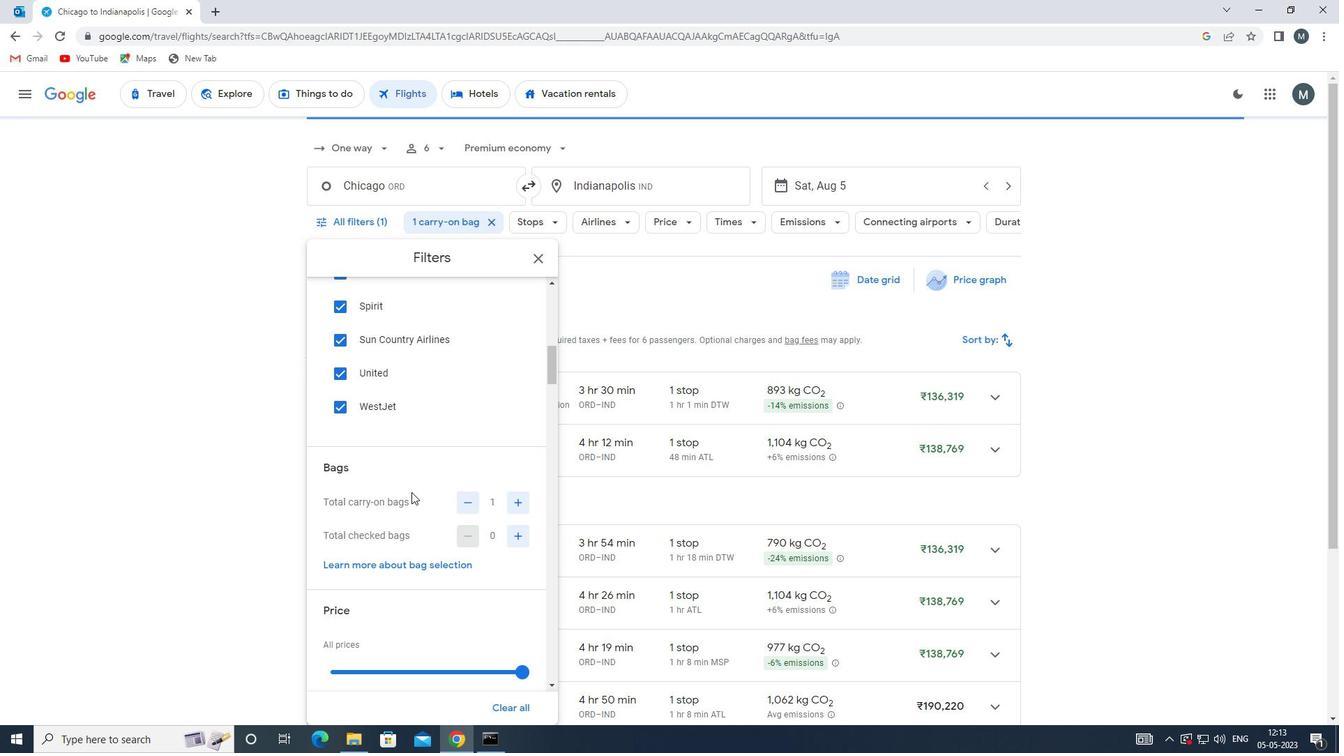
Action: Mouse scrolled (414, 487) with delta (0, 0)
Screenshot: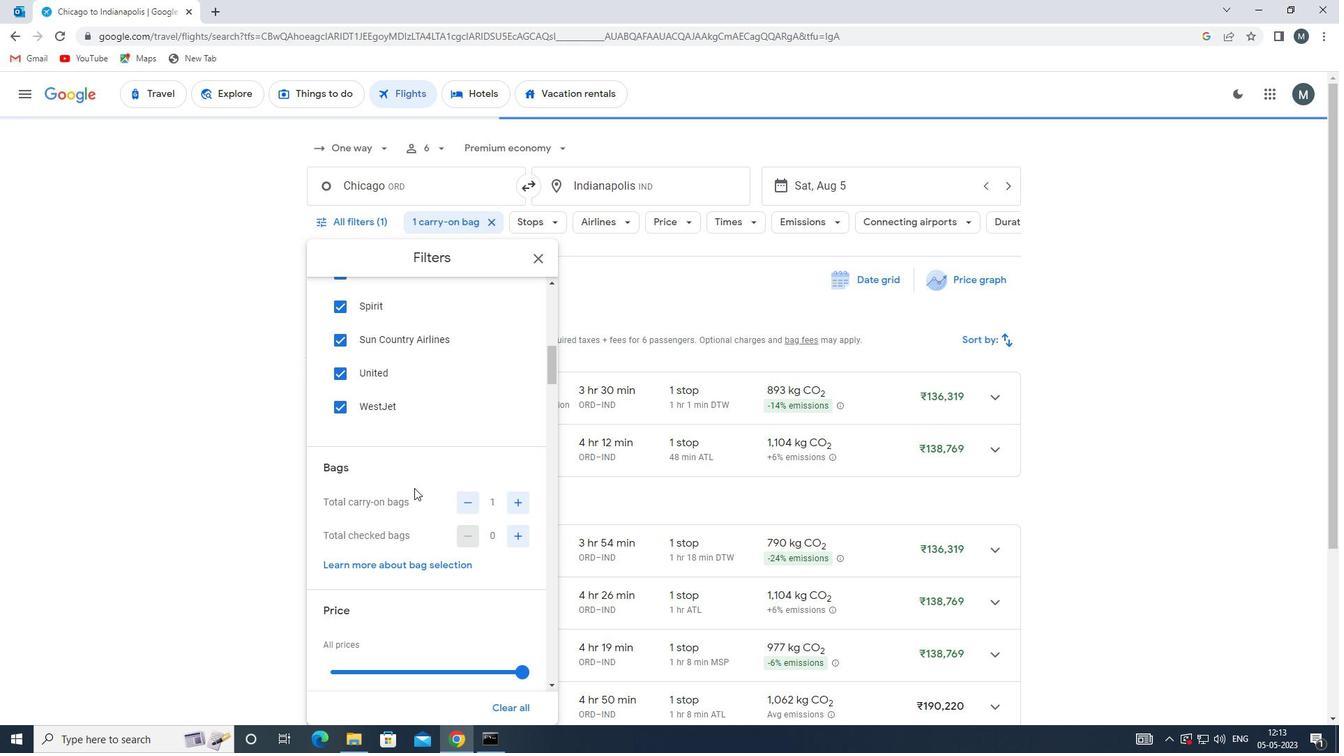 
Action: Mouse scrolled (414, 487) with delta (0, 0)
Screenshot: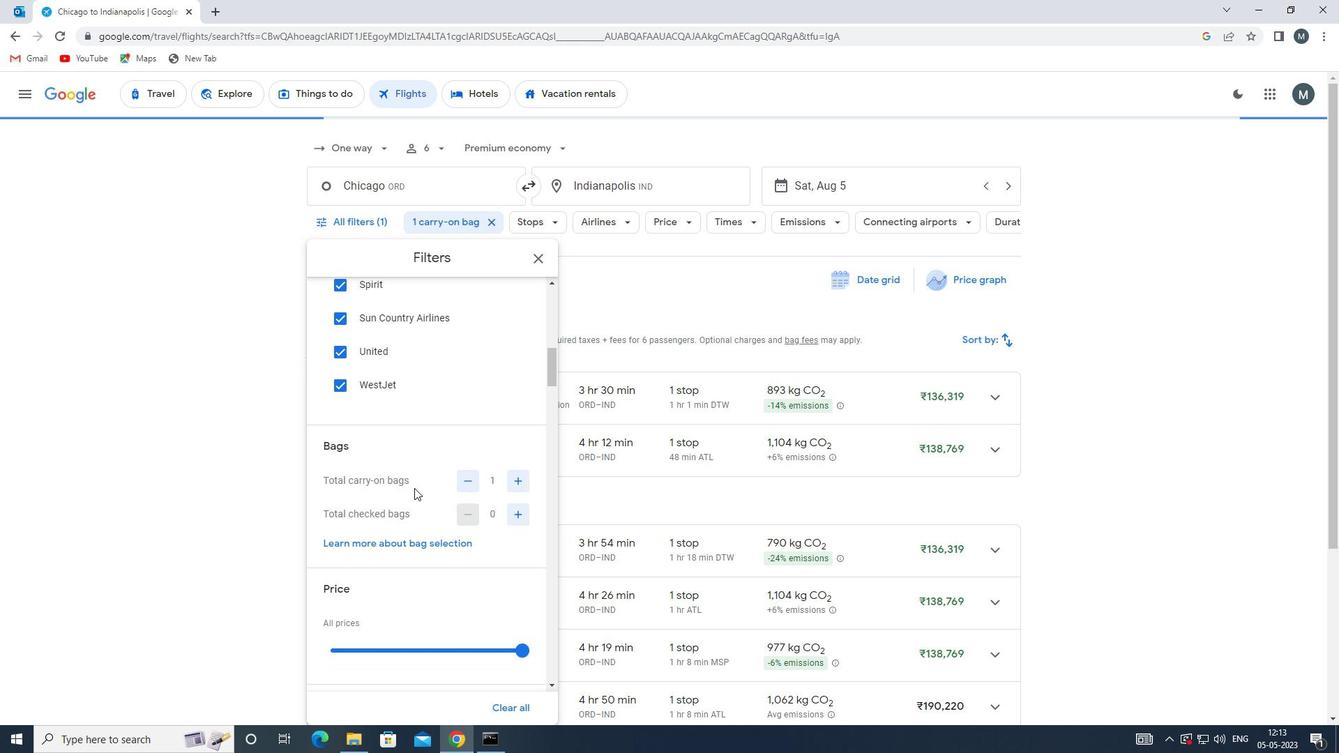 
Action: Mouse moved to (406, 528)
Screenshot: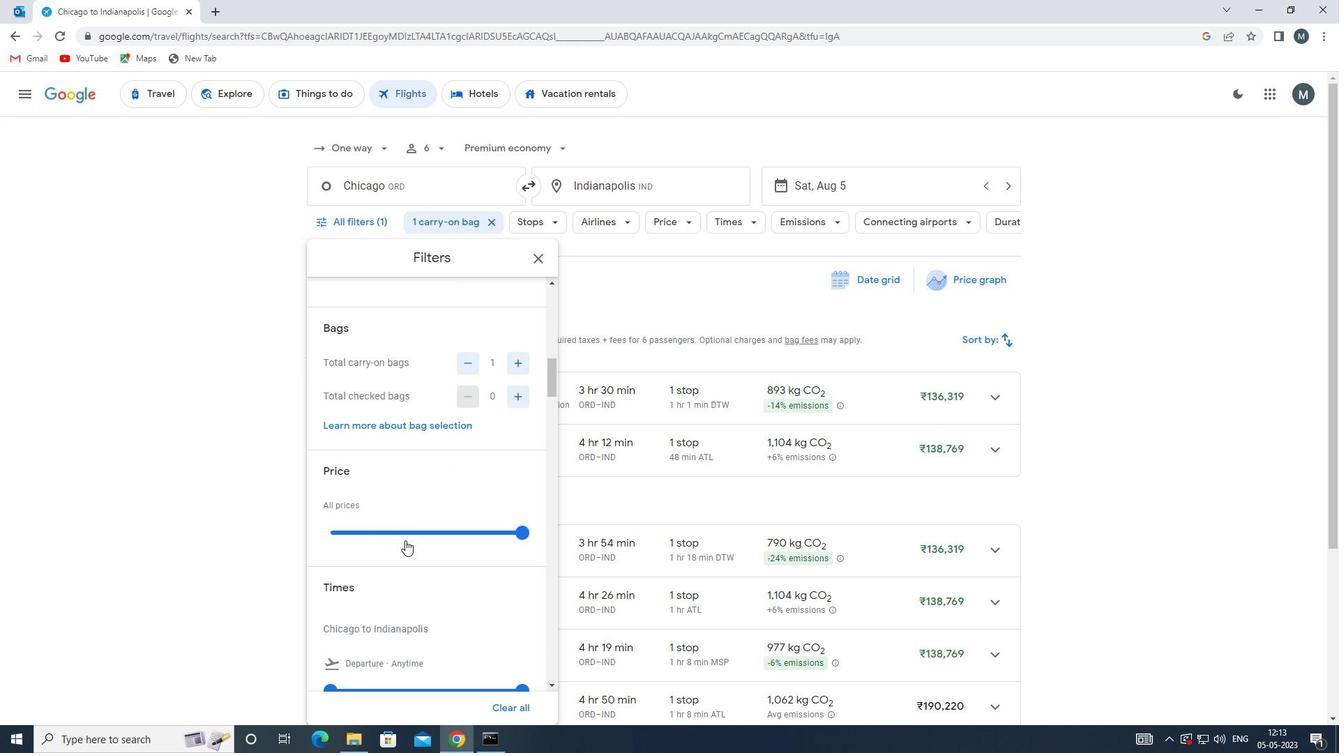 
Action: Mouse pressed left at (406, 528)
Screenshot: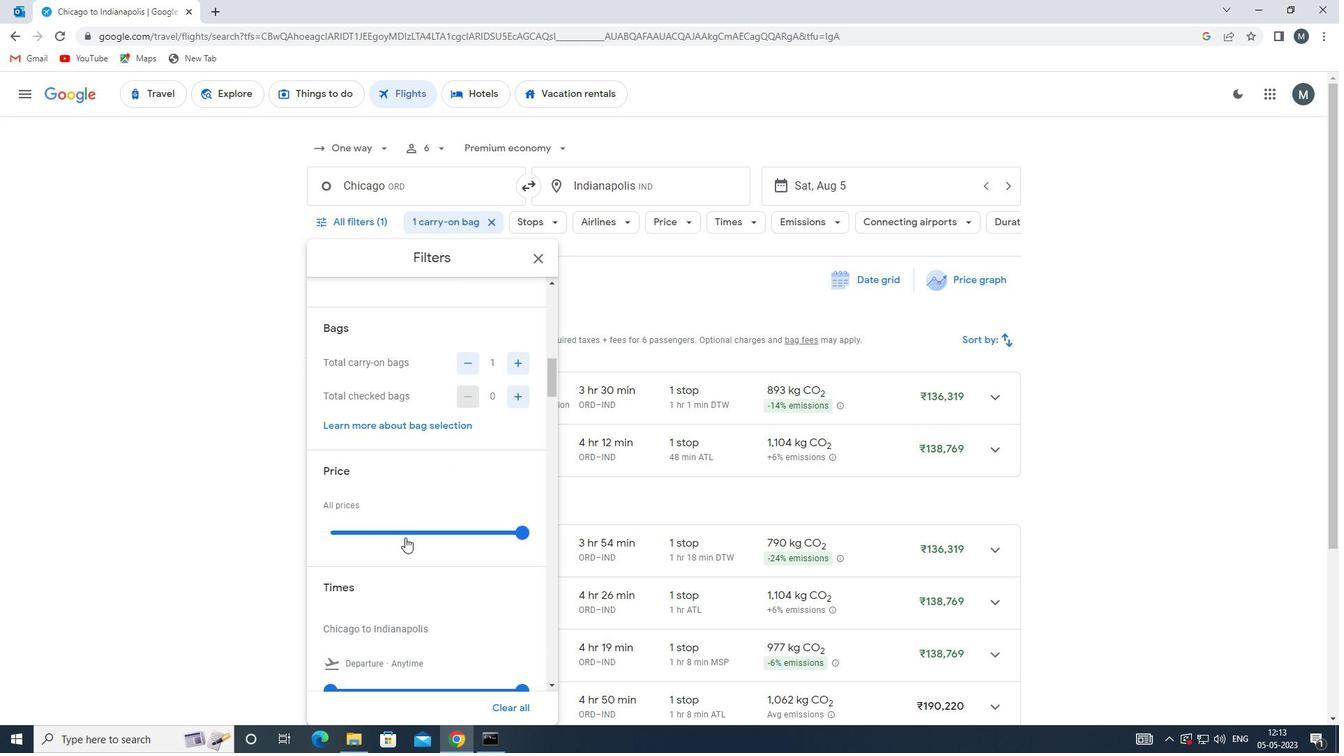 
Action: Mouse moved to (406, 528)
Screenshot: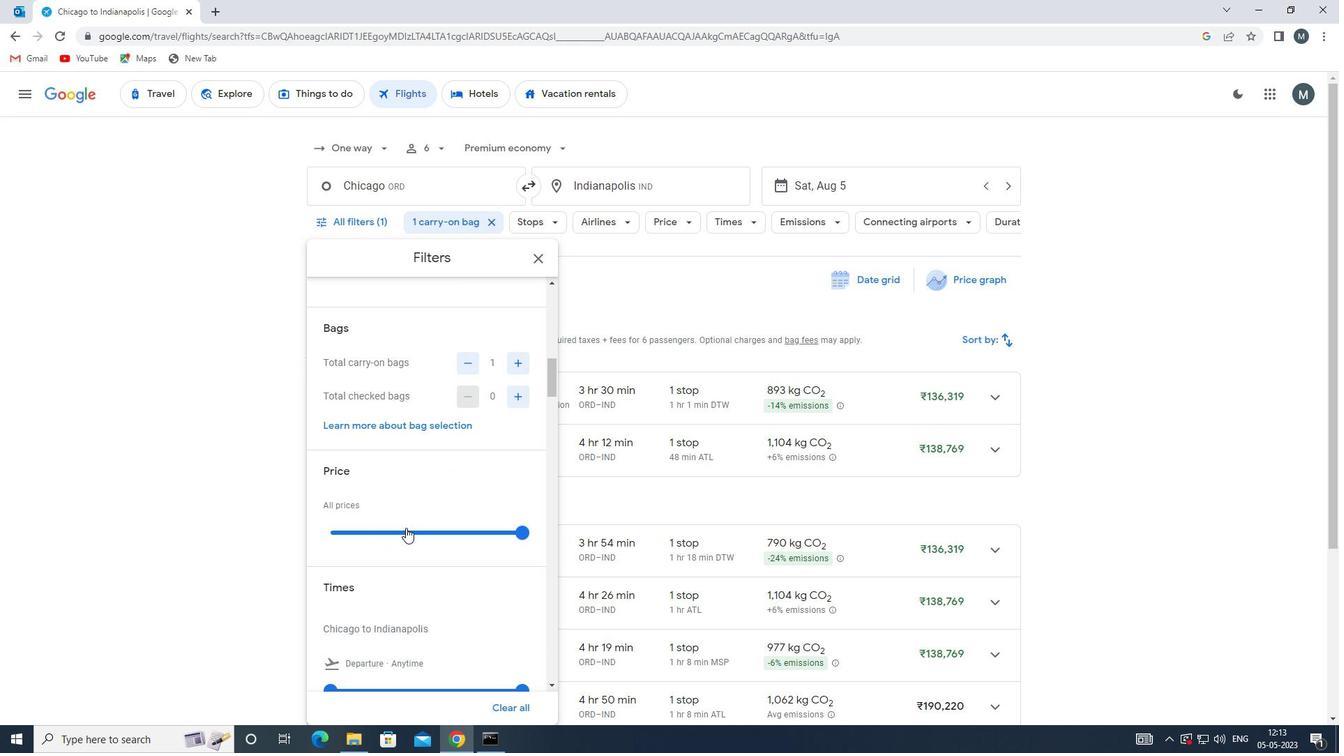 
Action: Mouse pressed left at (406, 528)
Screenshot: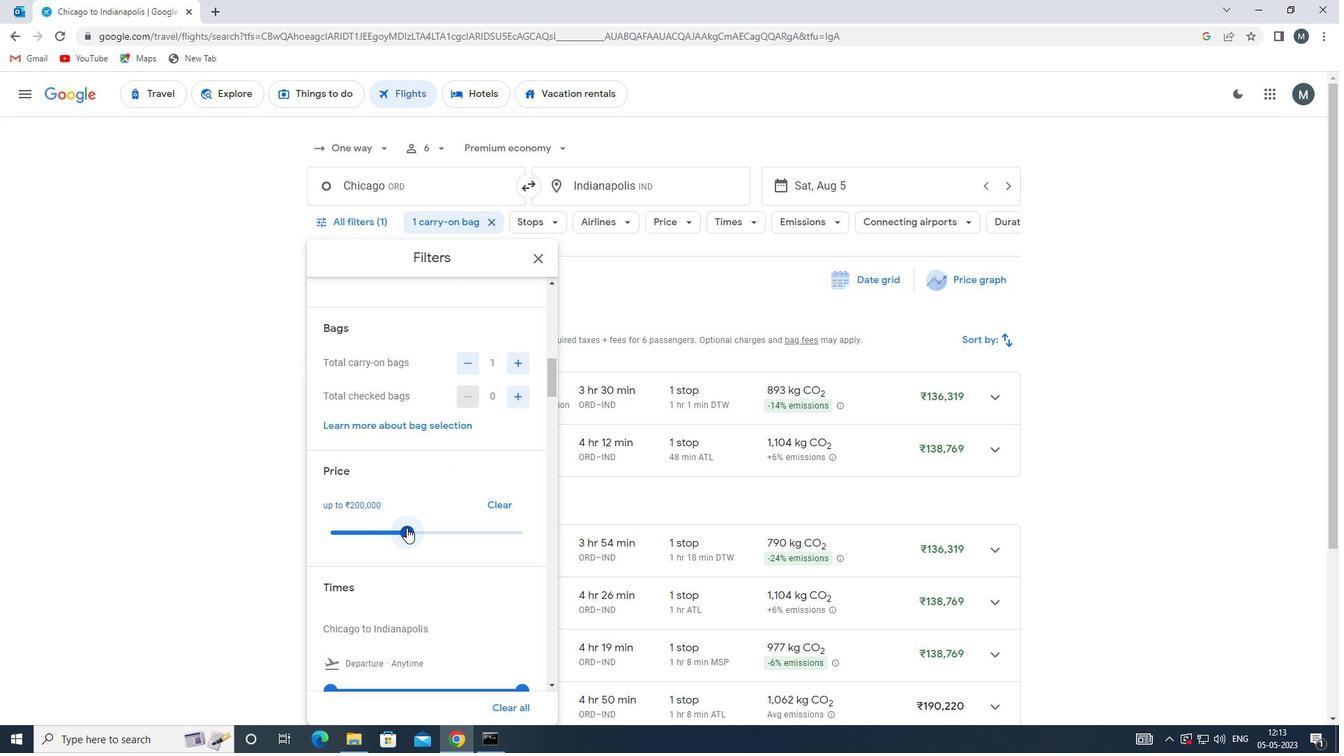 
Action: Mouse moved to (443, 493)
Screenshot: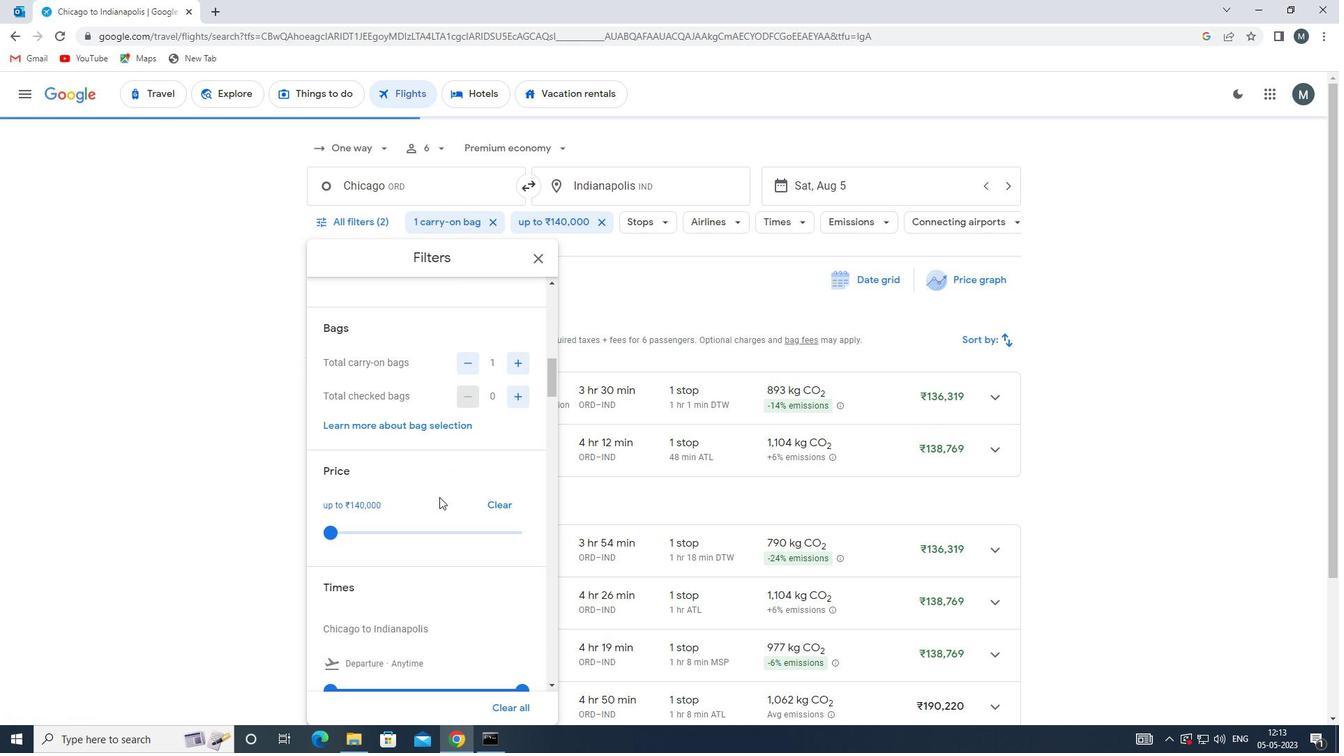 
Action: Mouse scrolled (443, 492) with delta (0, 0)
Screenshot: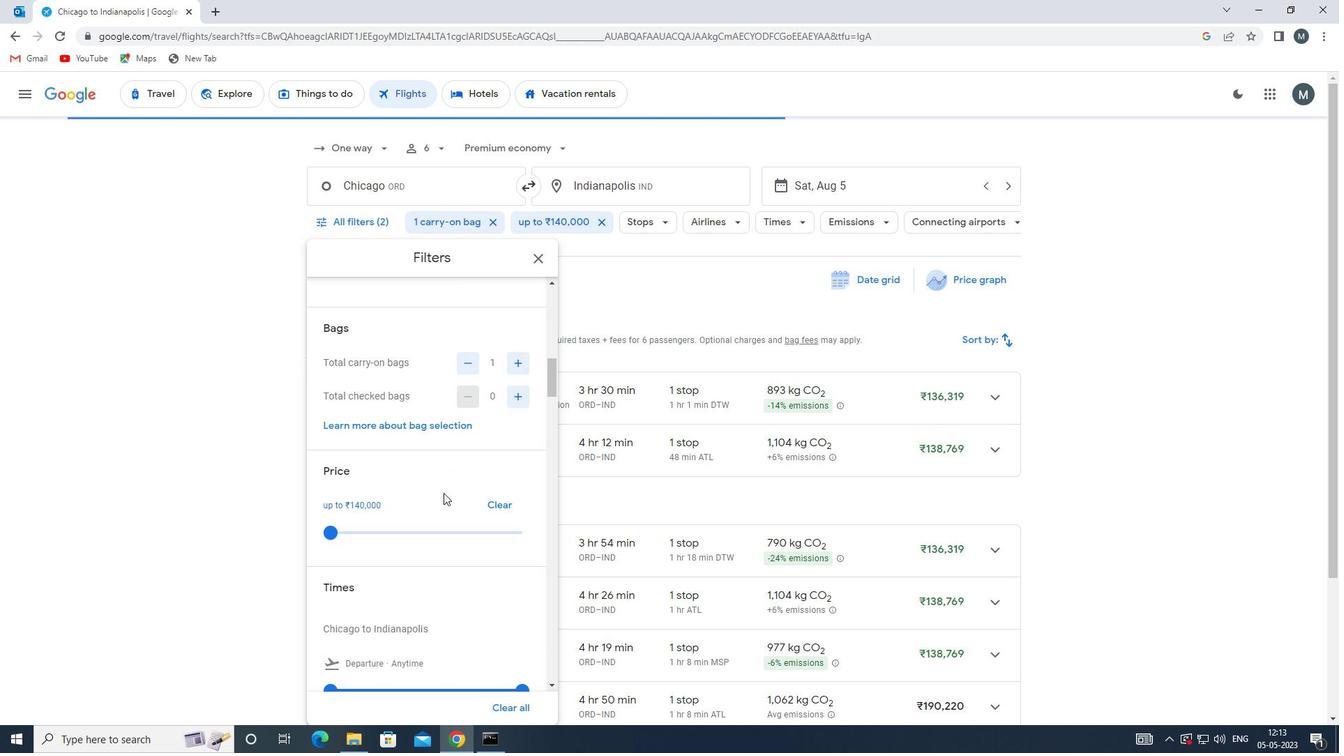 
Action: Mouse scrolled (443, 492) with delta (0, 0)
Screenshot: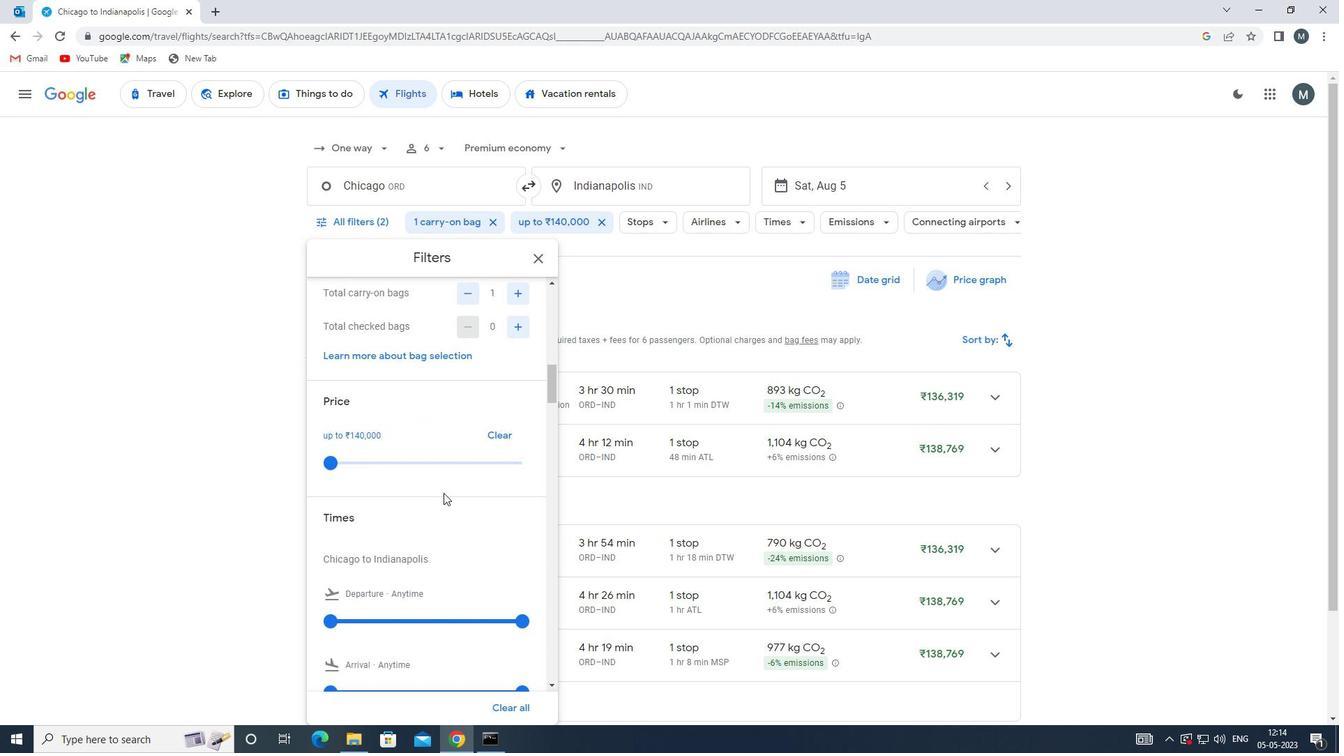 
Action: Mouse moved to (422, 499)
Screenshot: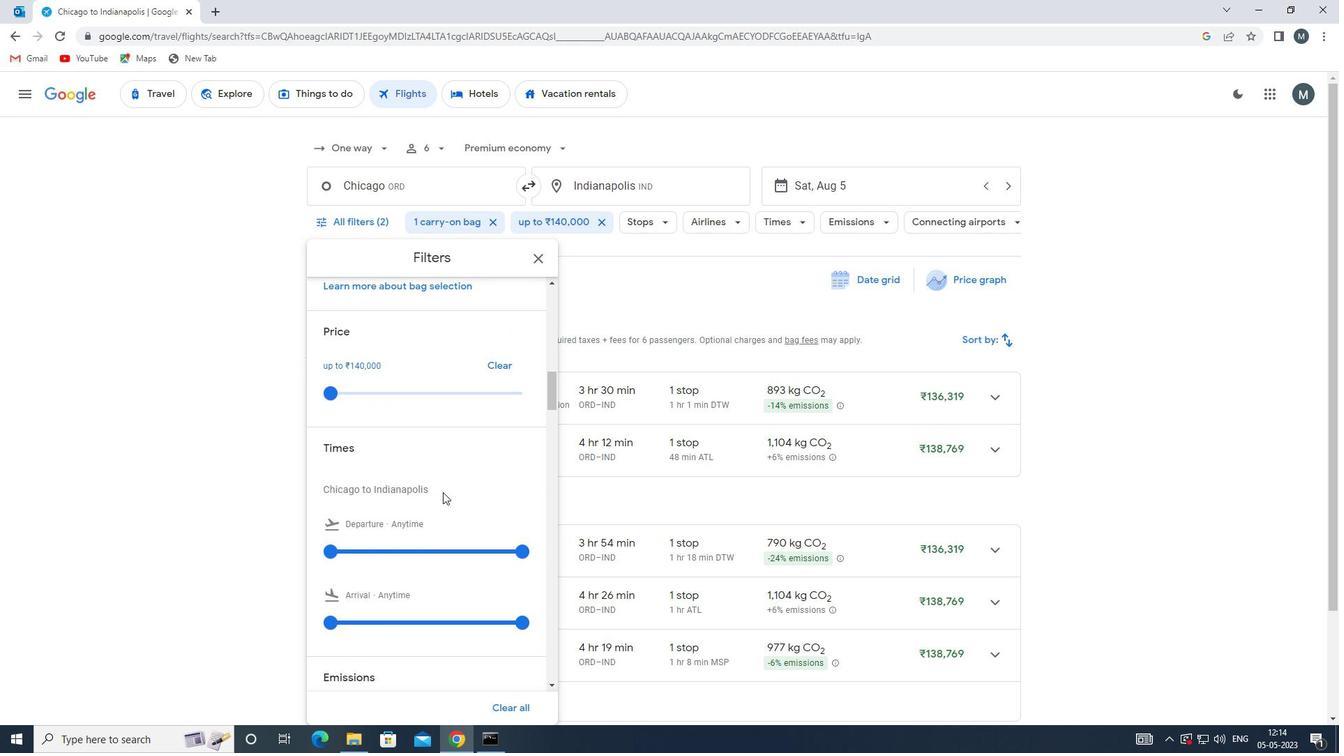 
Action: Mouse scrolled (422, 498) with delta (0, 0)
Screenshot: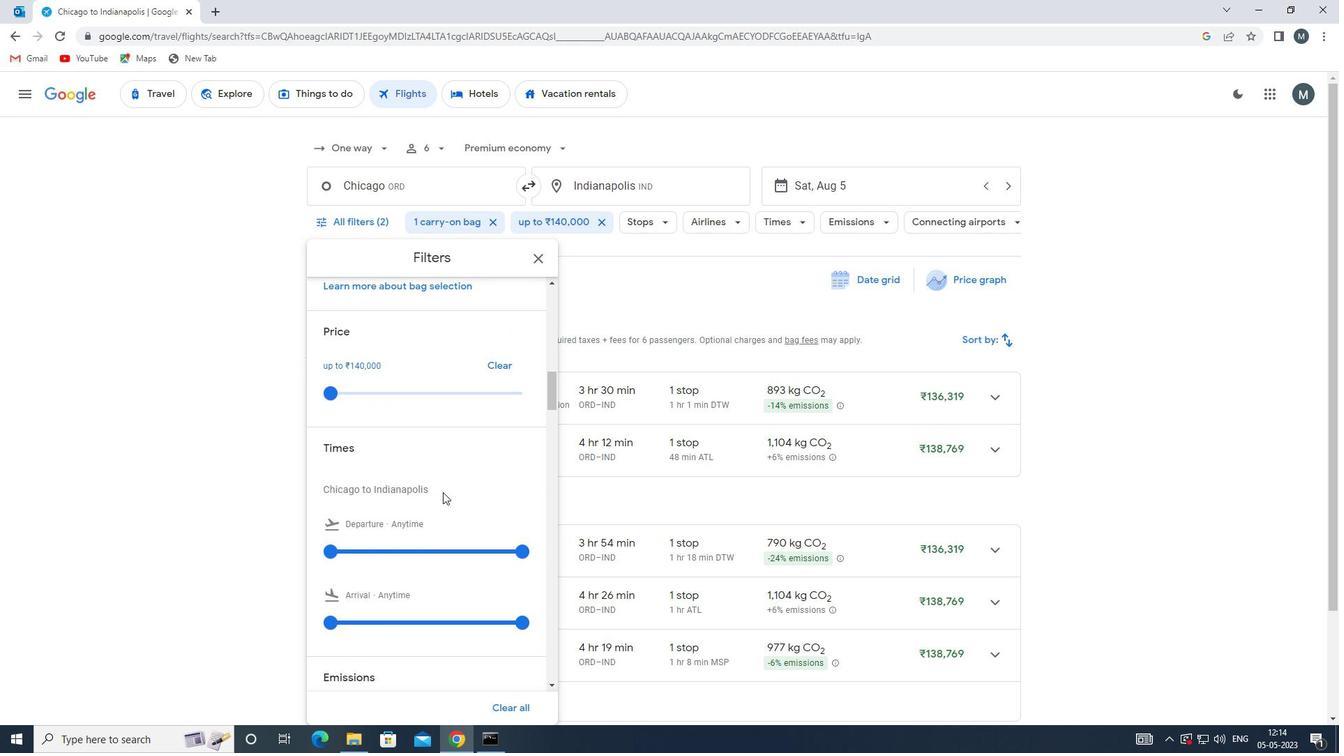
Action: Mouse moved to (330, 477)
Screenshot: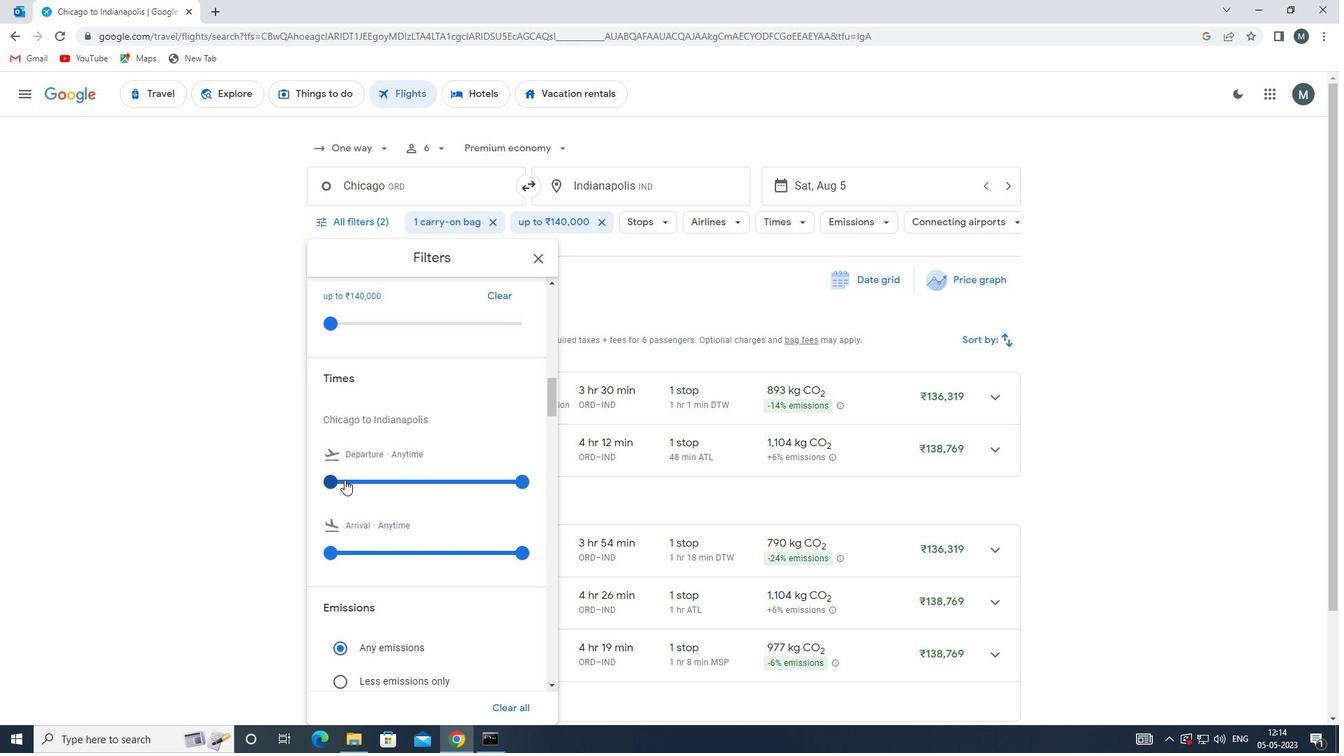 
Action: Mouse pressed left at (330, 477)
Screenshot: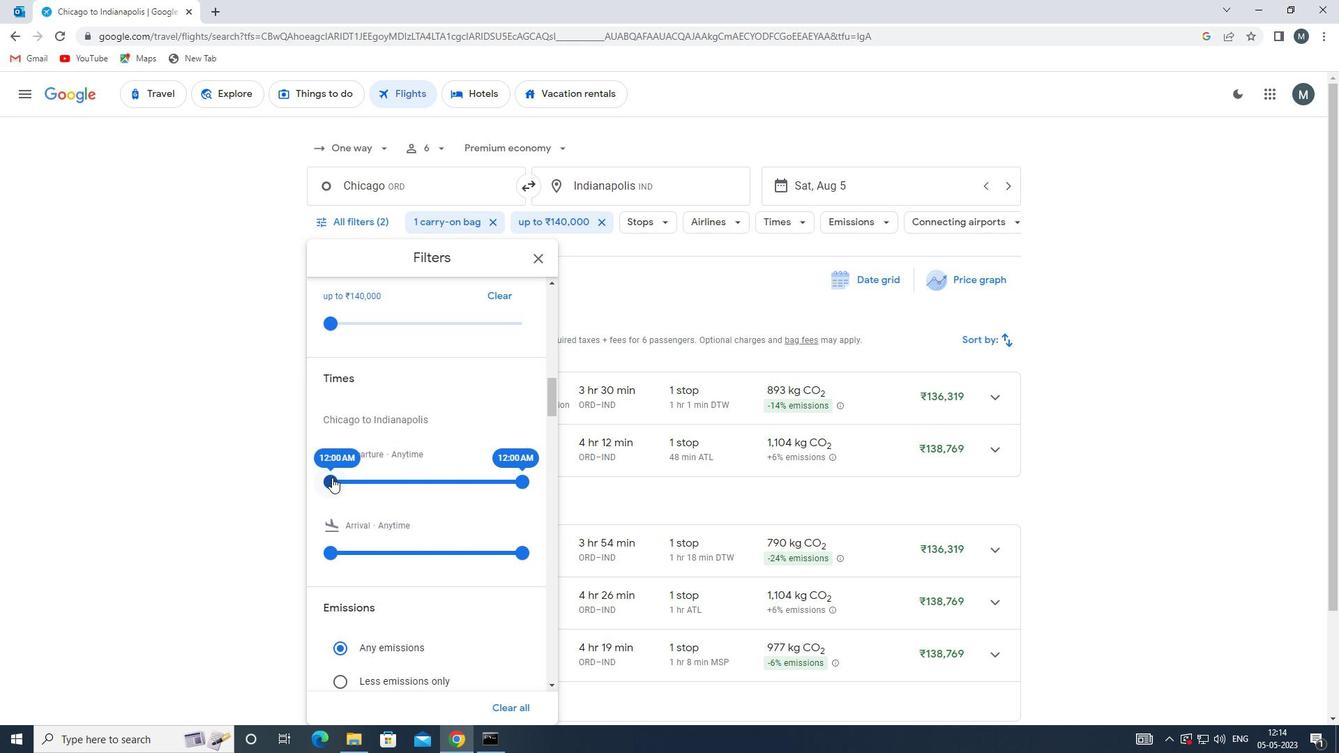 
Action: Mouse moved to (512, 480)
Screenshot: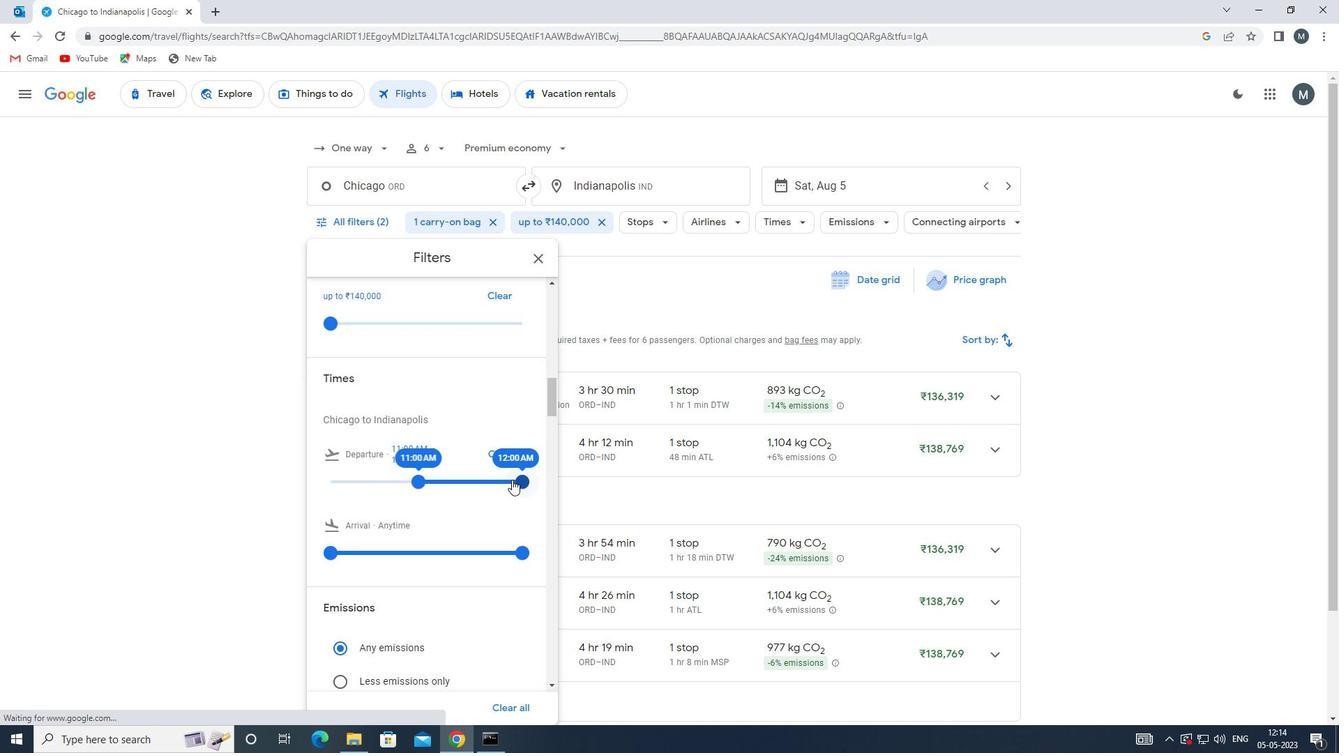 
Action: Mouse pressed left at (512, 480)
Screenshot: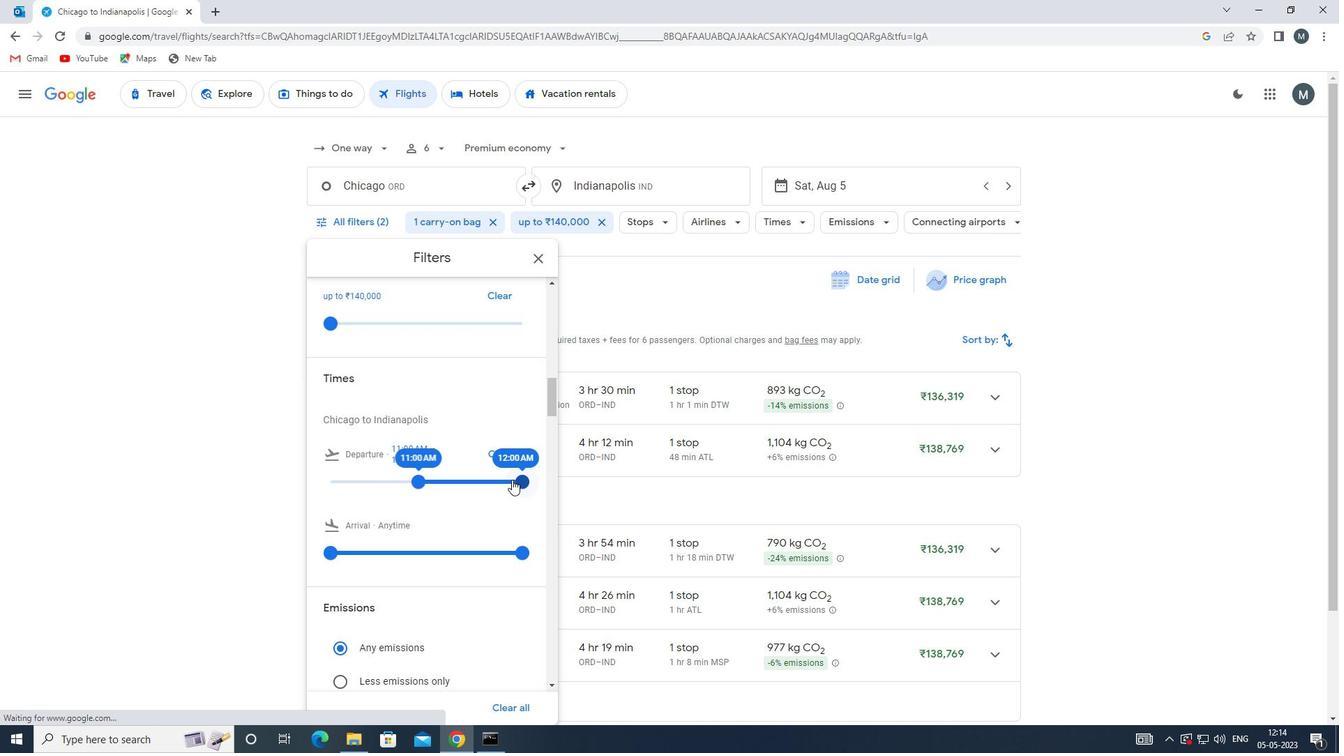 
Action: Mouse moved to (415, 480)
Screenshot: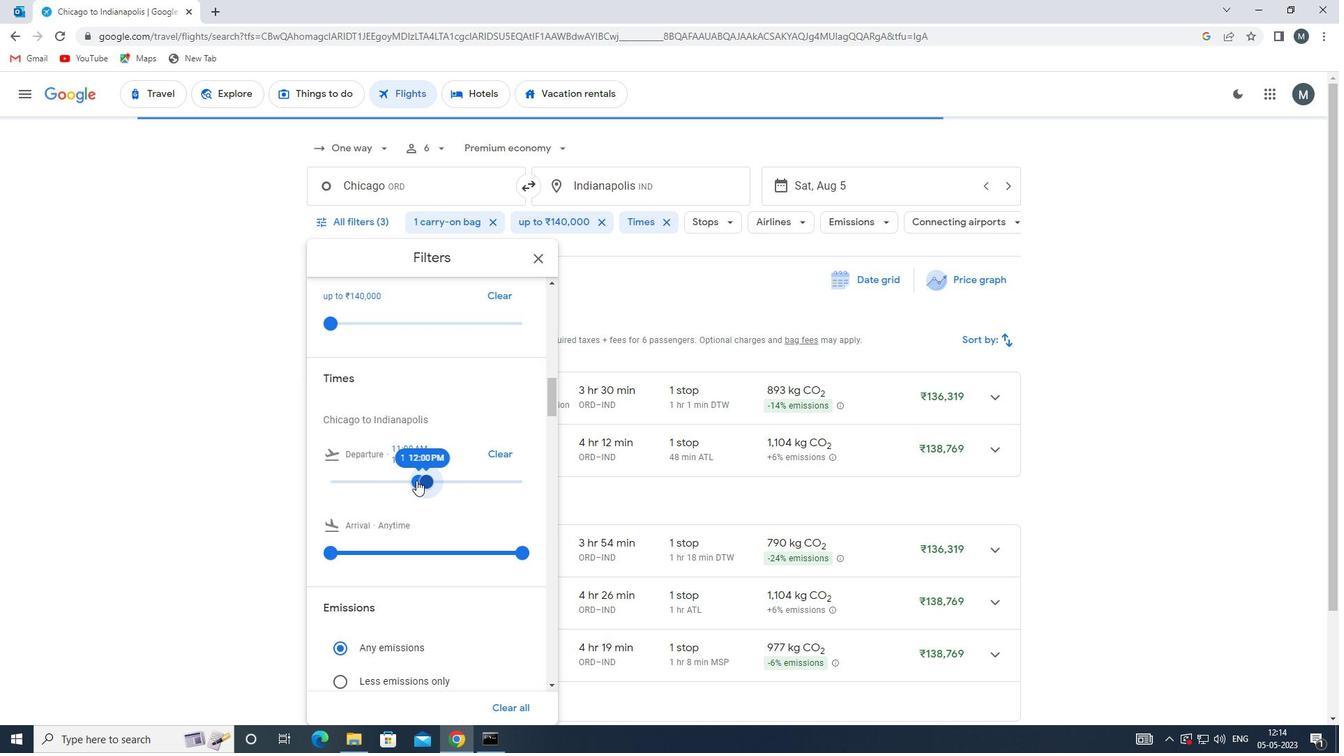 
Action: Mouse scrolled (415, 480) with delta (0, 0)
Screenshot: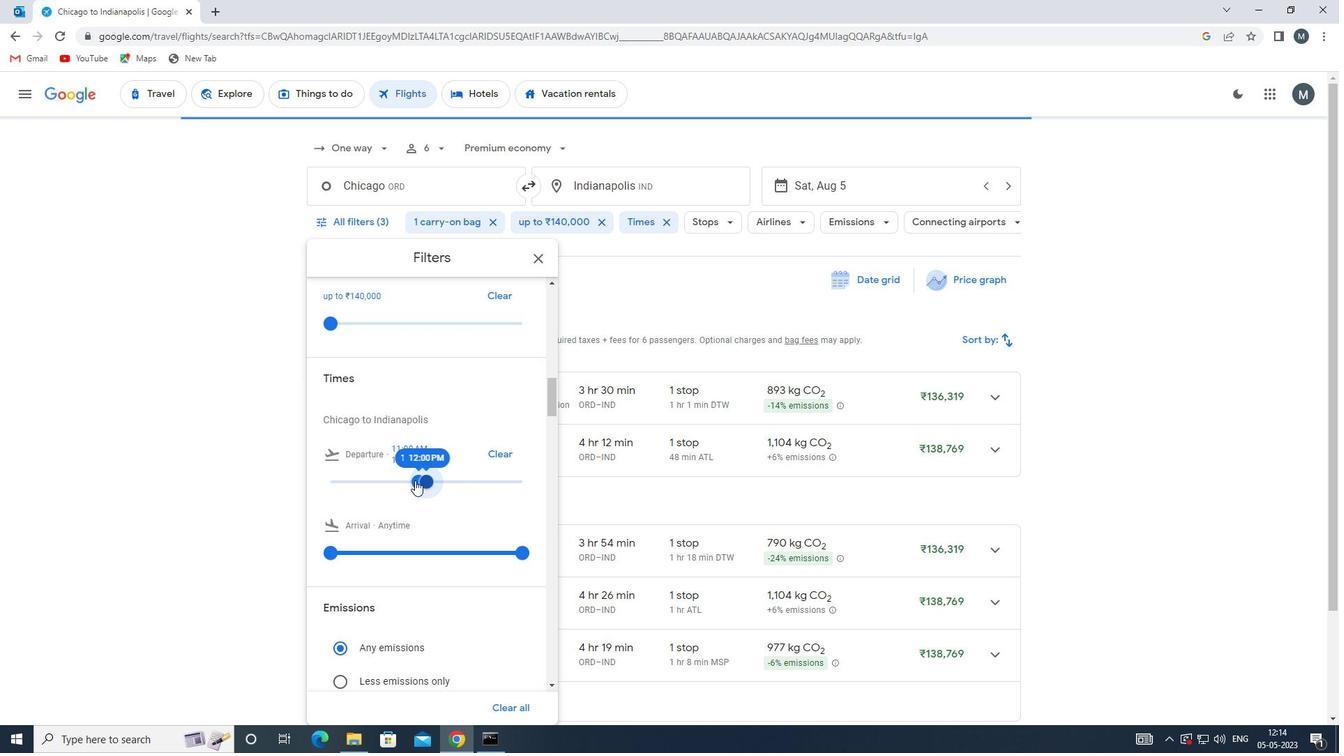 
Action: Mouse moved to (416, 480)
Screenshot: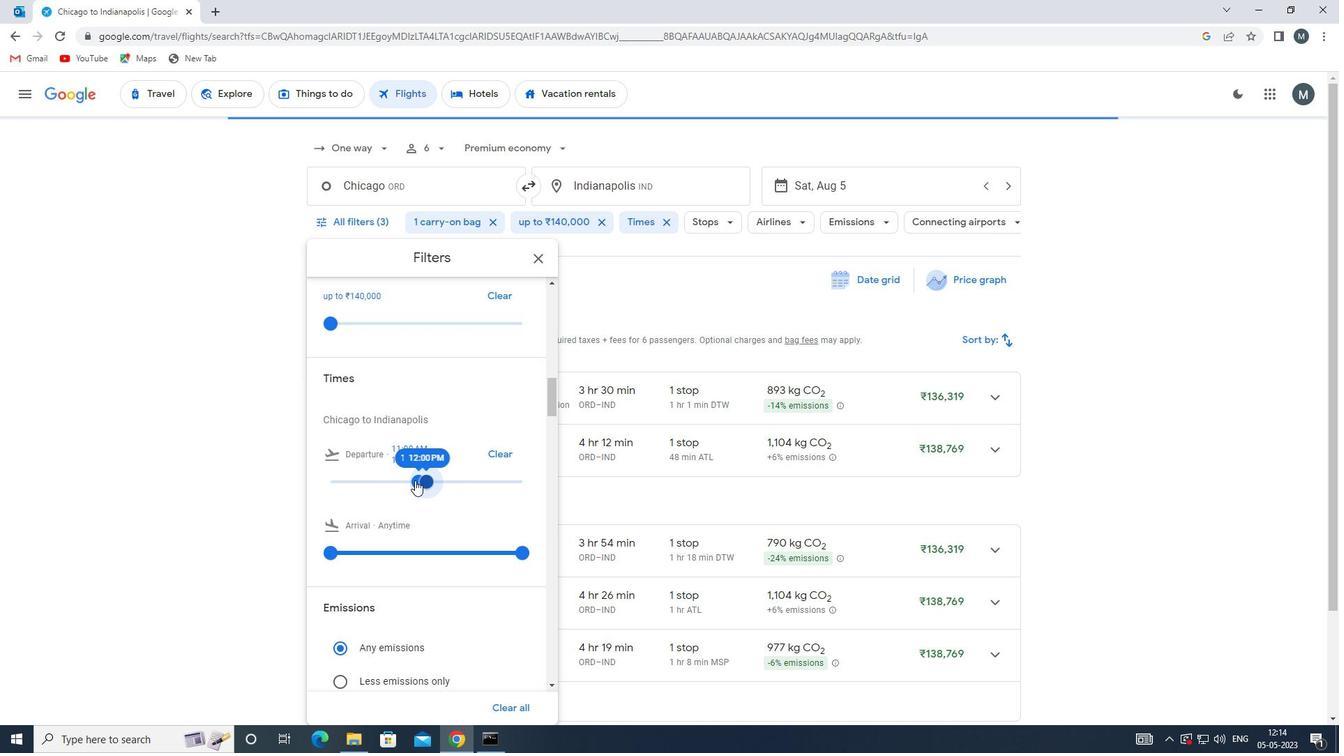 
Action: Mouse scrolled (416, 480) with delta (0, 0)
Screenshot: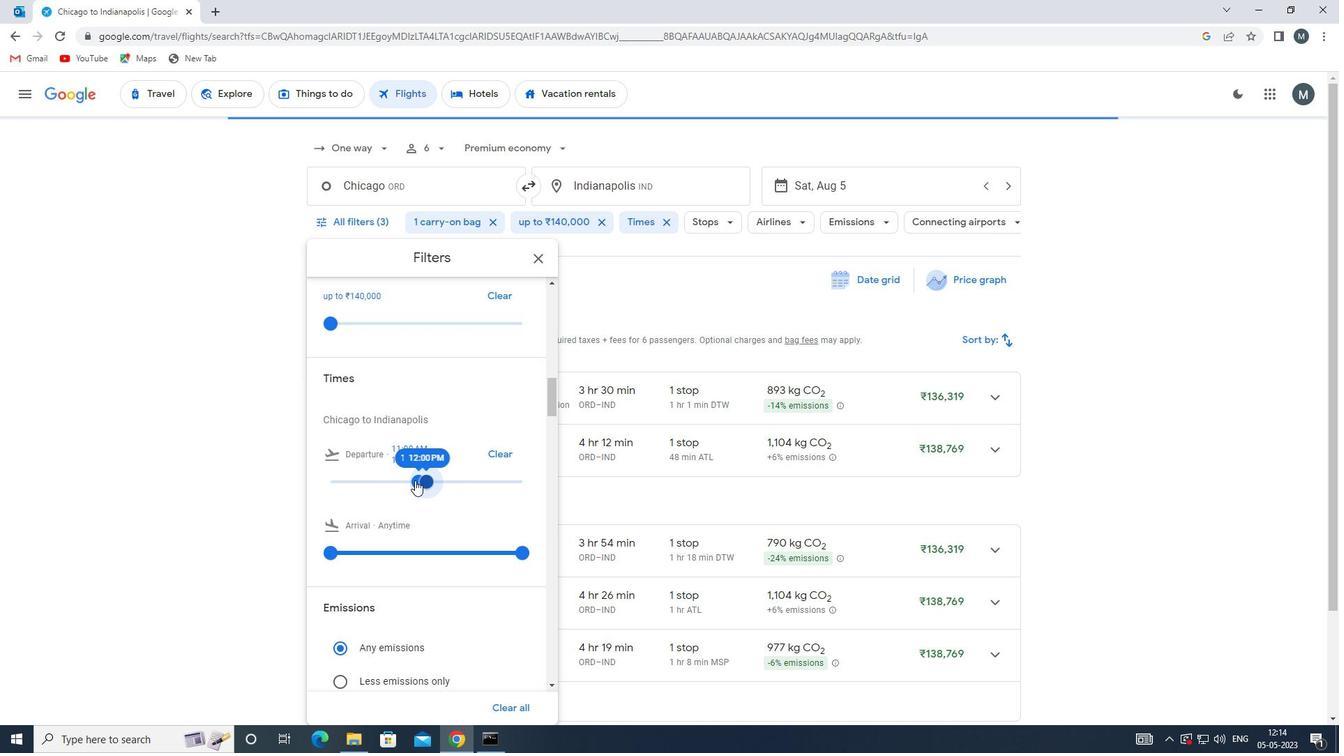 
Action: Mouse moved to (535, 259)
Screenshot: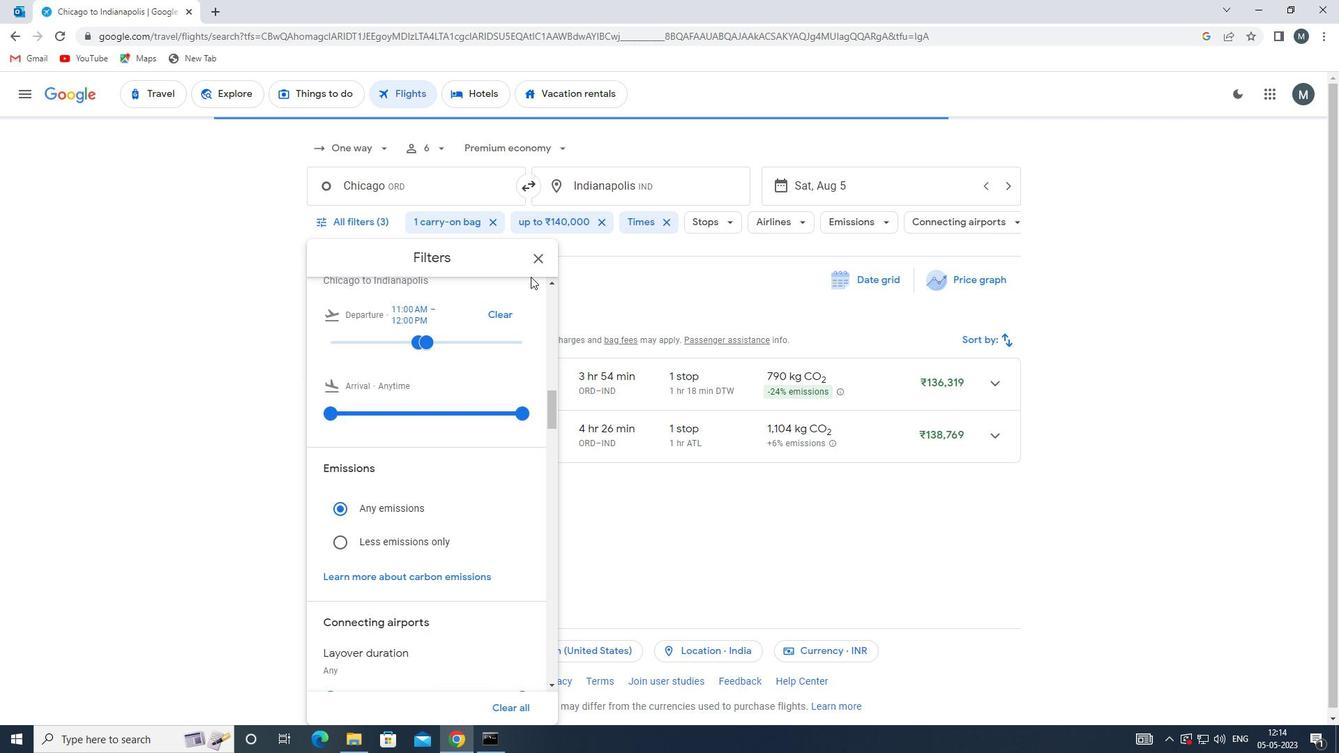 
Action: Mouse pressed left at (535, 259)
Screenshot: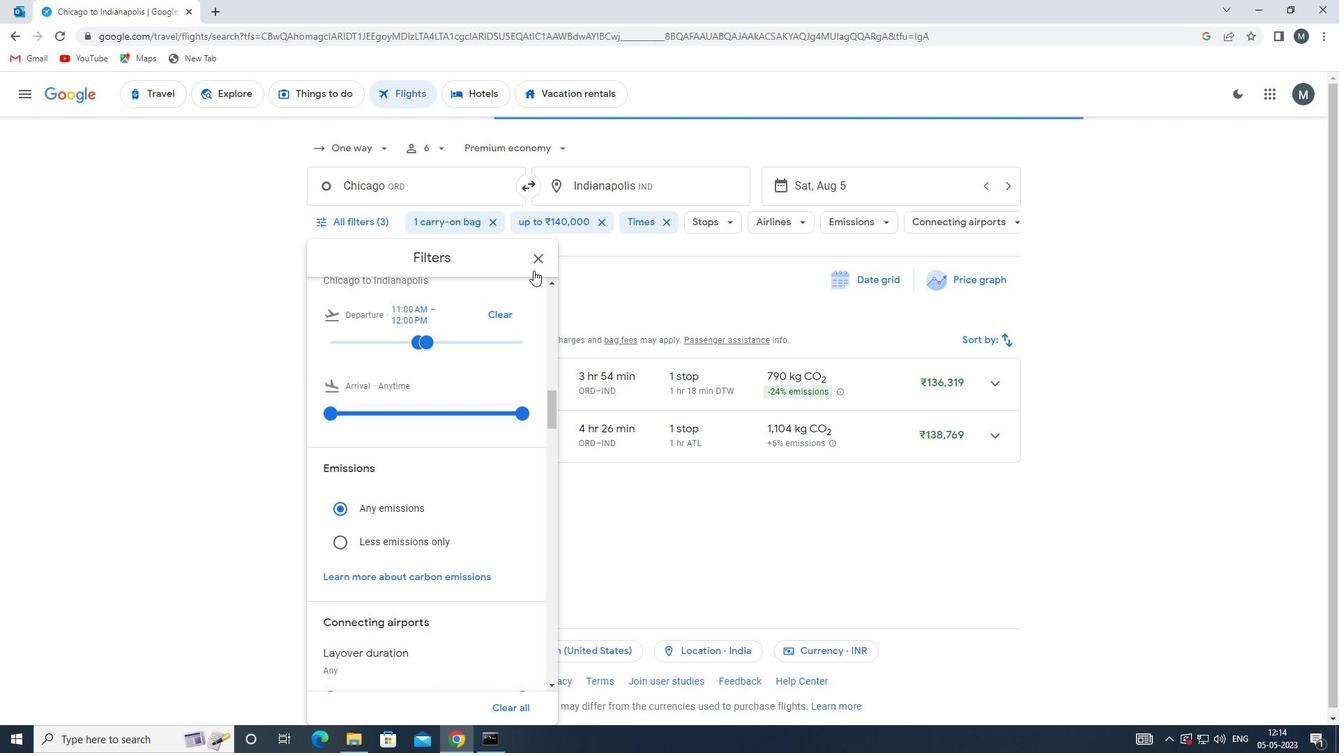 
Action: Mouse moved to (529, 271)
Screenshot: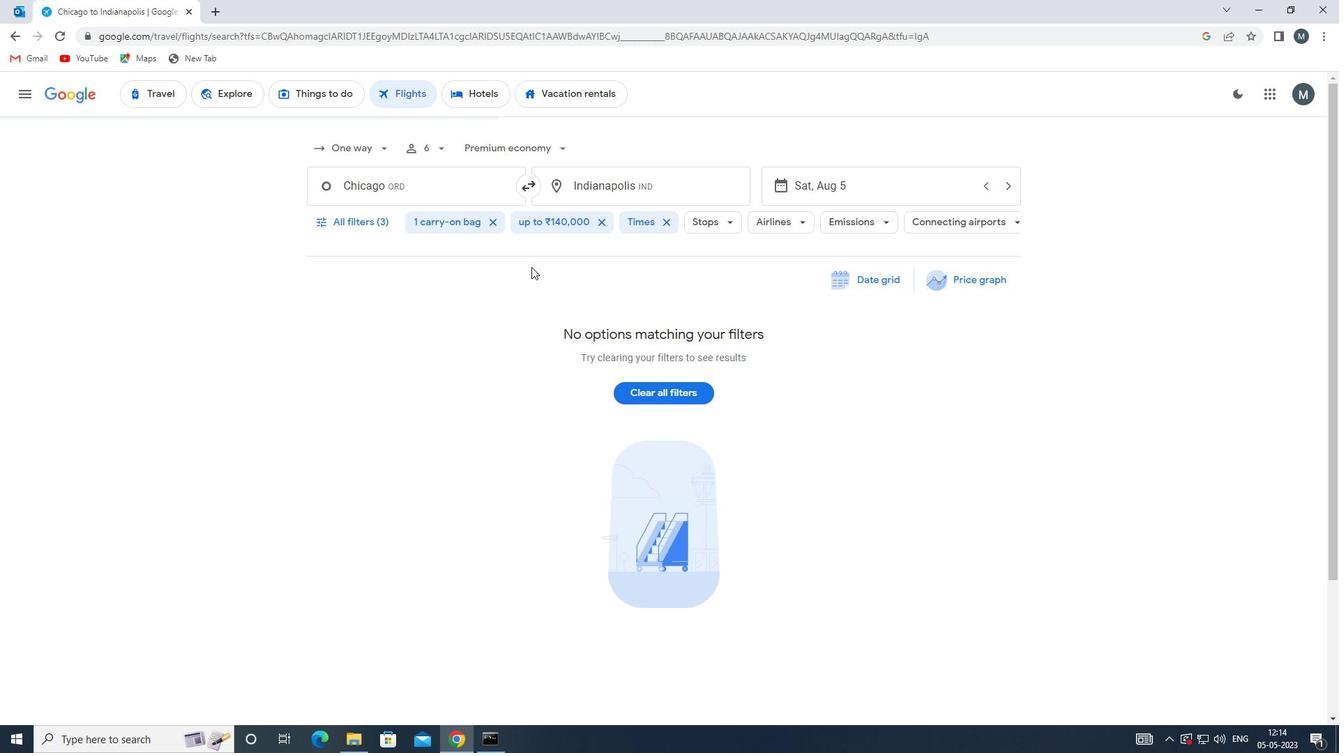 
